 Task: Search one way flight ticket for 4 adults, 2 children, 2 infants in seat and 1 infant on lap in economy from Agana/tamuning: Antonio B. Won Pat International Airport to Evansville: Evansville Regional Airport on 5-3-2023. Choice of flights is Singapure airlines. Number of bags: 1 carry on bag. Price is upto 109000. Outbound departure time preference is 21:45.
Action: Mouse moved to (415, 349)
Screenshot: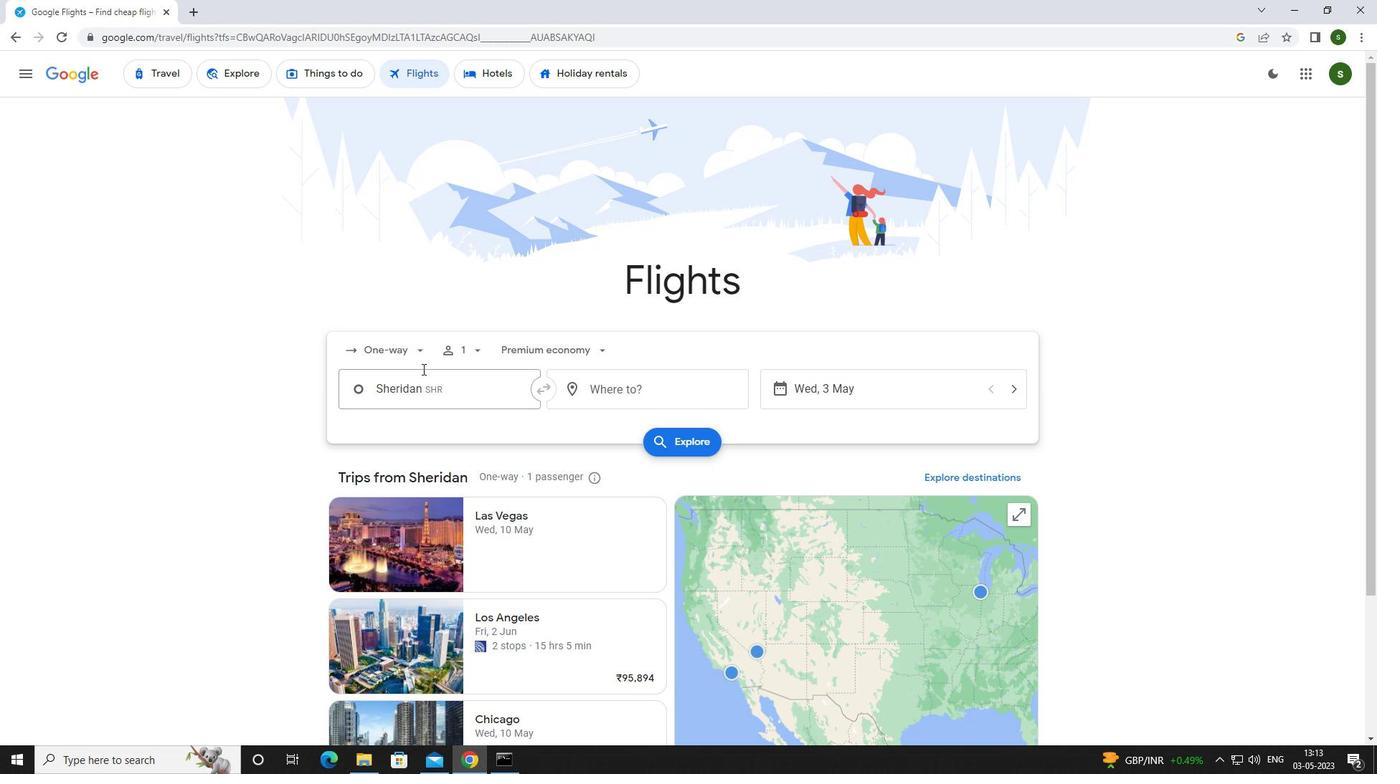 
Action: Mouse pressed left at (415, 349)
Screenshot: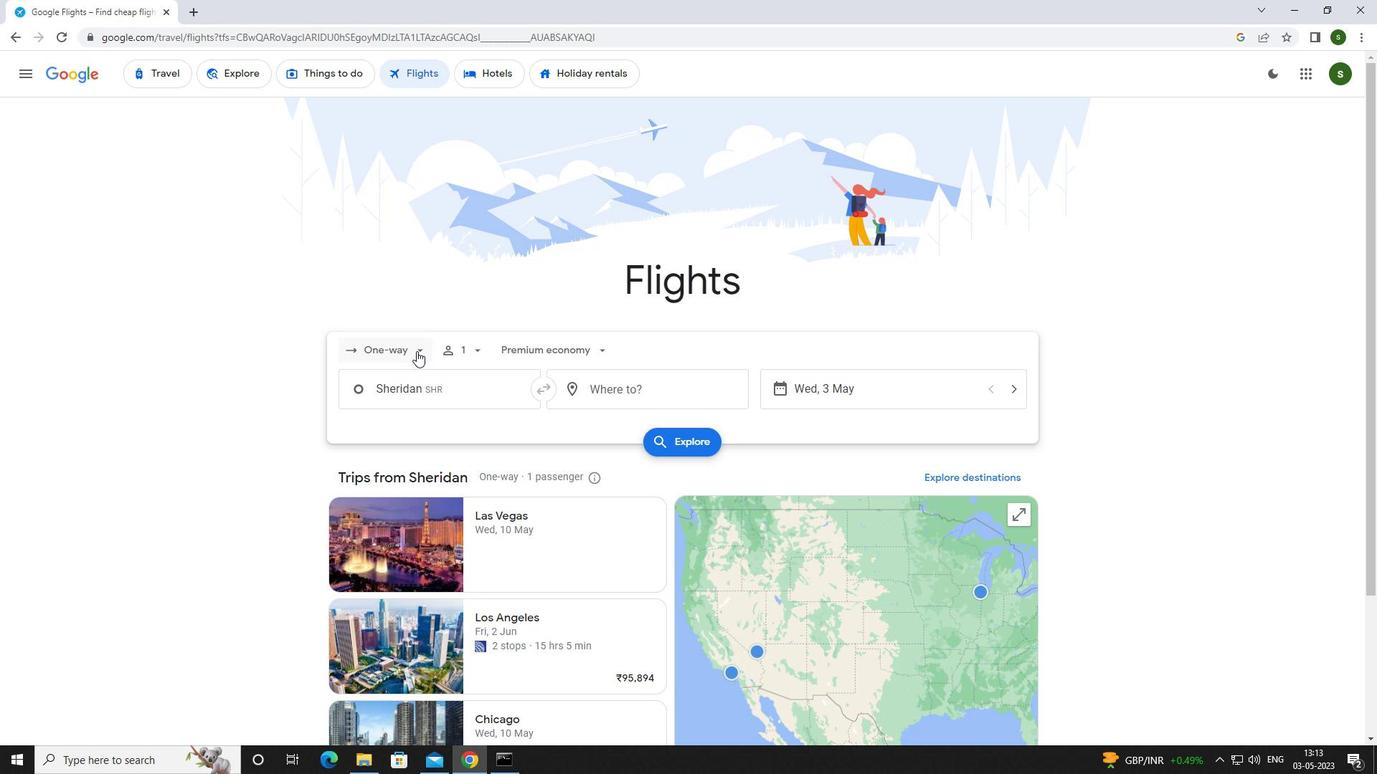 
Action: Mouse moved to (412, 416)
Screenshot: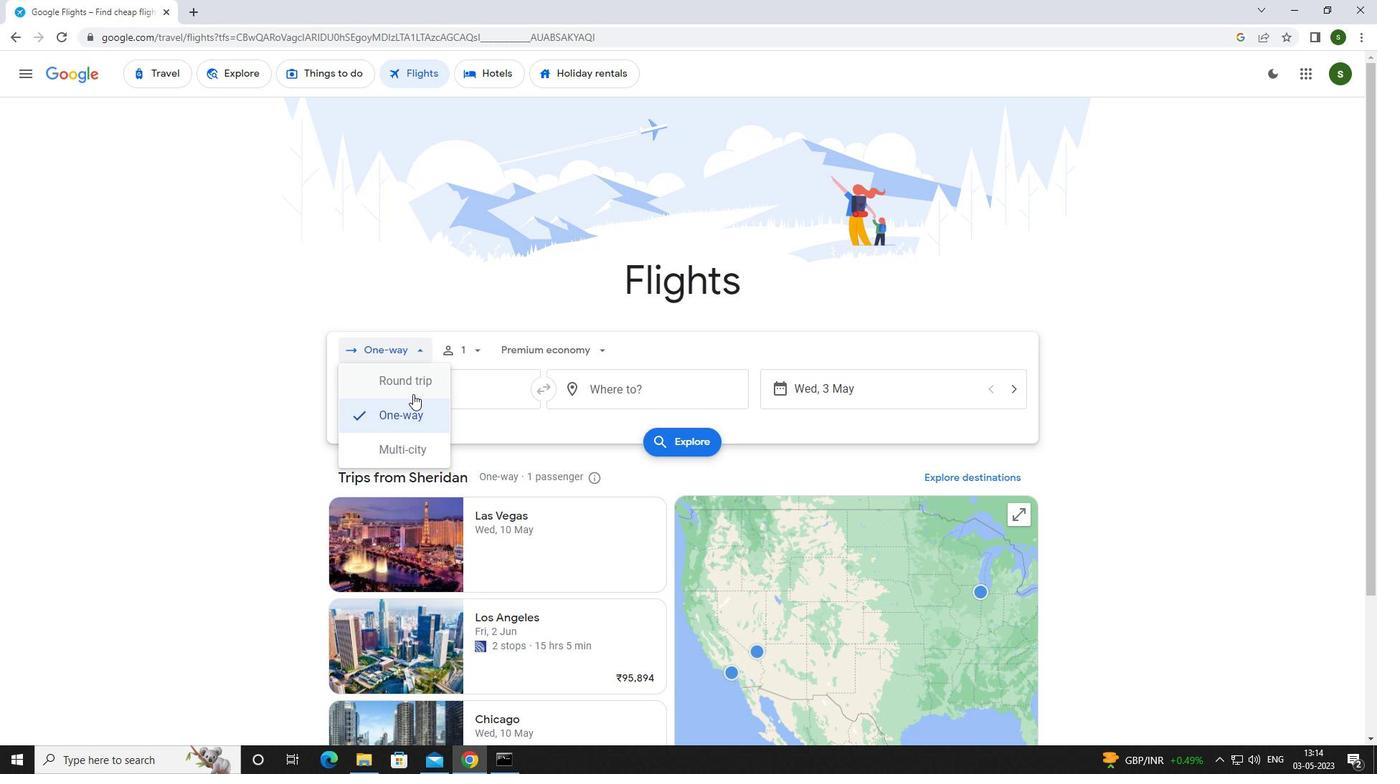 
Action: Mouse pressed left at (412, 416)
Screenshot: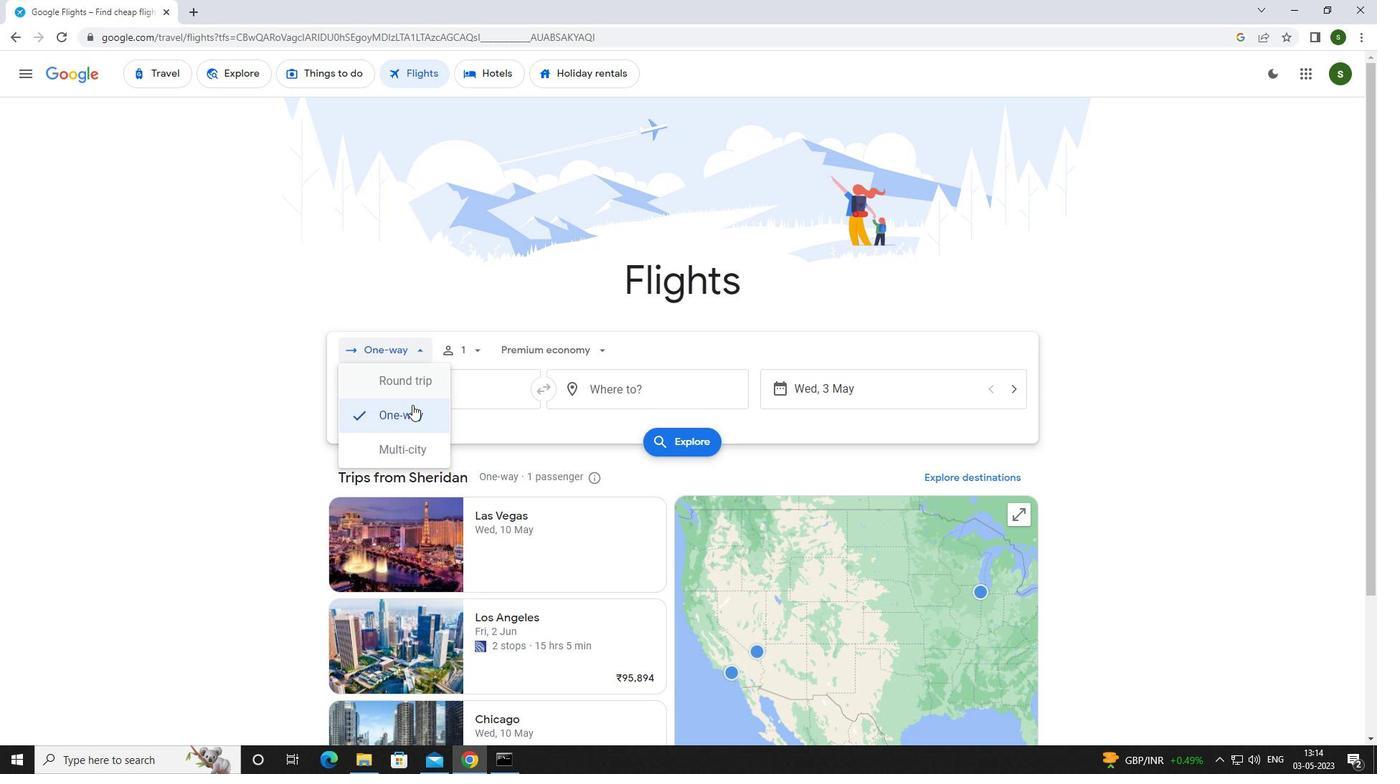 
Action: Mouse moved to (478, 349)
Screenshot: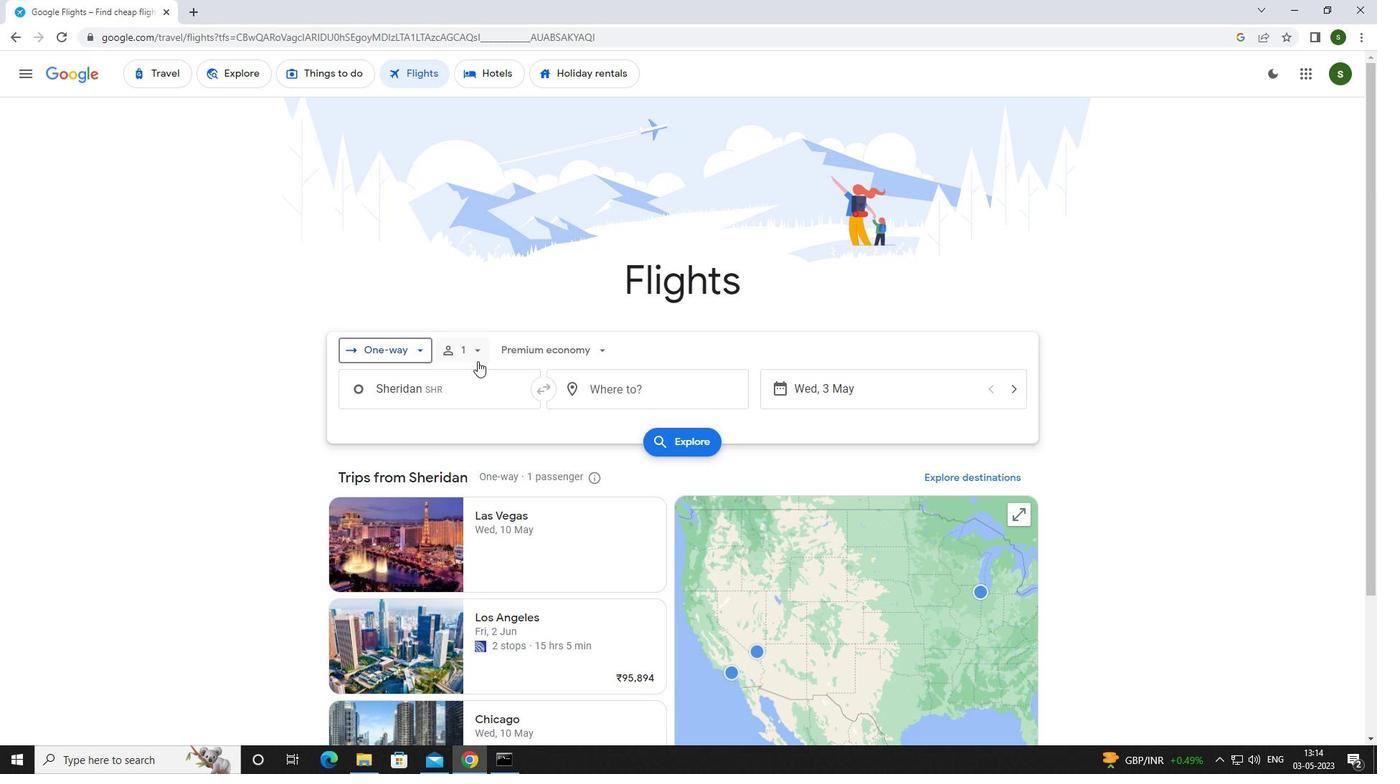 
Action: Mouse pressed left at (478, 349)
Screenshot: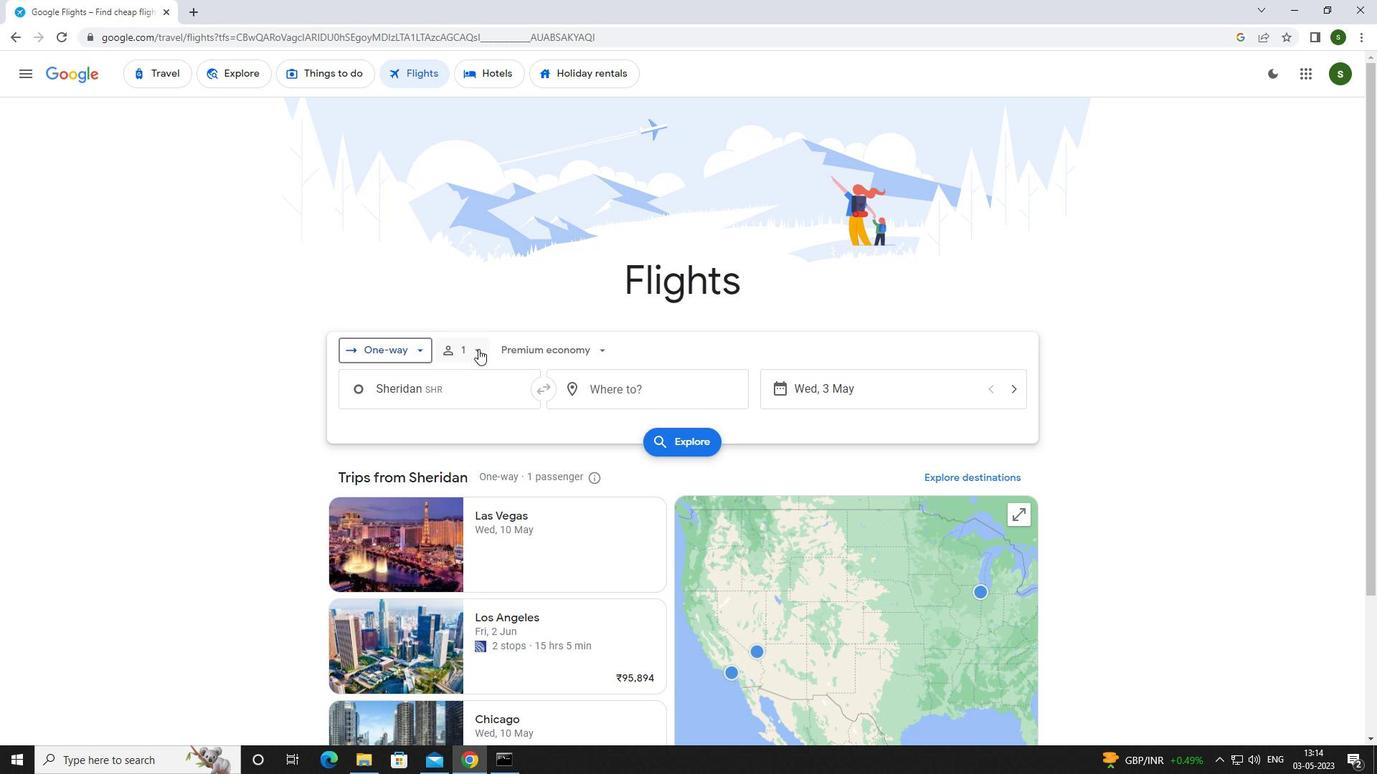 
Action: Mouse moved to (588, 380)
Screenshot: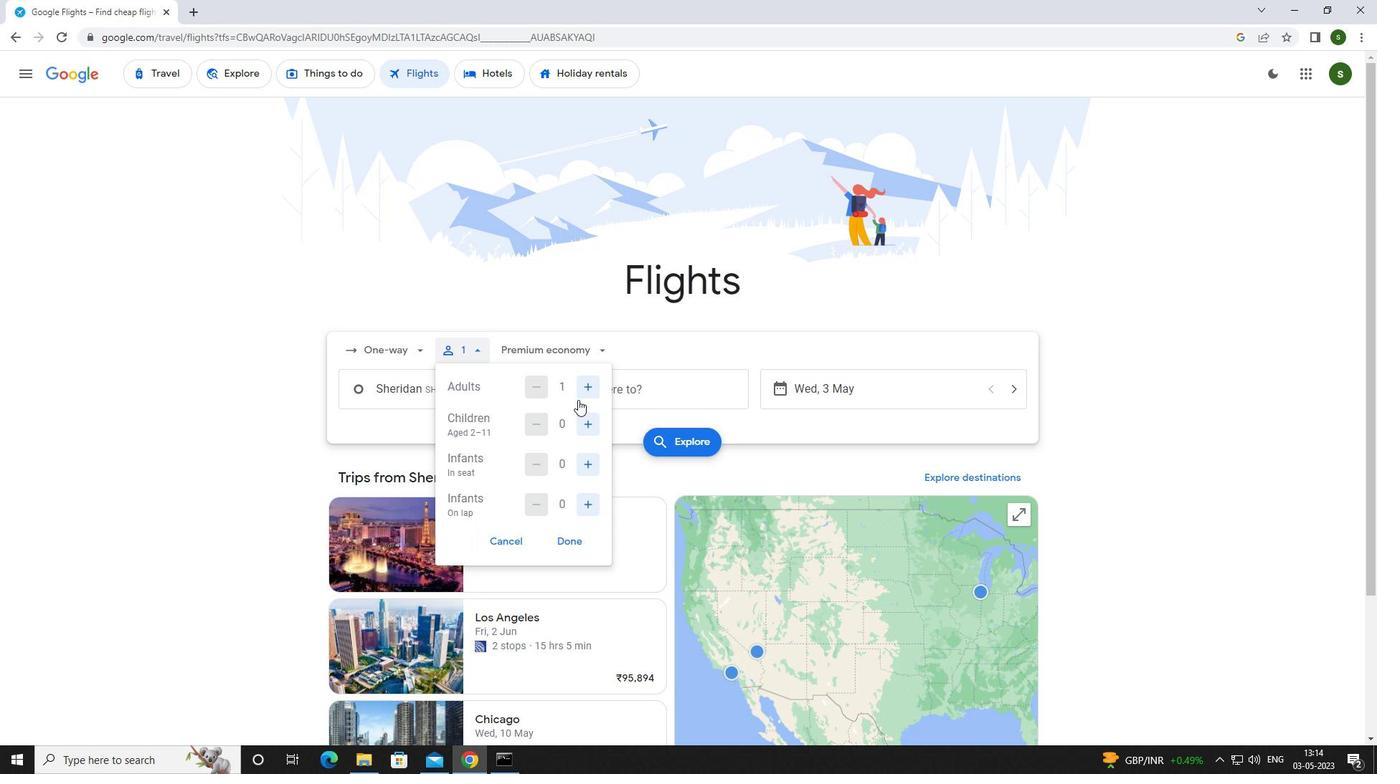 
Action: Mouse pressed left at (588, 380)
Screenshot: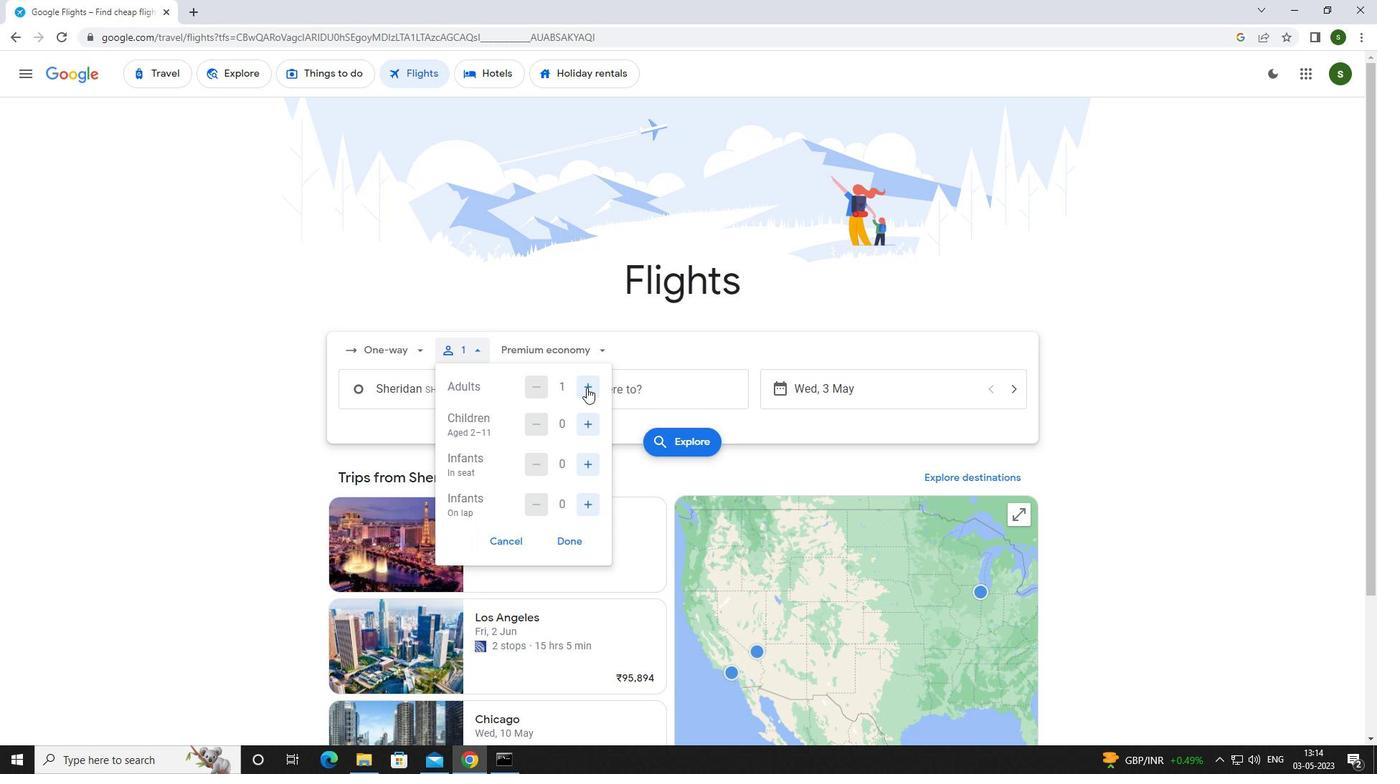 
Action: Mouse pressed left at (588, 380)
Screenshot: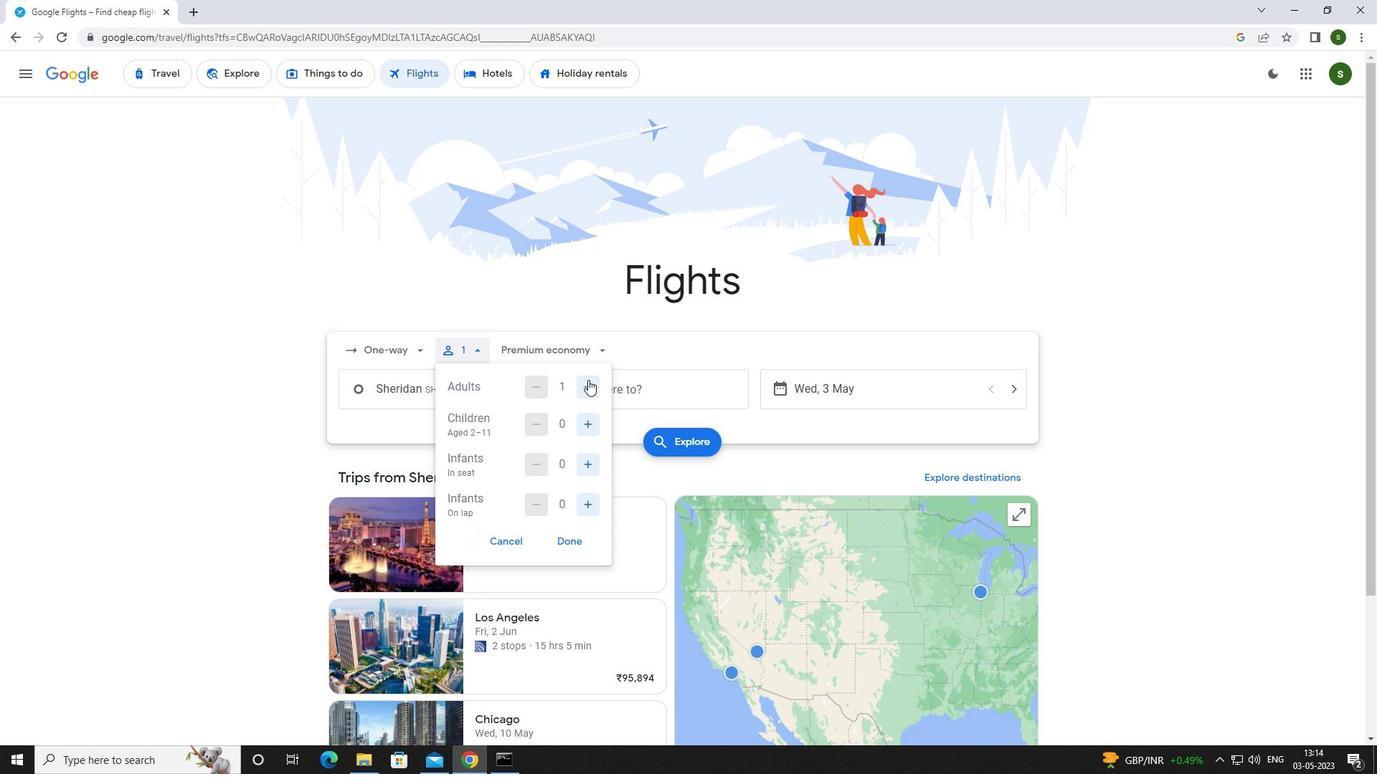 
Action: Mouse moved to (588, 383)
Screenshot: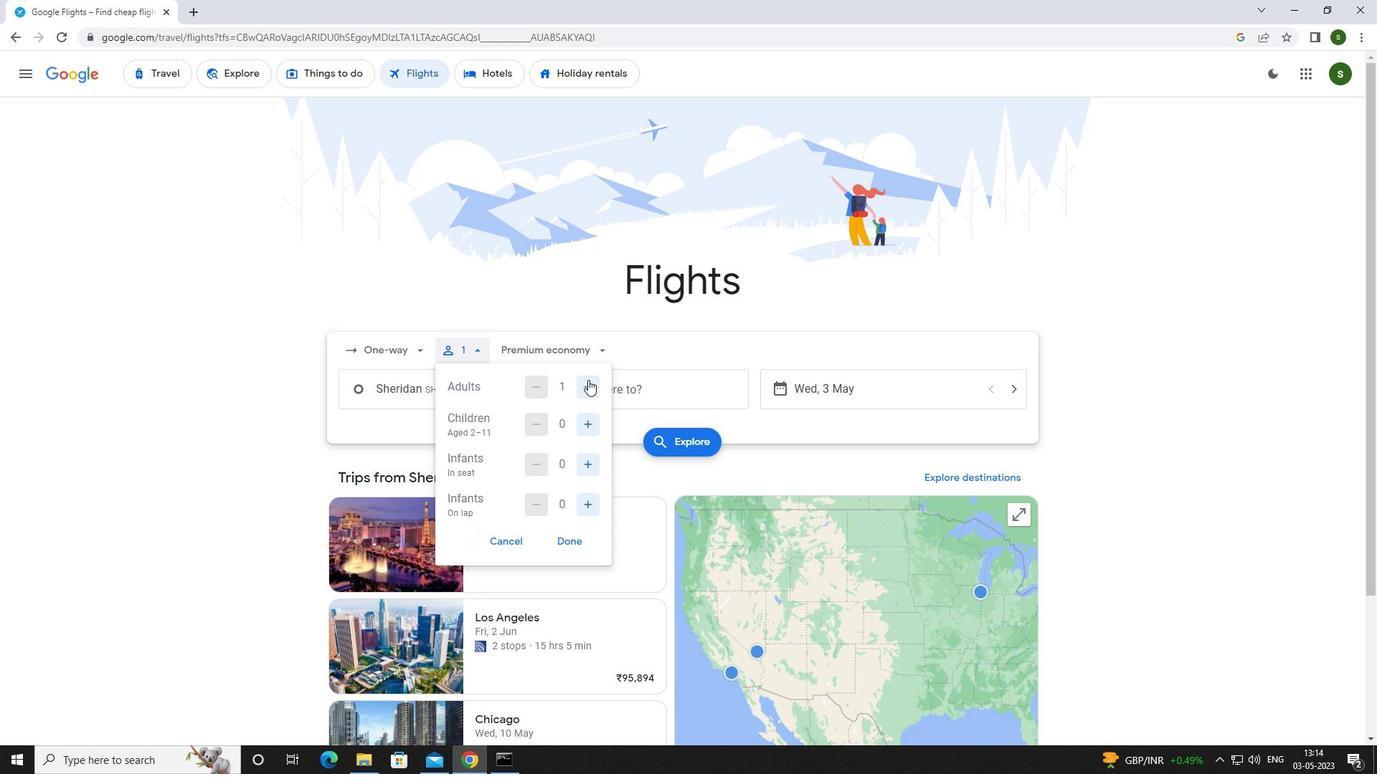 
Action: Mouse pressed left at (588, 383)
Screenshot: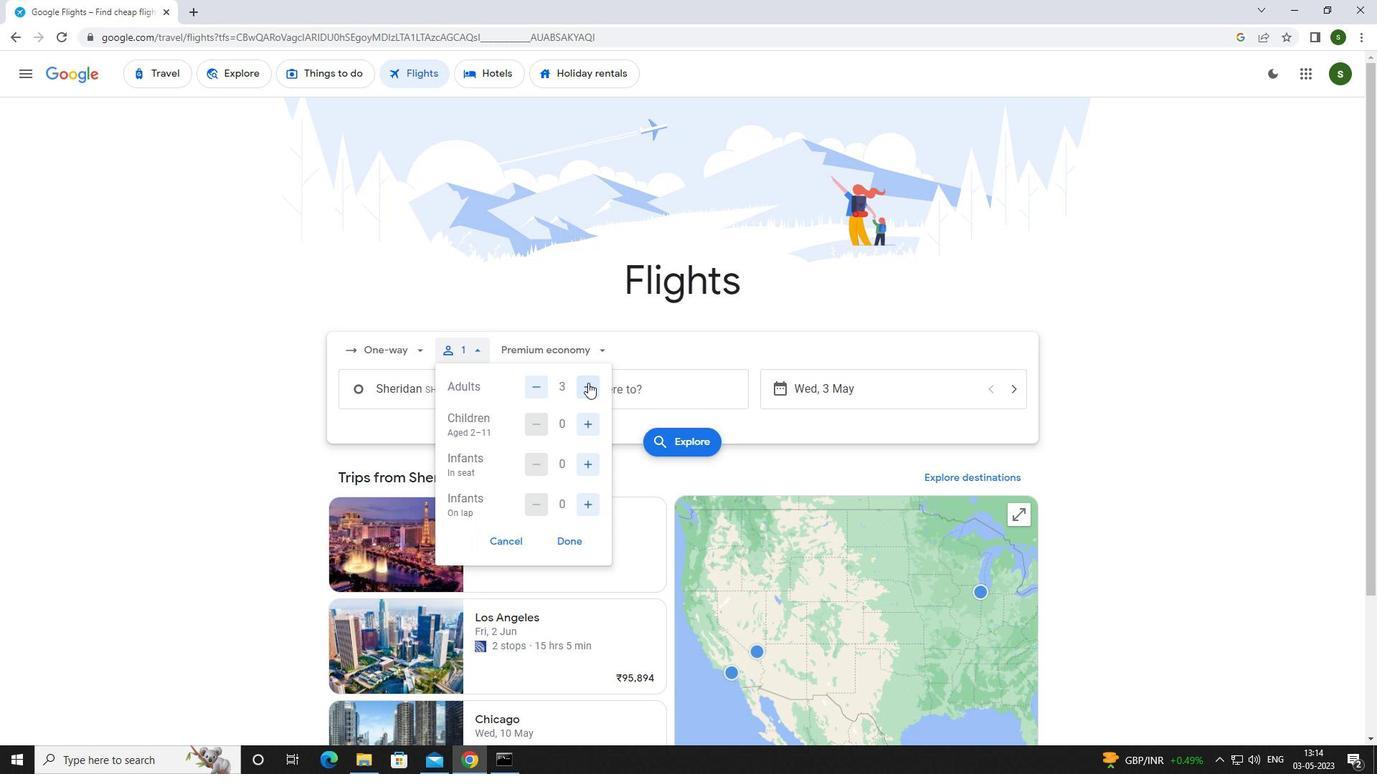 
Action: Mouse moved to (581, 416)
Screenshot: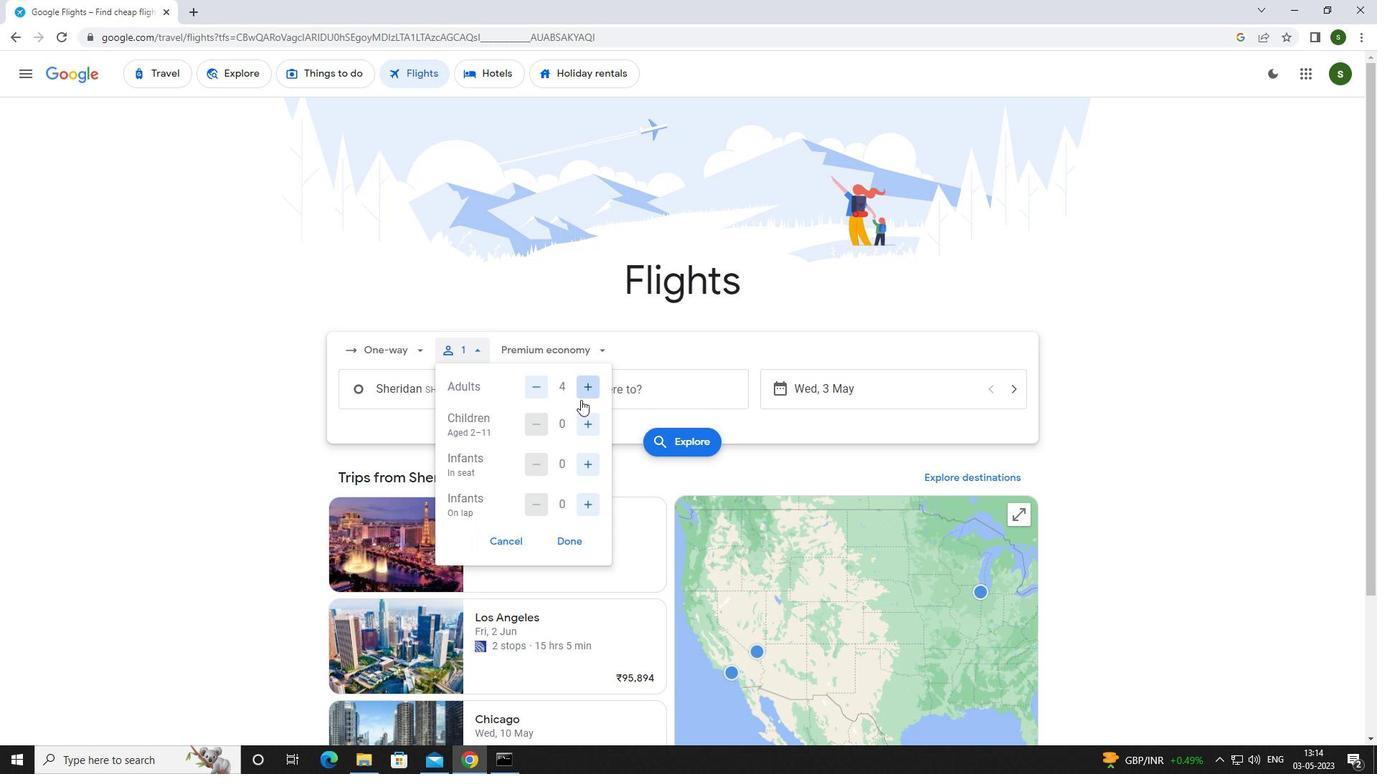 
Action: Mouse pressed left at (581, 416)
Screenshot: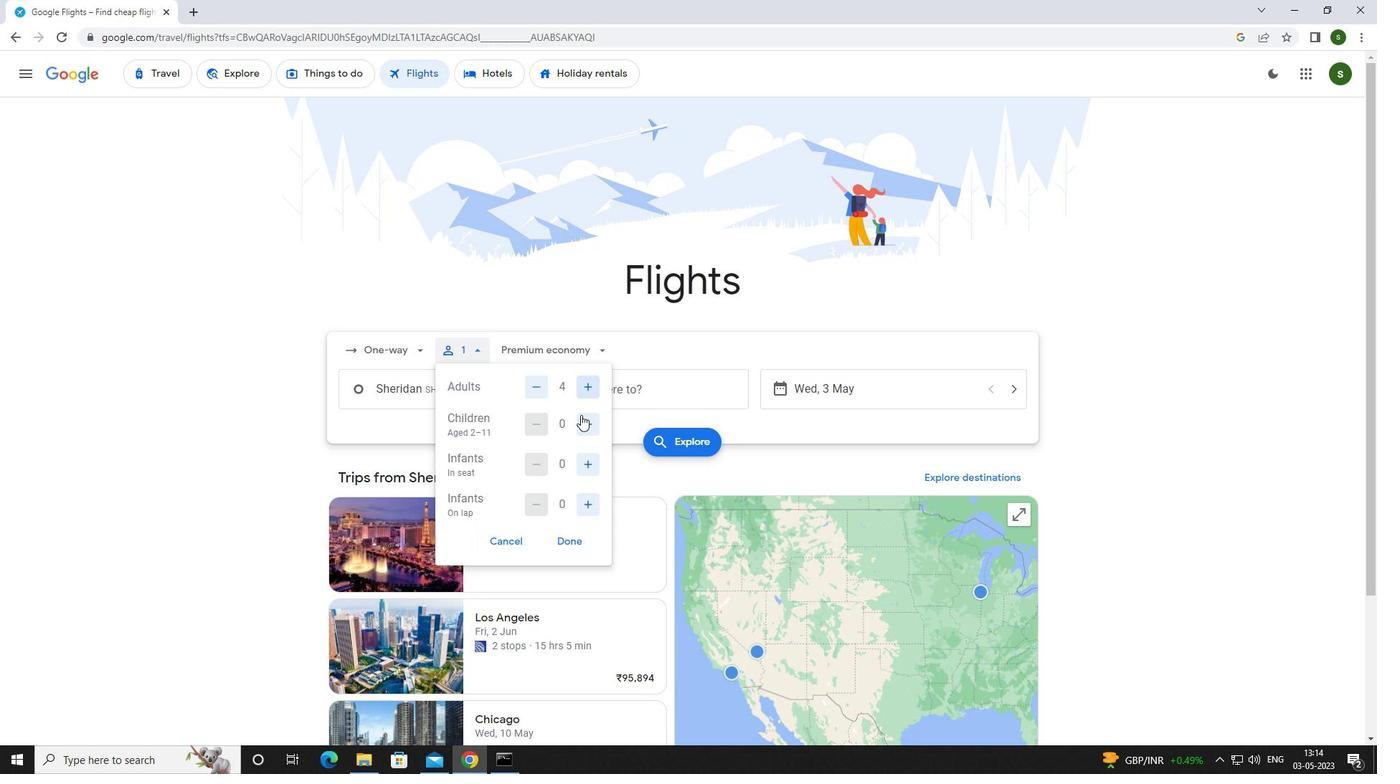 
Action: Mouse pressed left at (581, 416)
Screenshot: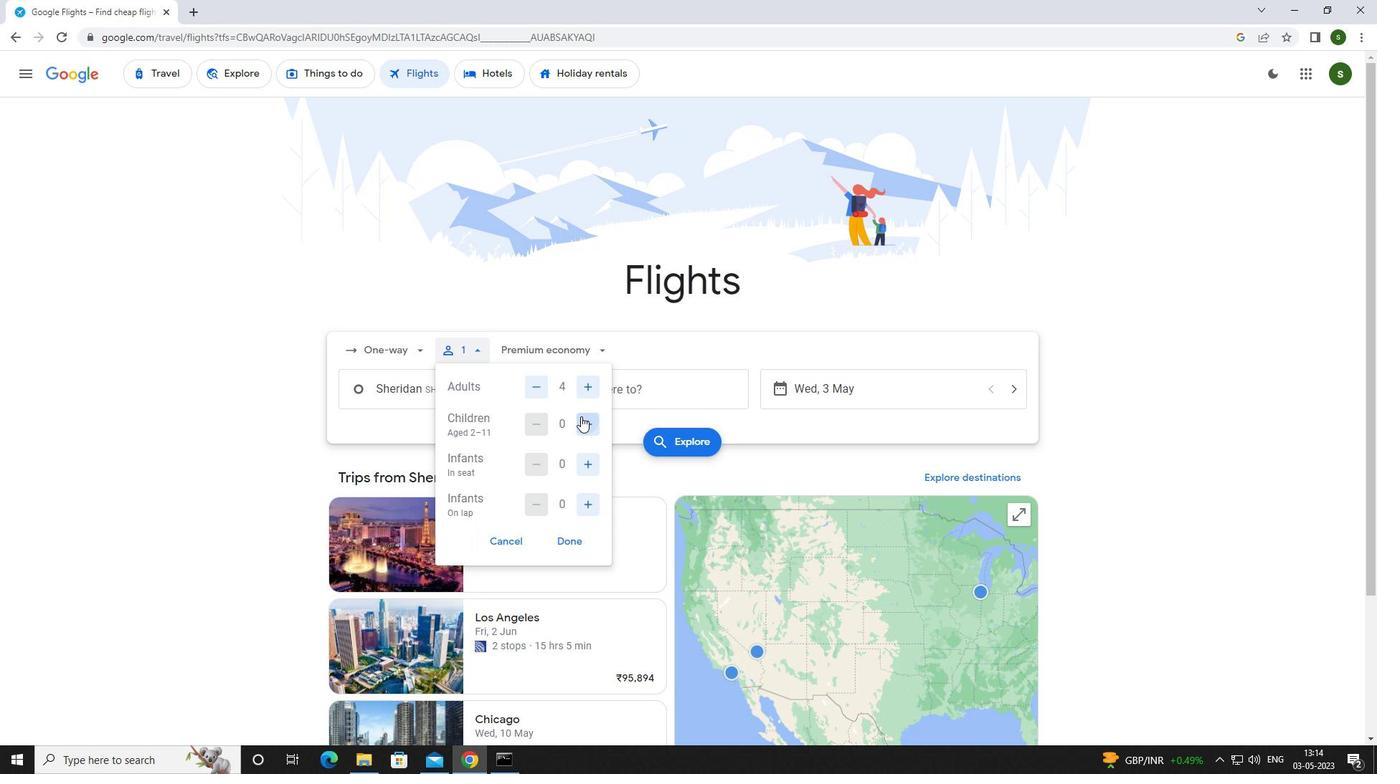 
Action: Mouse moved to (587, 460)
Screenshot: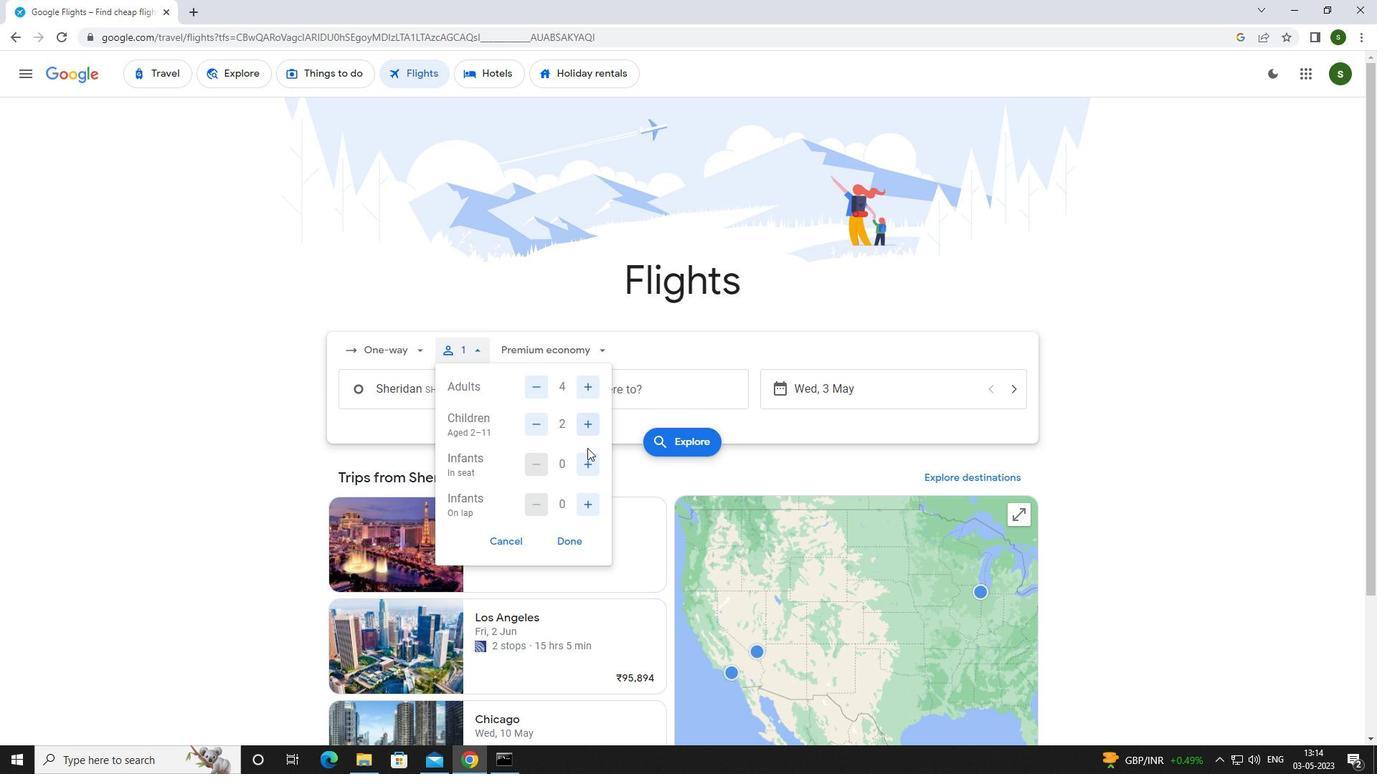
Action: Mouse pressed left at (587, 460)
Screenshot: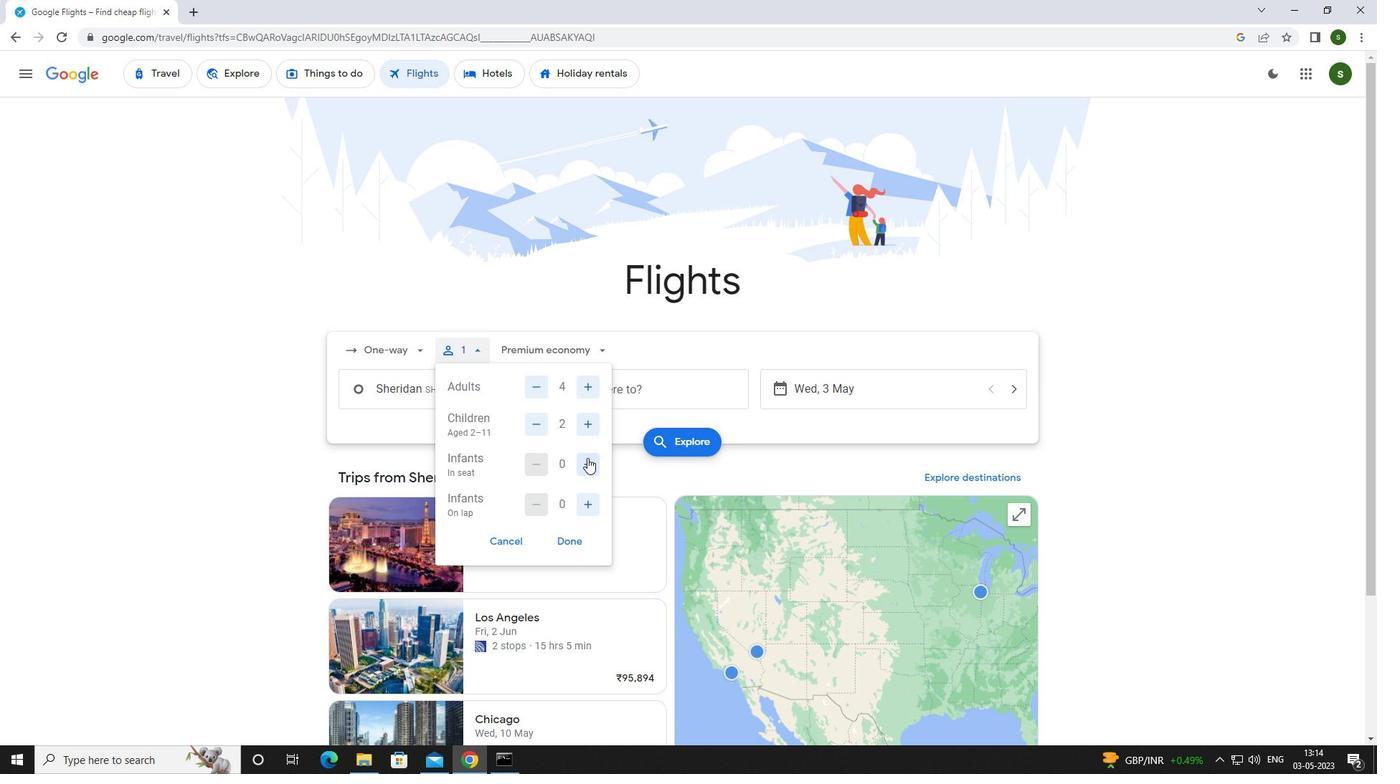 
Action: Mouse pressed left at (587, 460)
Screenshot: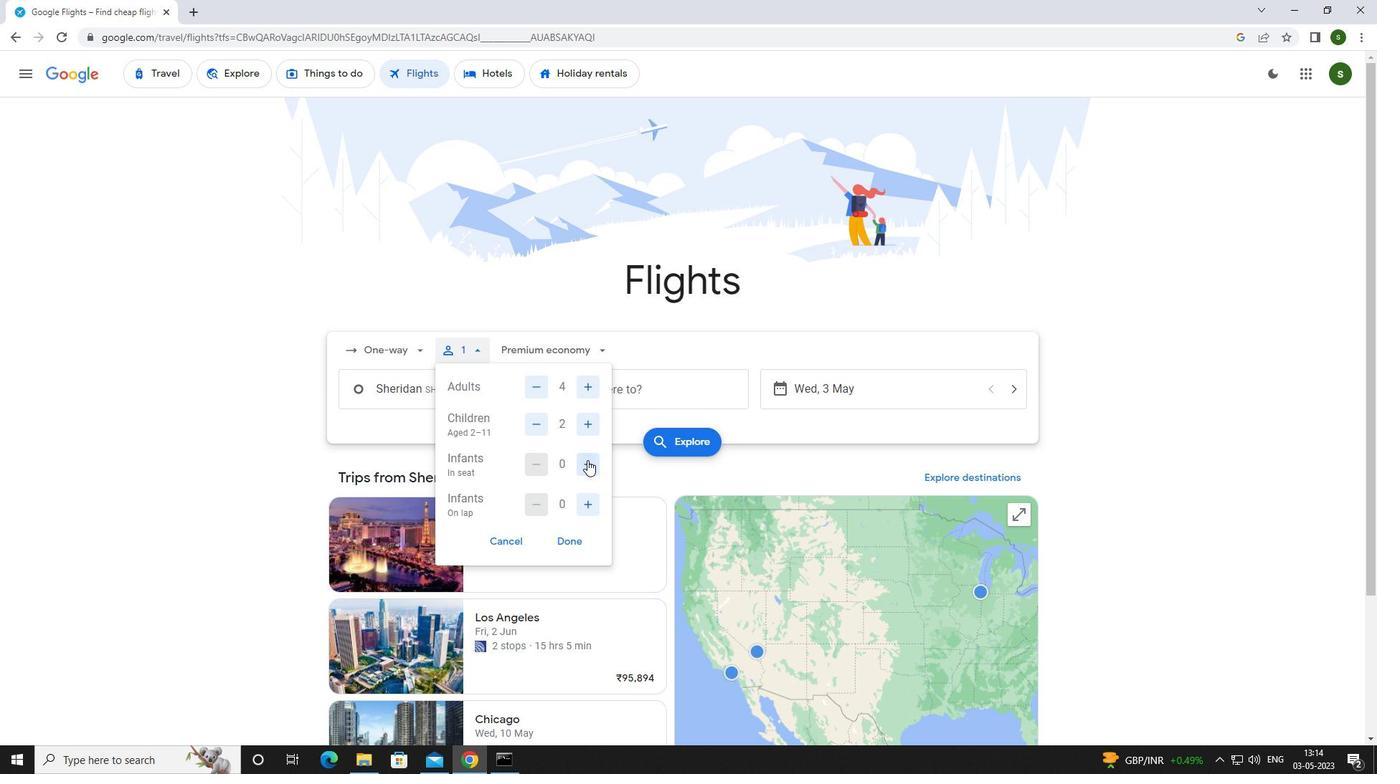 
Action: Mouse moved to (582, 502)
Screenshot: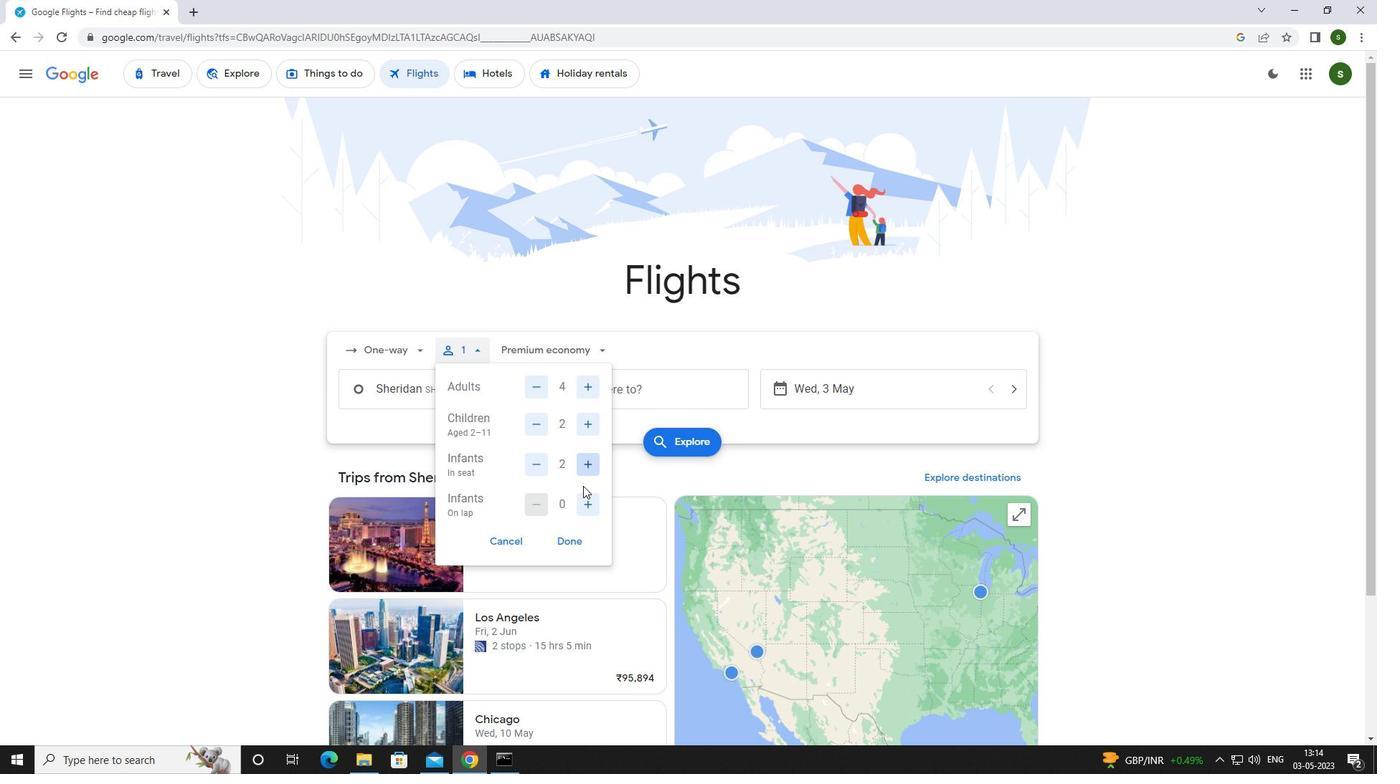 
Action: Mouse pressed left at (582, 502)
Screenshot: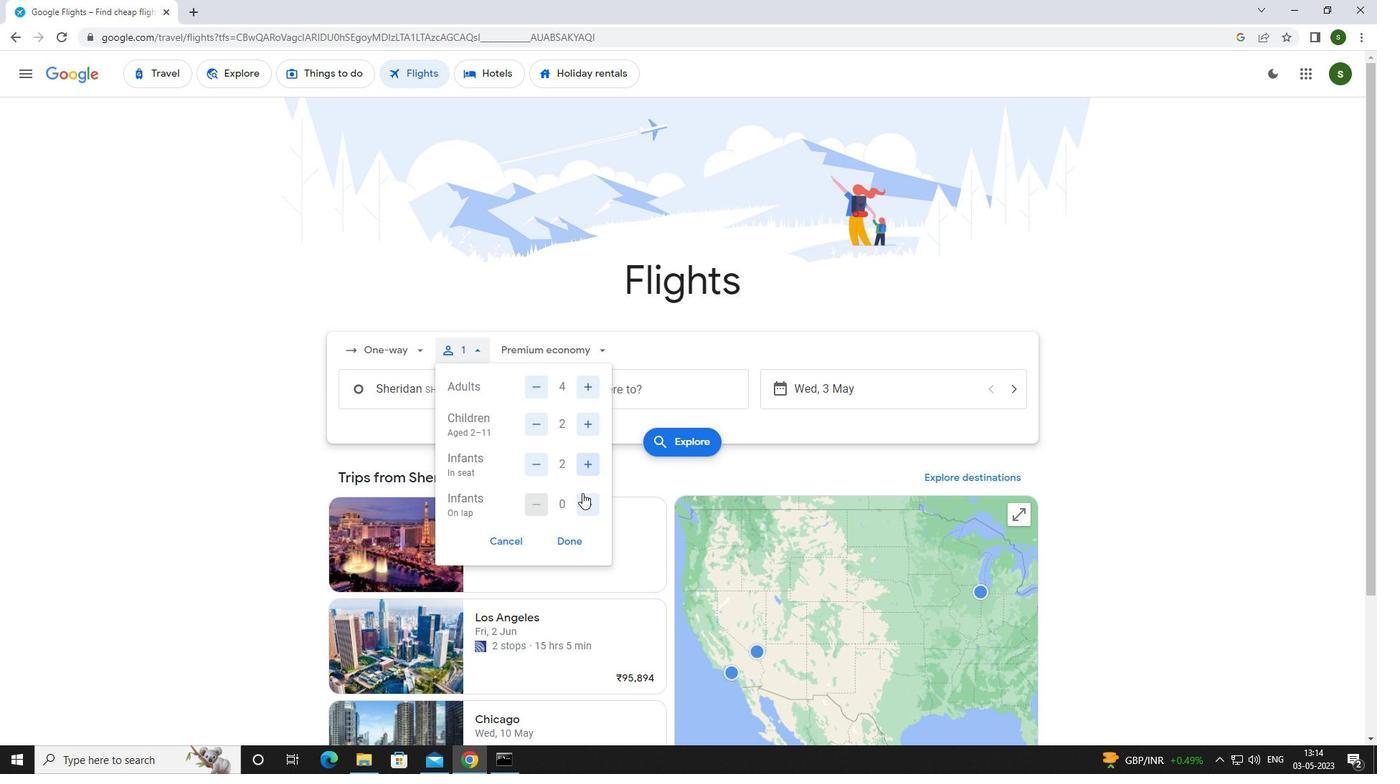 
Action: Mouse moved to (577, 344)
Screenshot: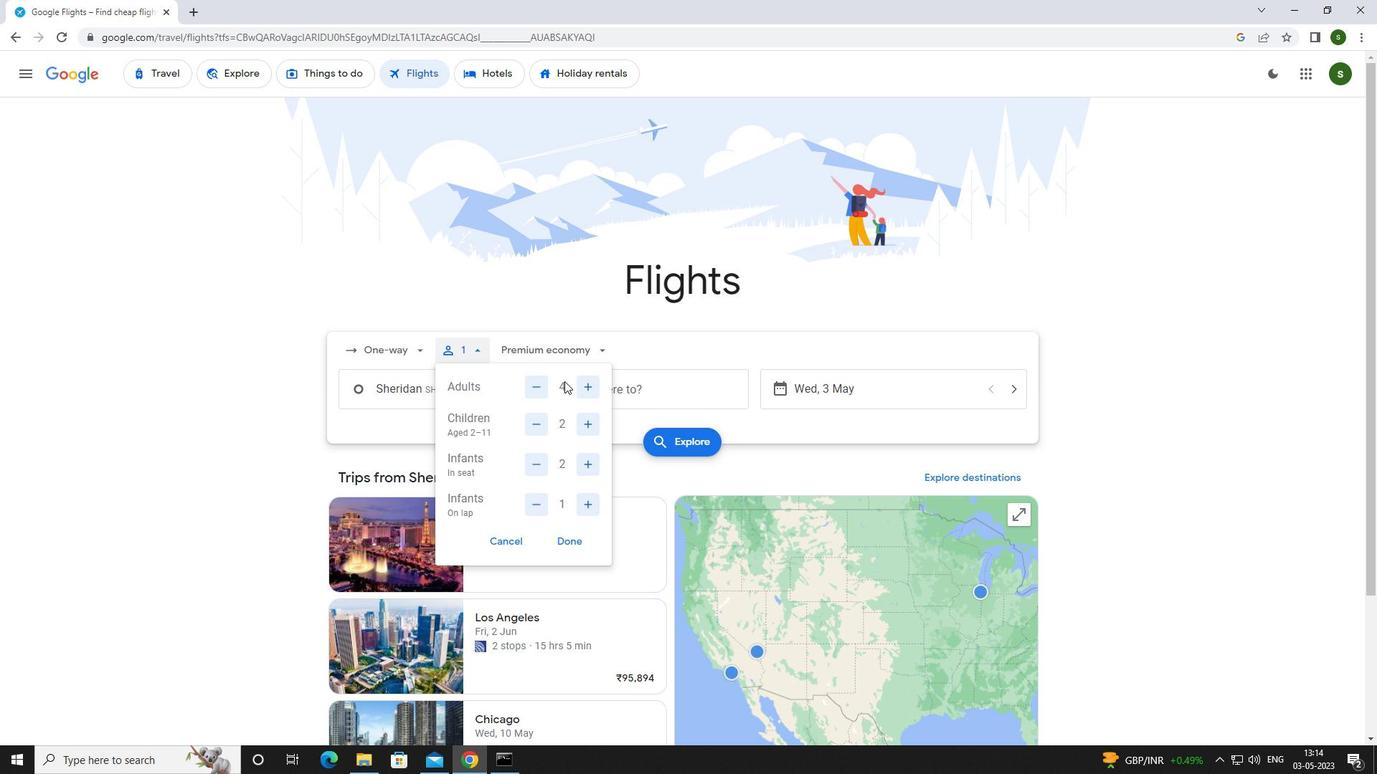 
Action: Mouse pressed left at (577, 344)
Screenshot: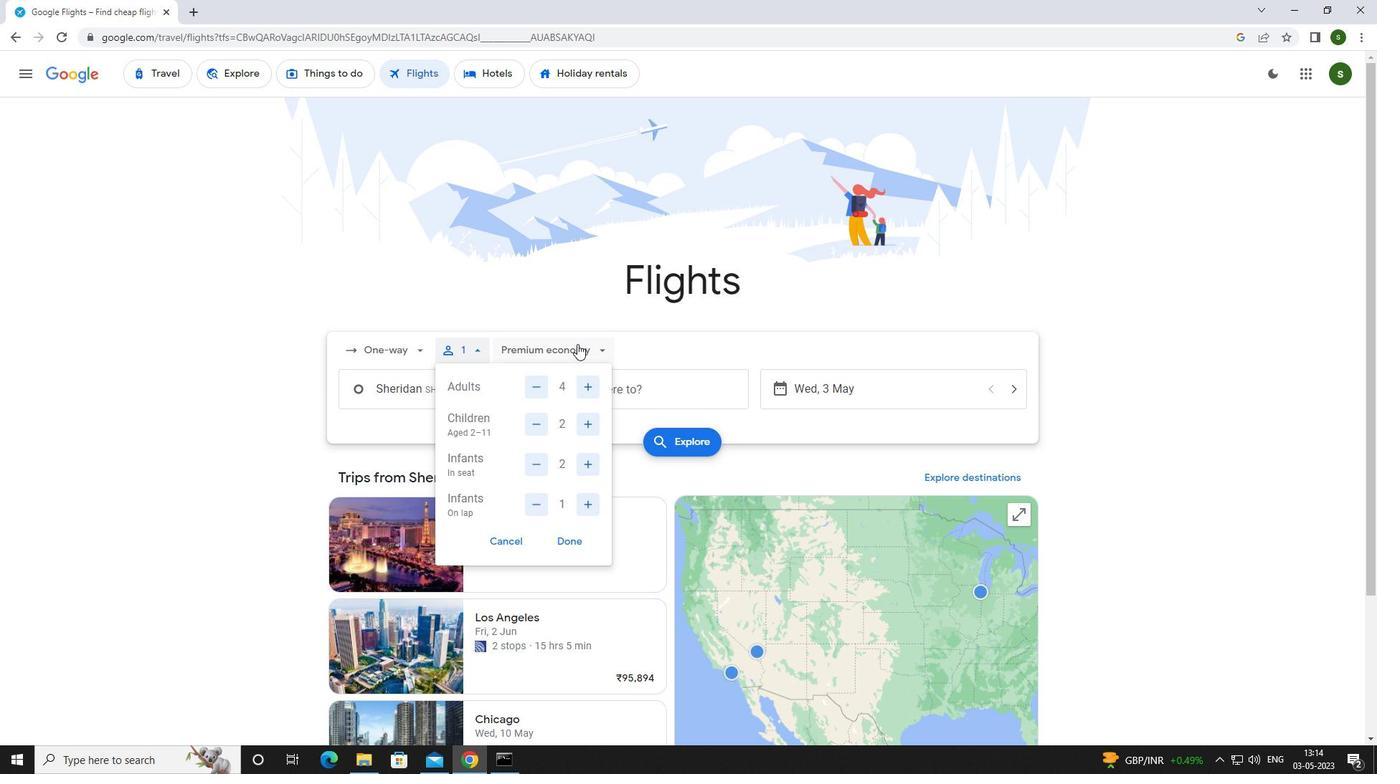 
Action: Mouse moved to (576, 375)
Screenshot: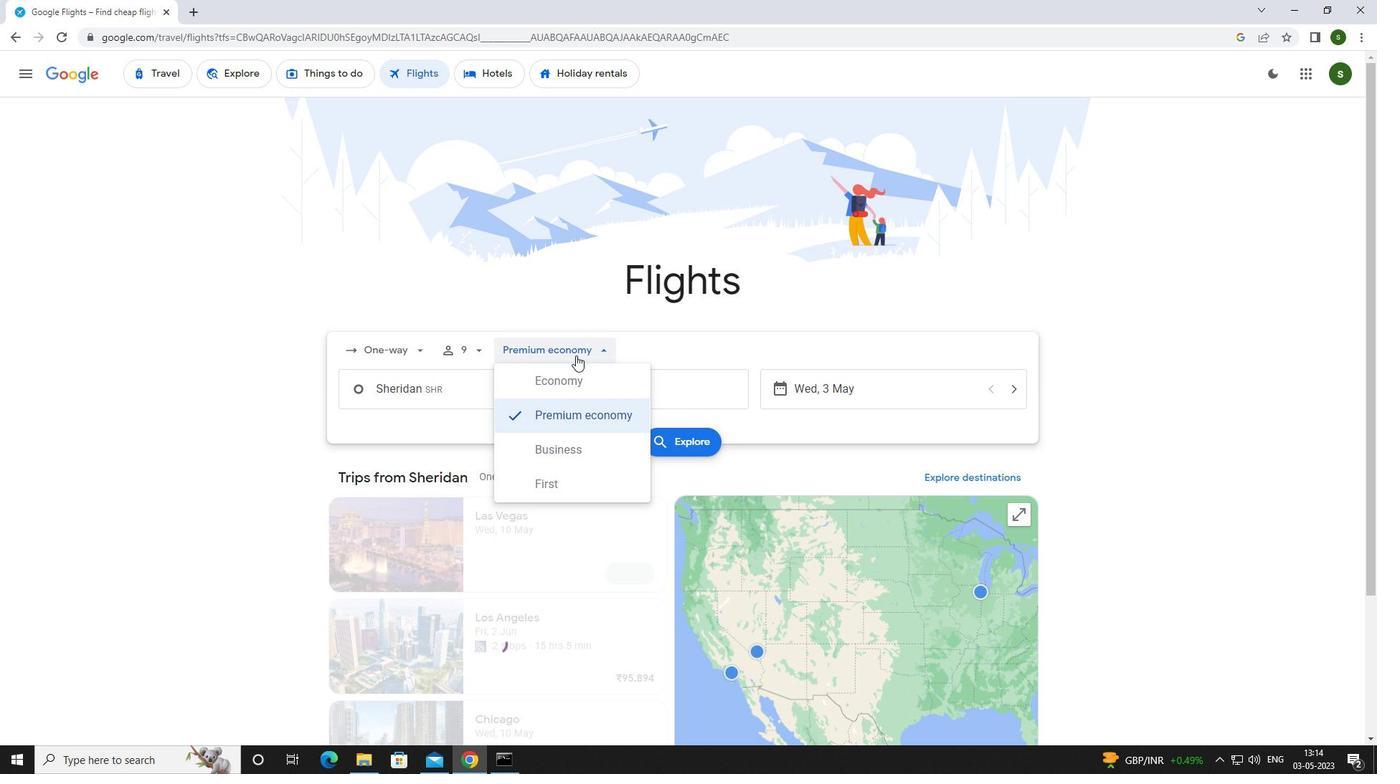 
Action: Mouse pressed left at (576, 375)
Screenshot: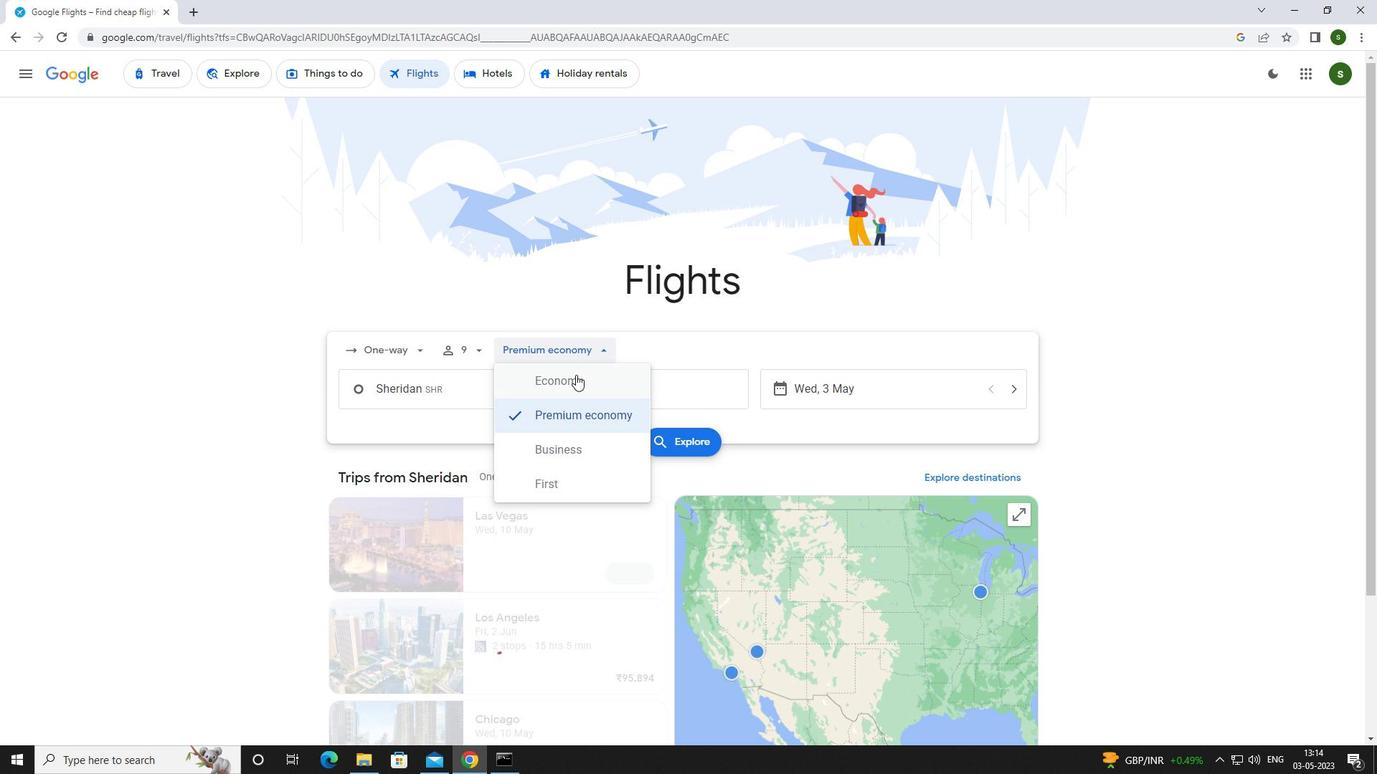 
Action: Mouse moved to (489, 401)
Screenshot: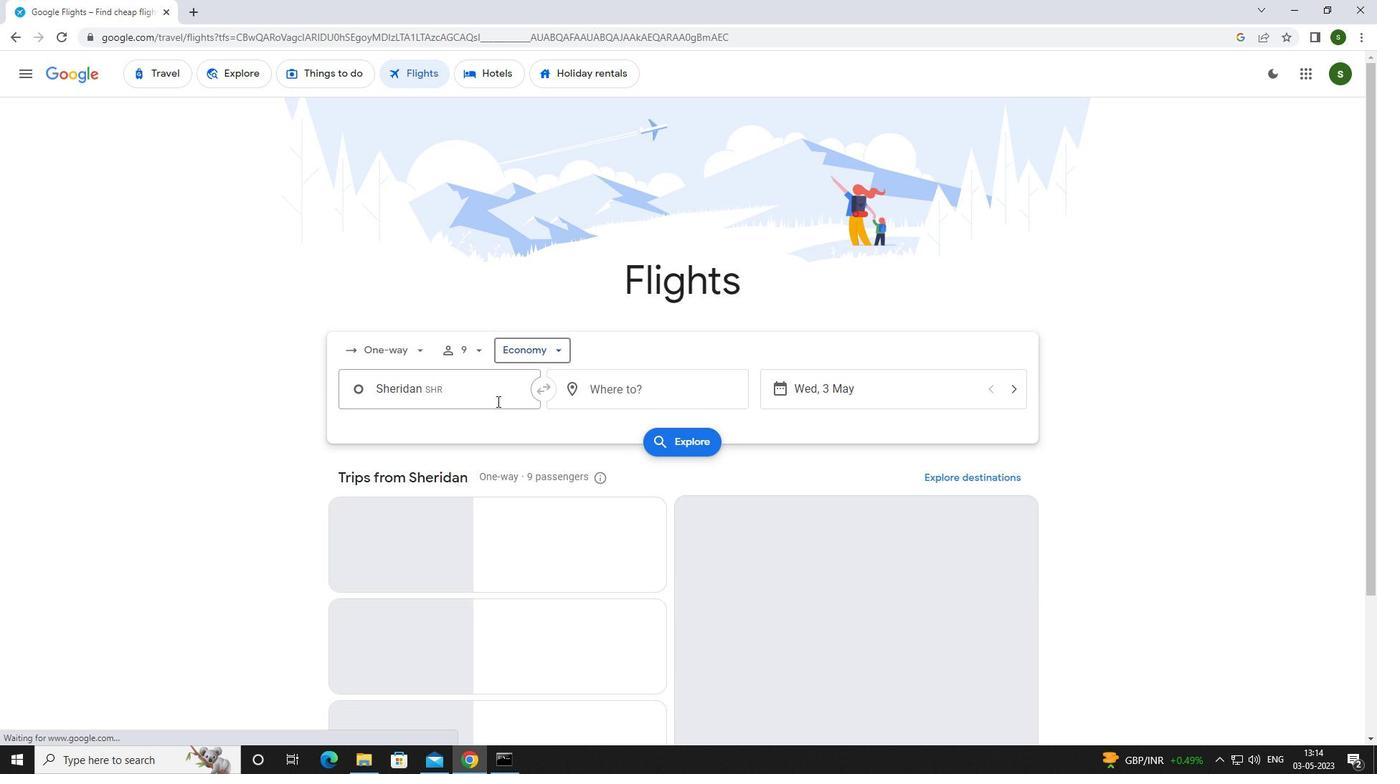 
Action: Mouse pressed left at (489, 401)
Screenshot: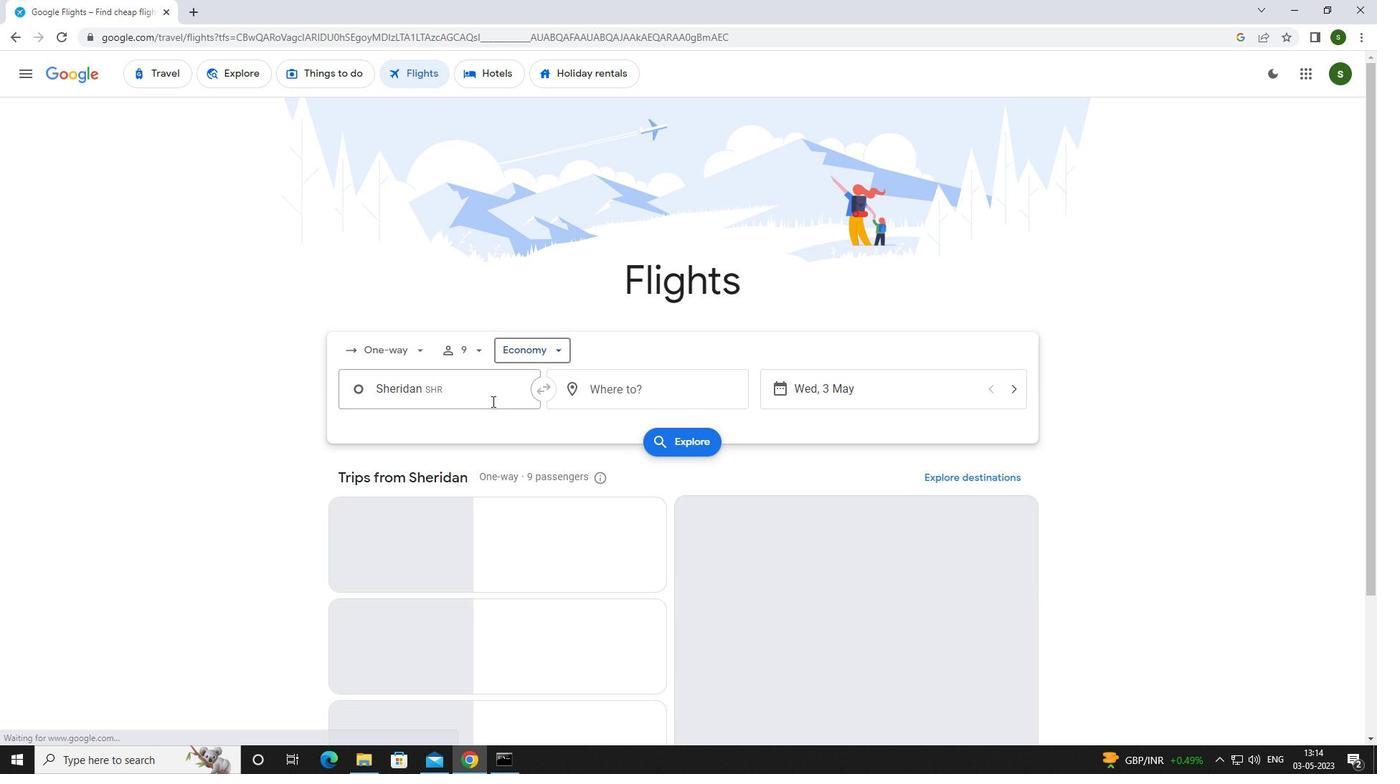 
Action: Mouse moved to (487, 401)
Screenshot: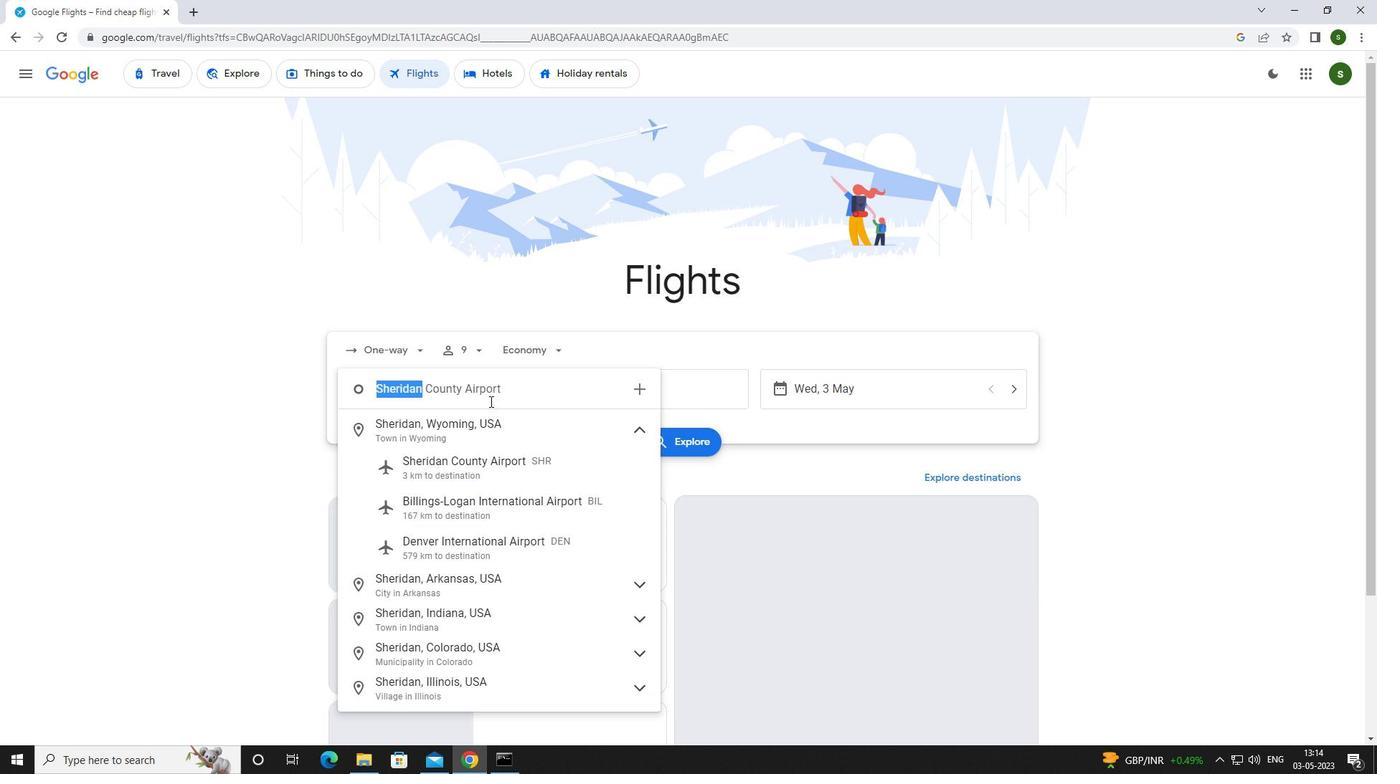 
Action: Key pressed <Key.caps_lock>a<Key.caps_lock>gana
Screenshot: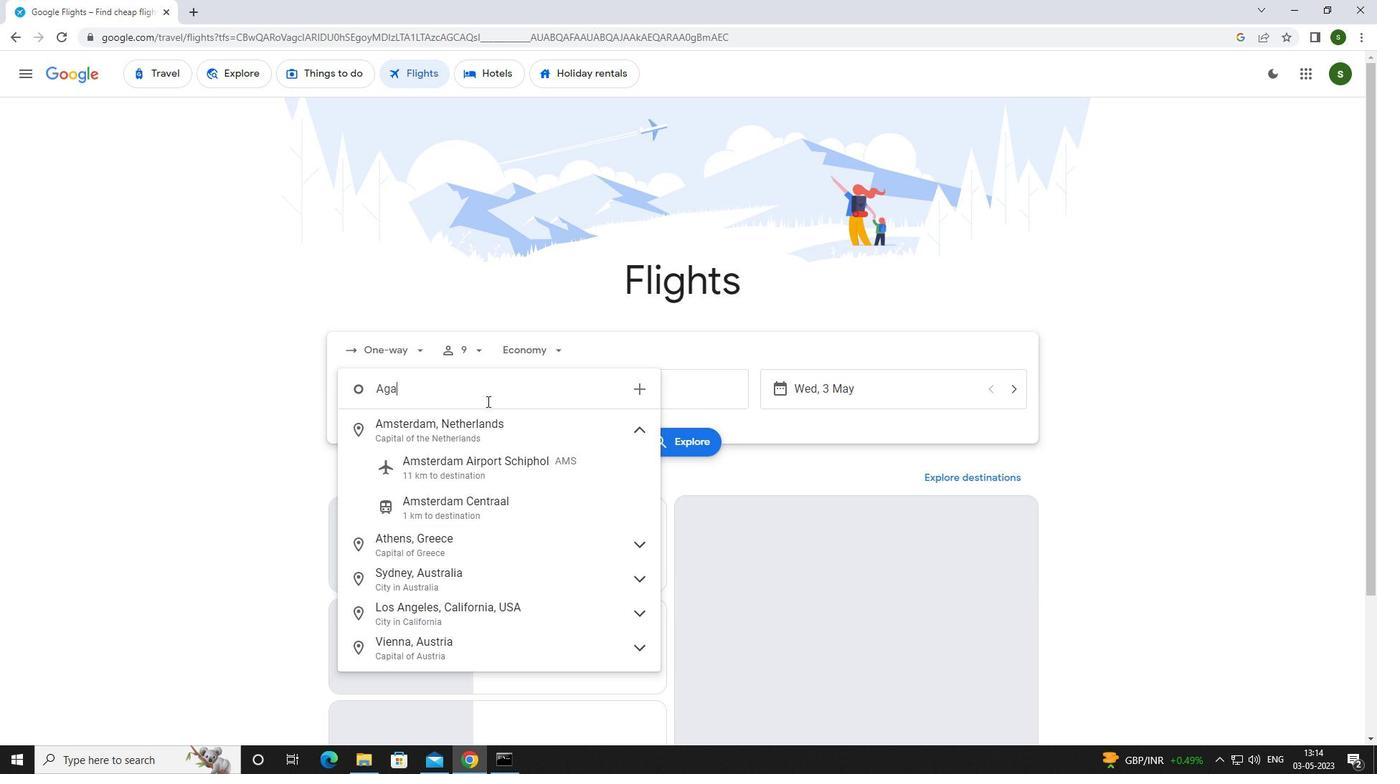 
Action: Mouse moved to (469, 461)
Screenshot: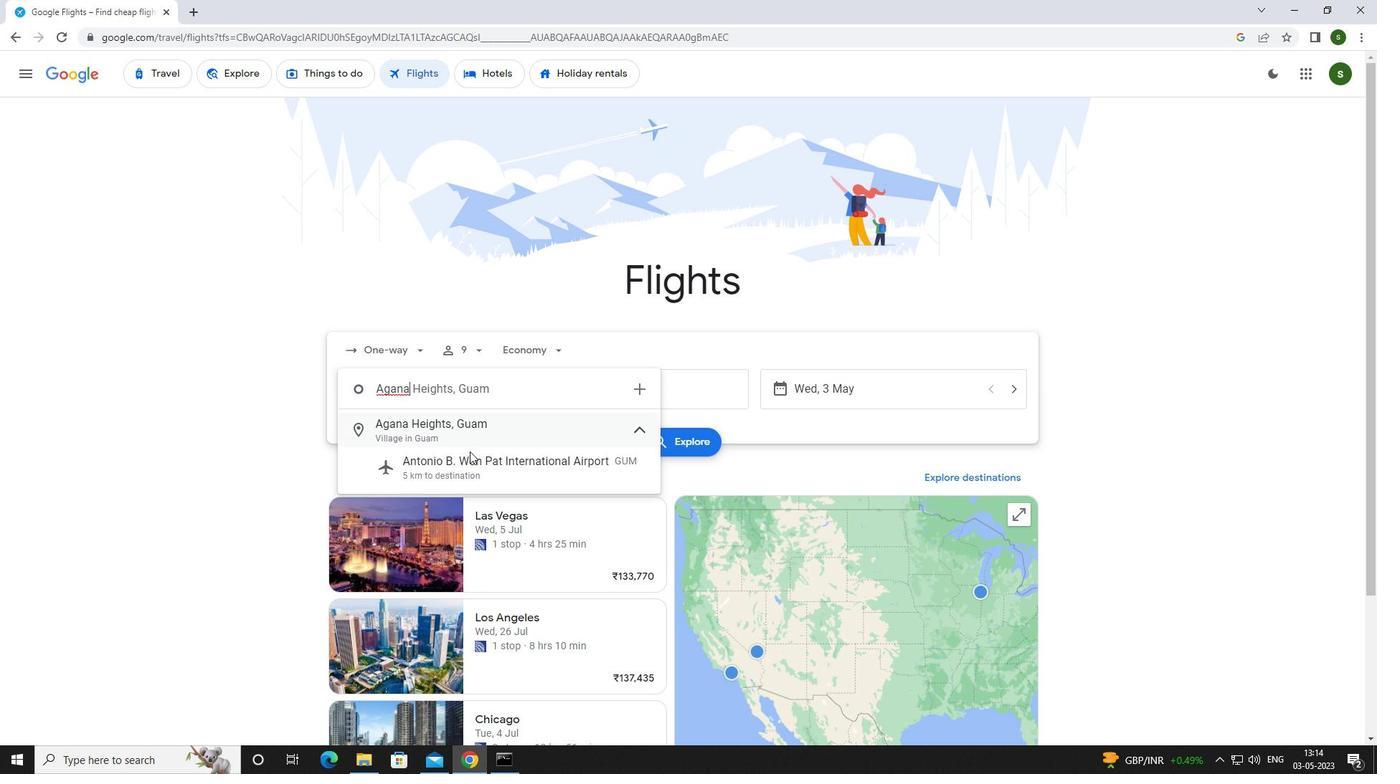 
Action: Mouse pressed left at (469, 461)
Screenshot: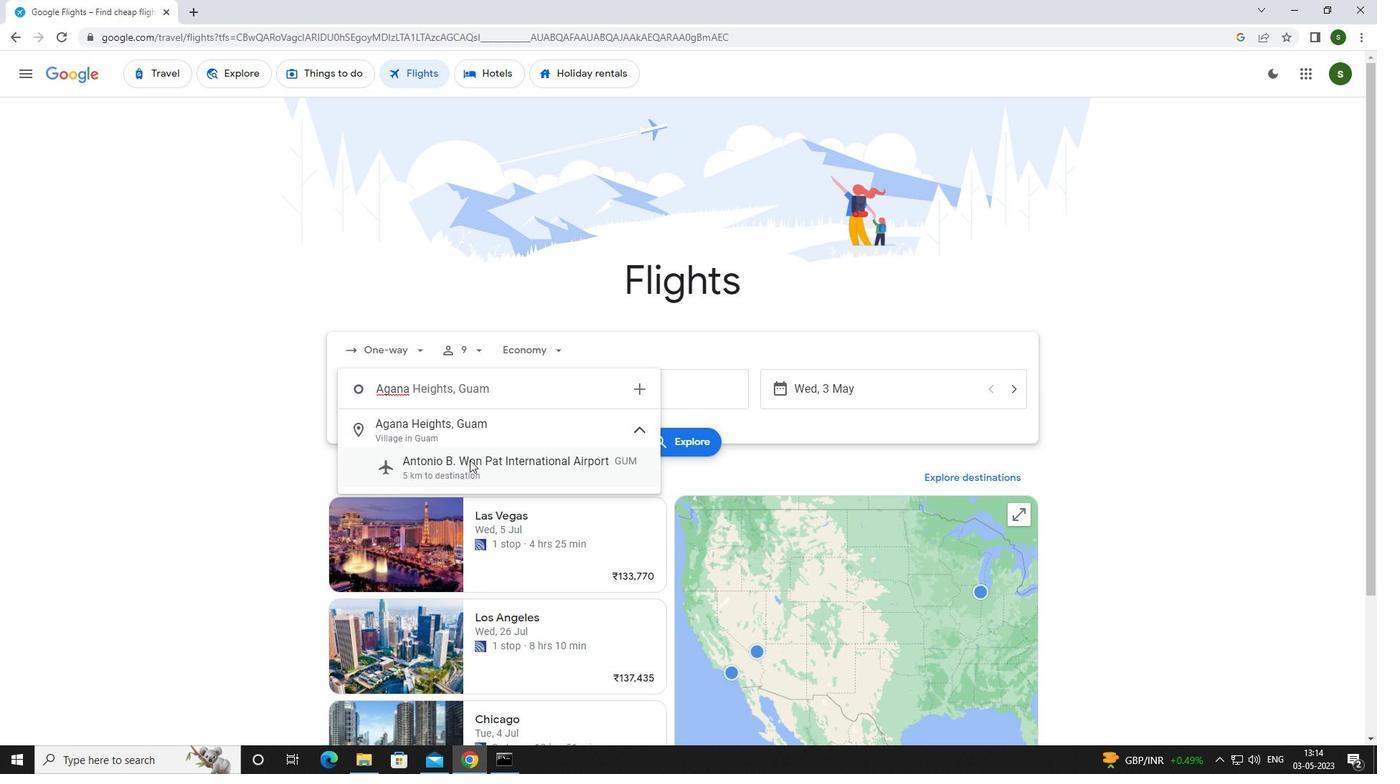 
Action: Mouse moved to (625, 382)
Screenshot: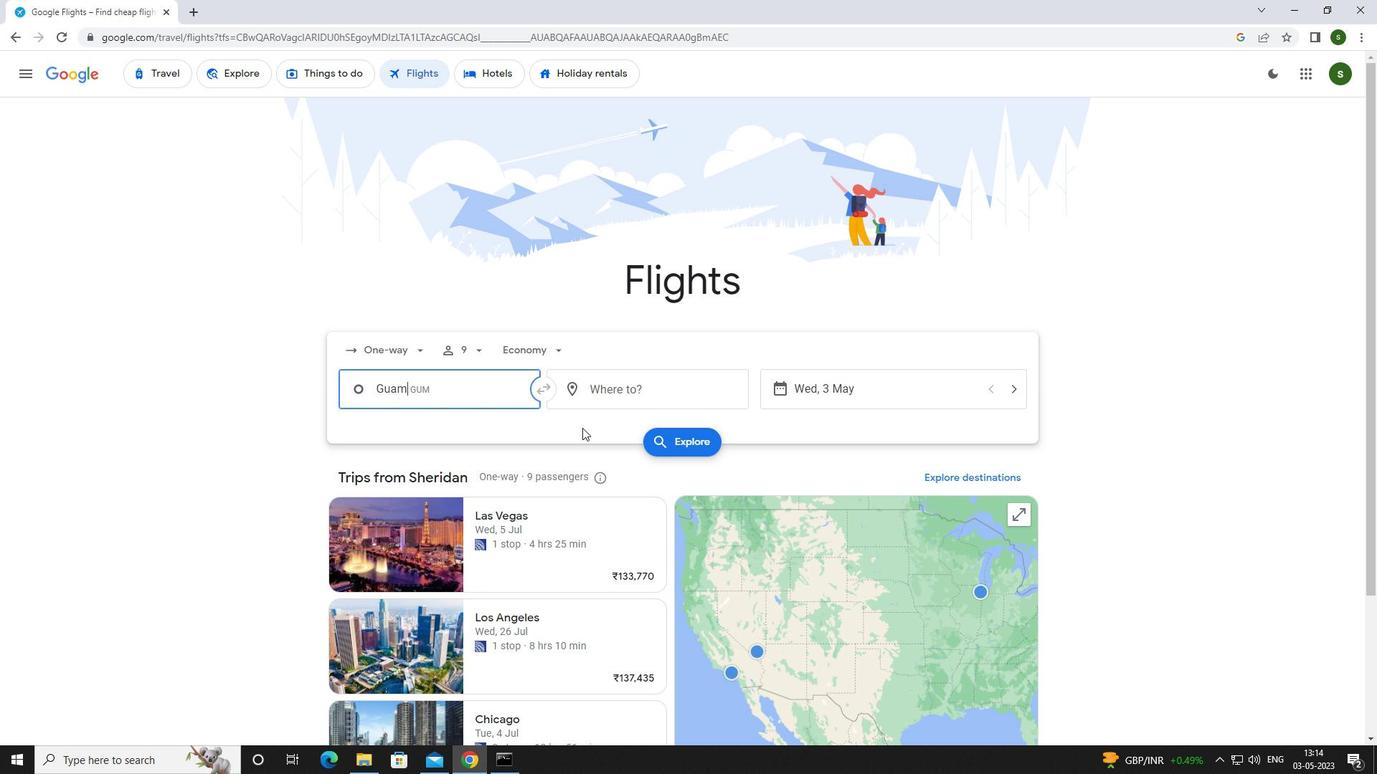 
Action: Mouse pressed left at (625, 382)
Screenshot: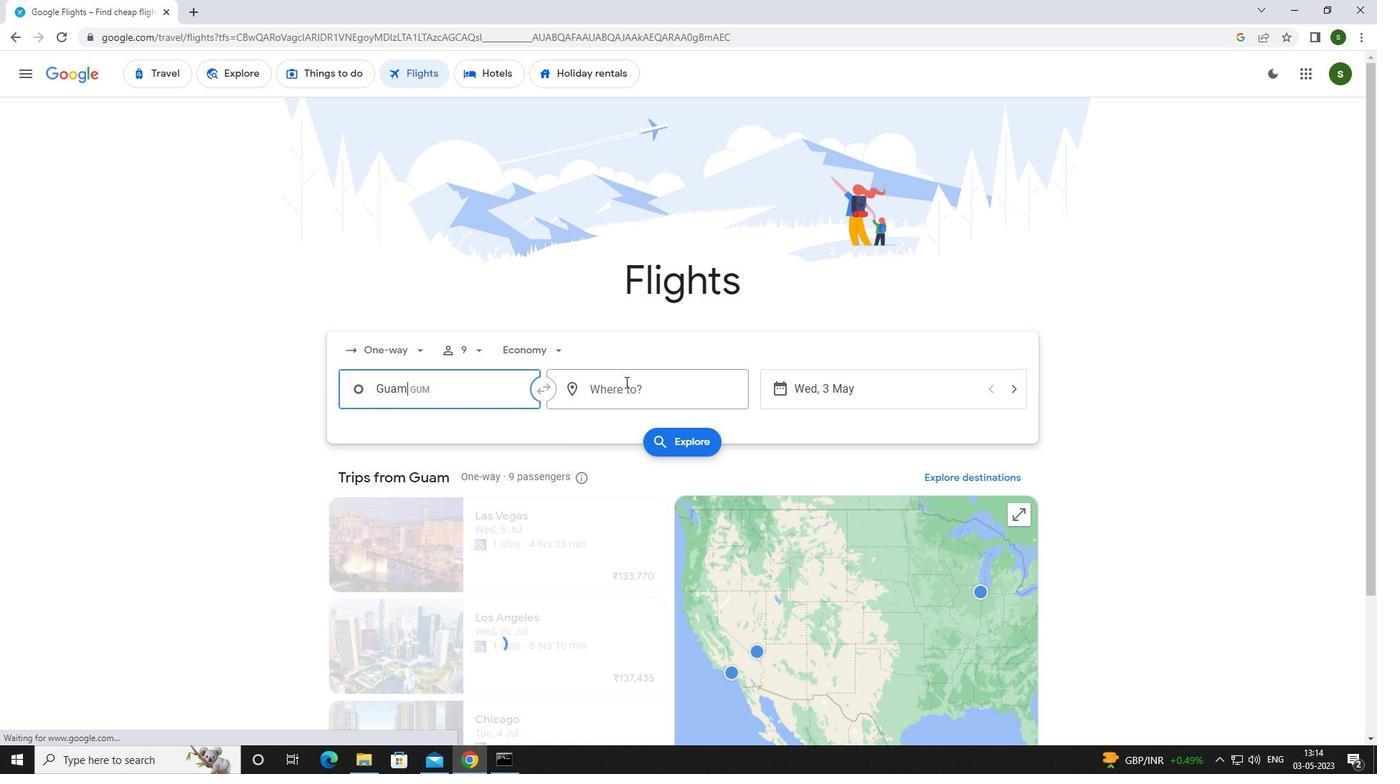
Action: Mouse moved to (579, 381)
Screenshot: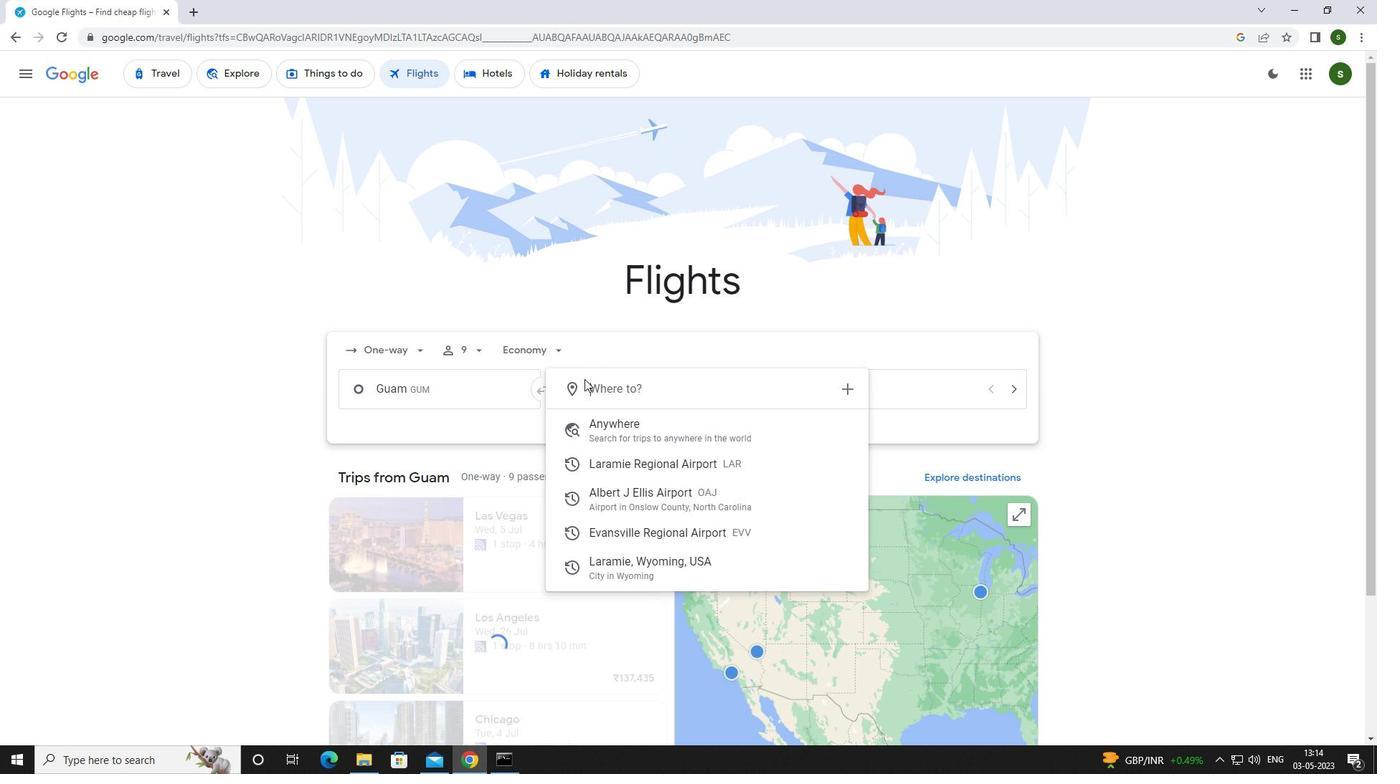 
Action: Key pressed <Key.caps_lock>e<Key.caps_lock>vansv
Screenshot: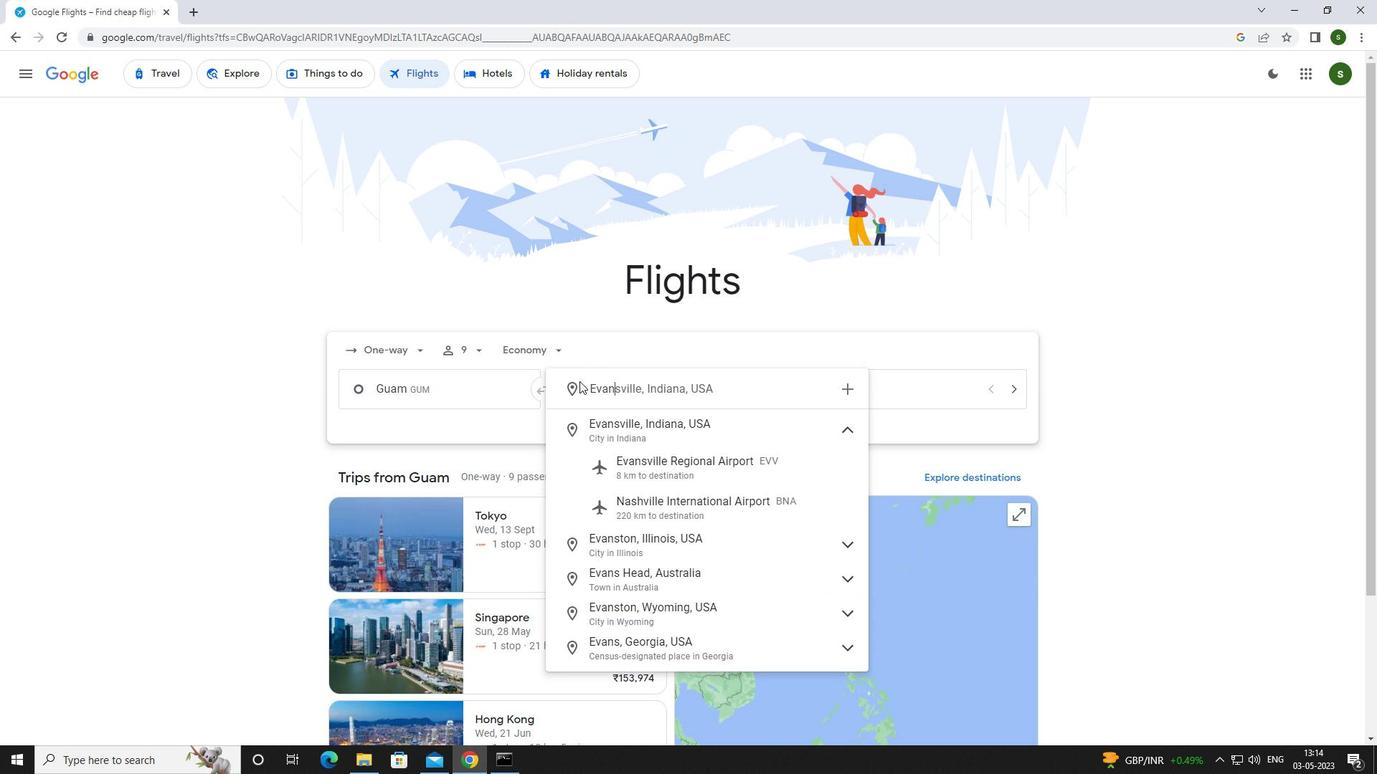 
Action: Mouse moved to (661, 470)
Screenshot: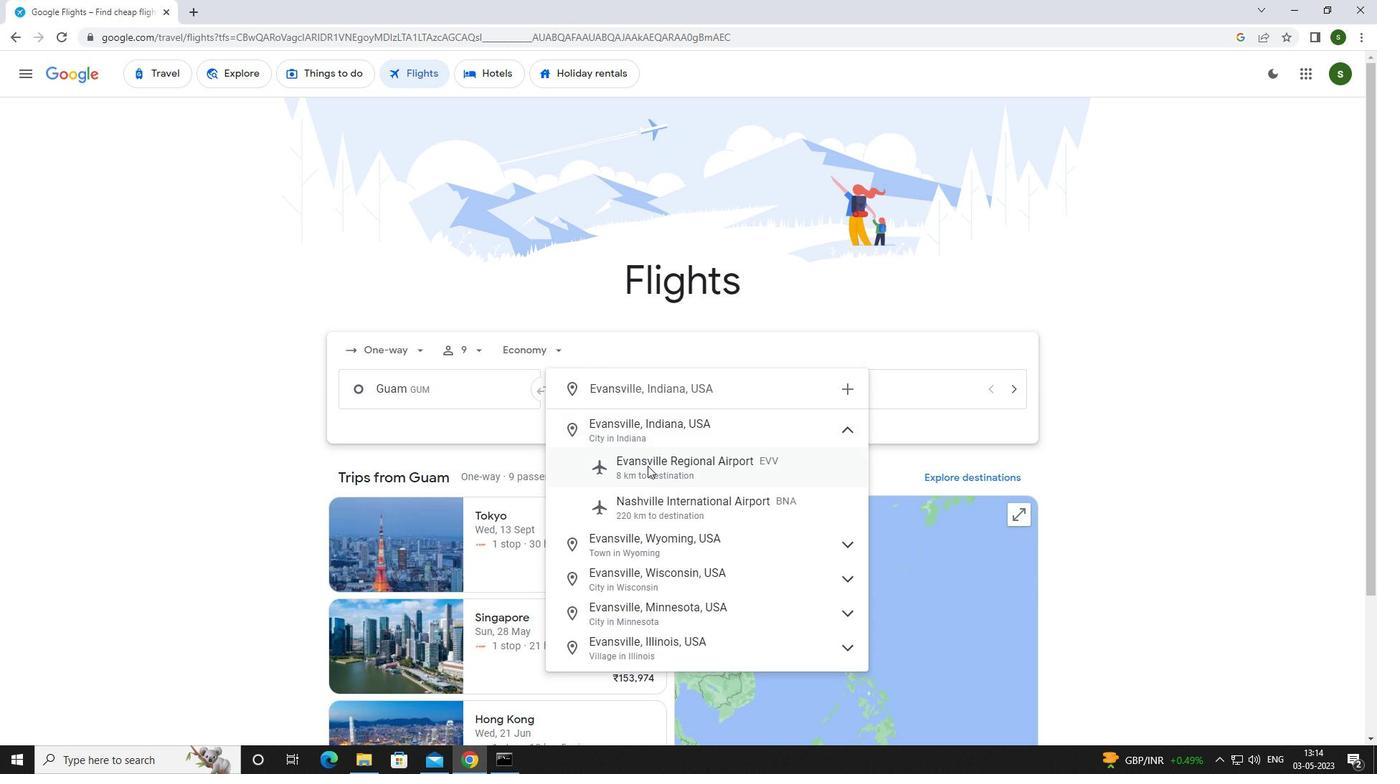 
Action: Mouse pressed left at (661, 470)
Screenshot: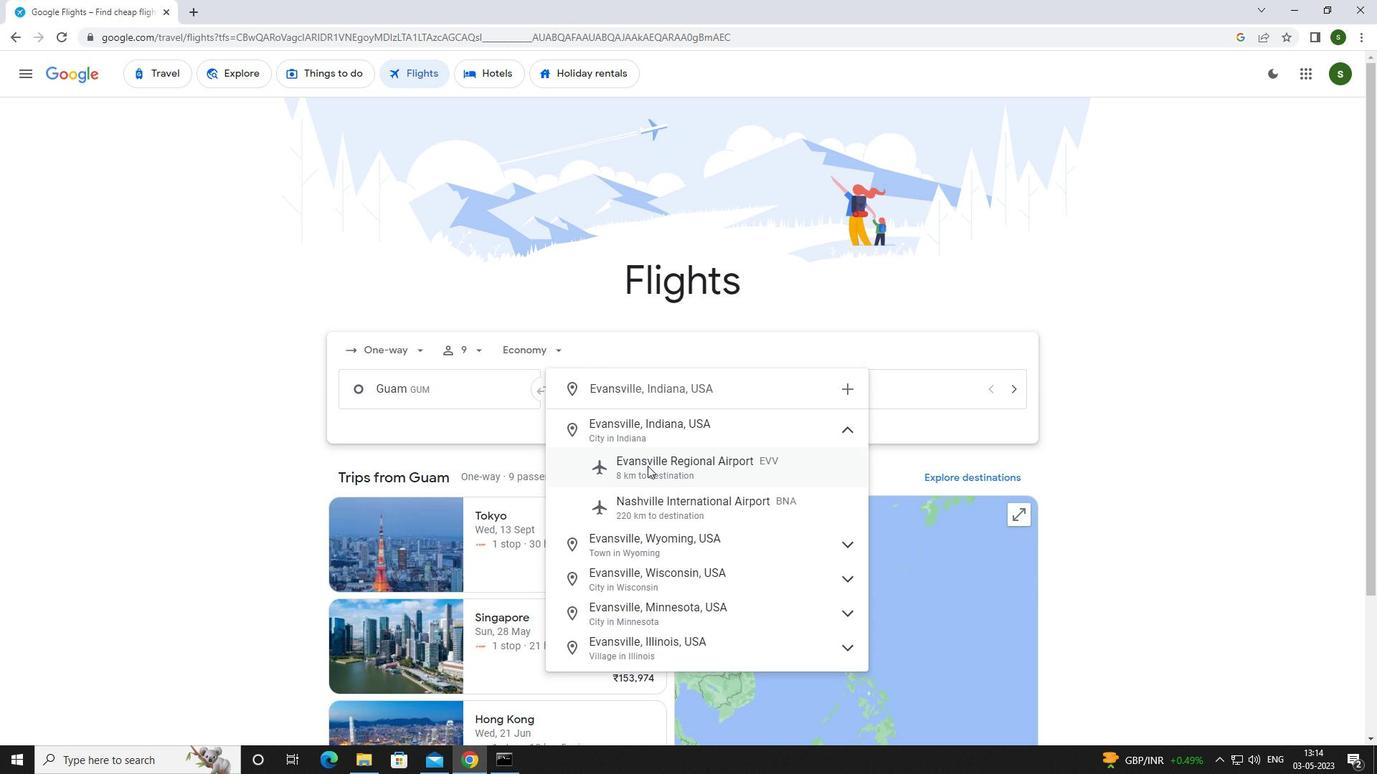 
Action: Mouse moved to (873, 383)
Screenshot: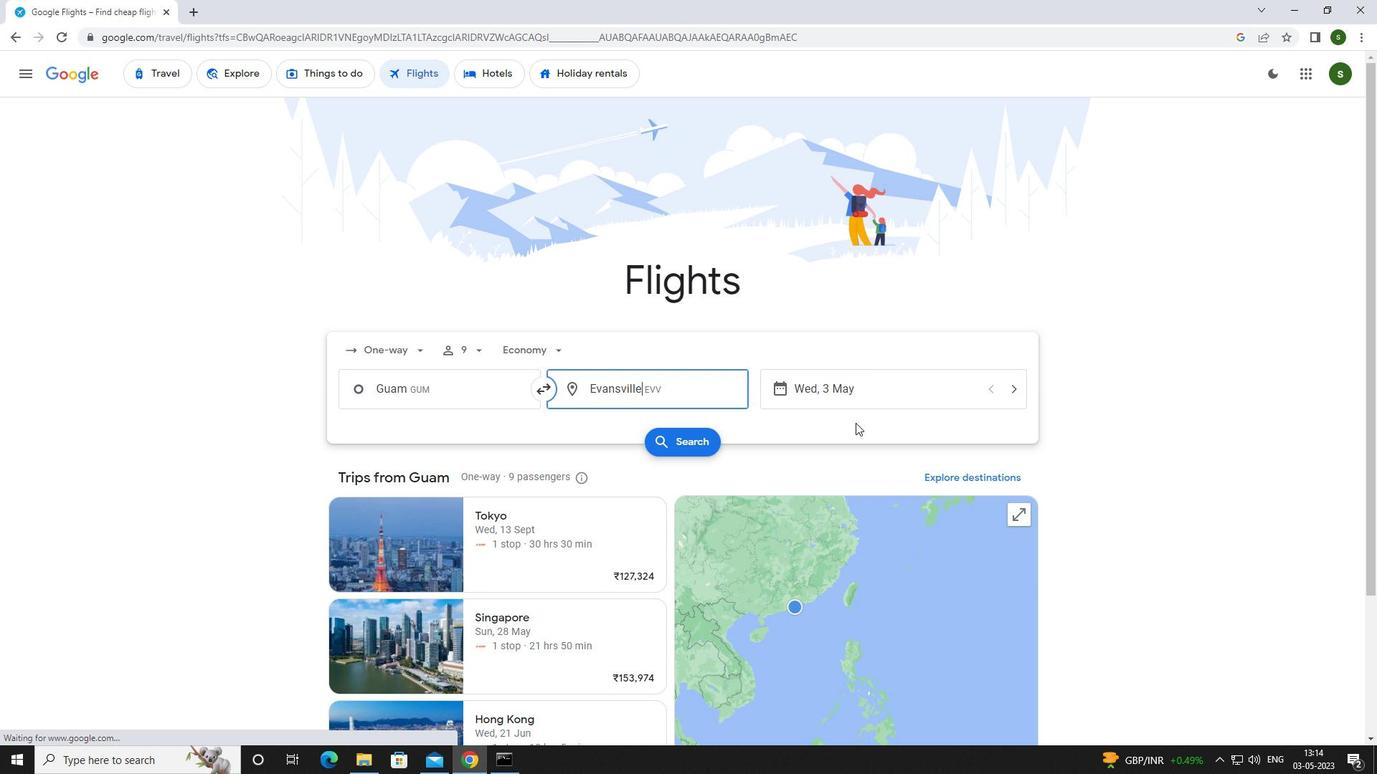 
Action: Mouse pressed left at (873, 383)
Screenshot: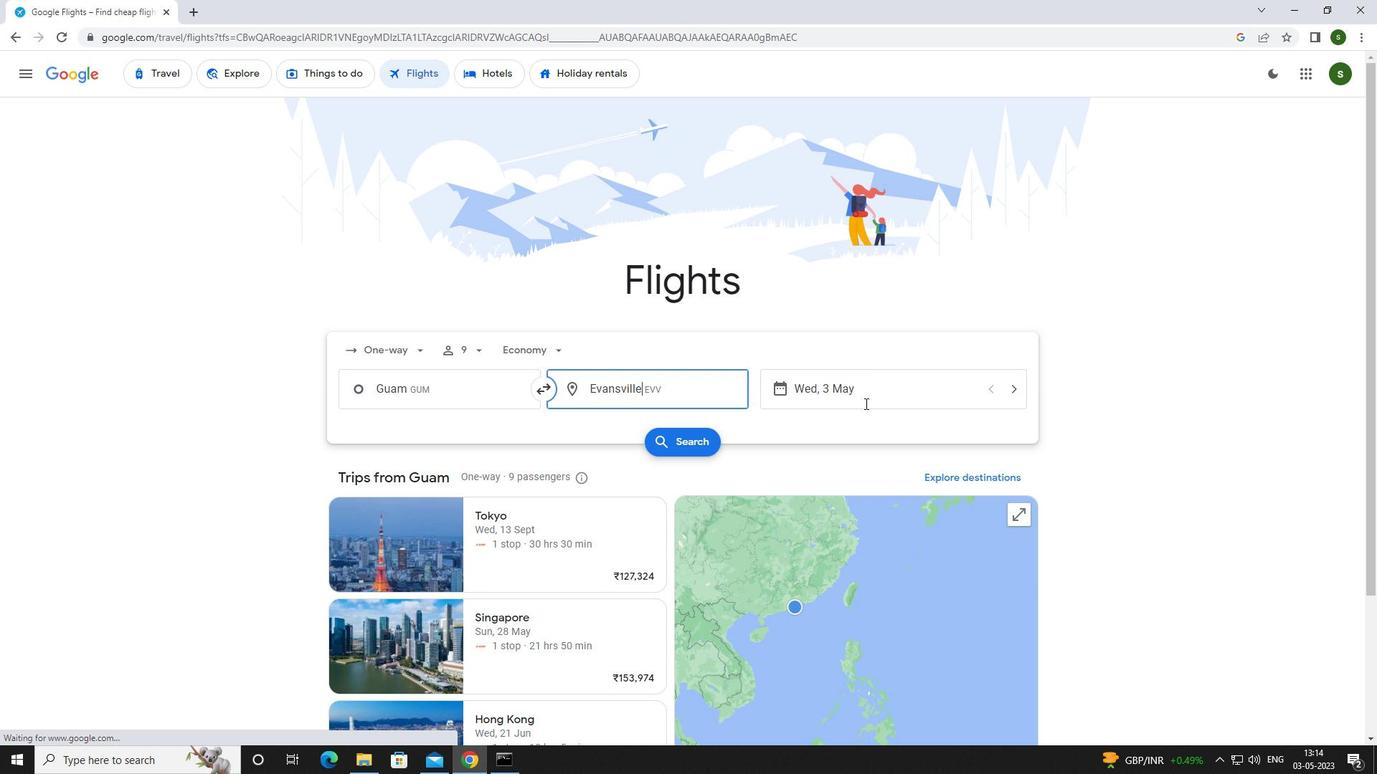 
Action: Mouse moved to (621, 486)
Screenshot: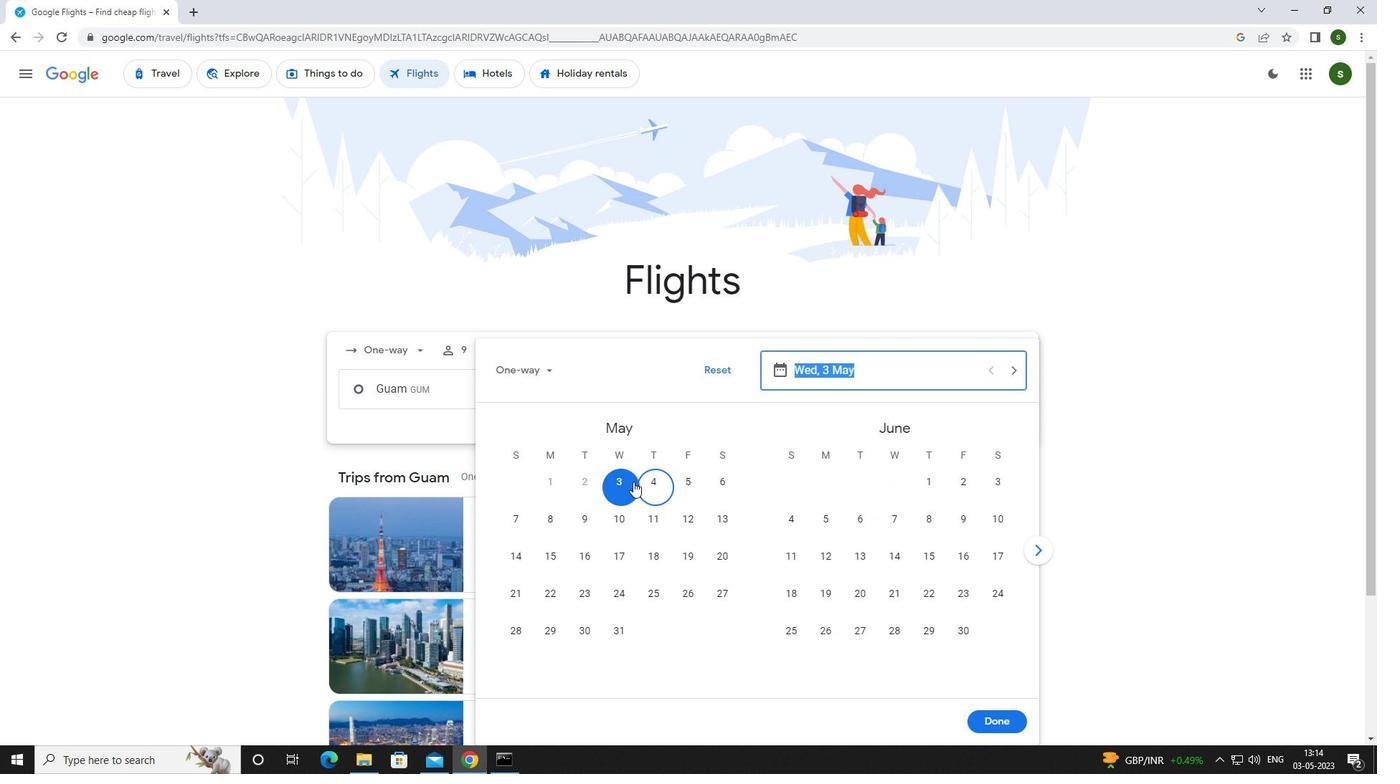 
Action: Mouse pressed left at (621, 486)
Screenshot: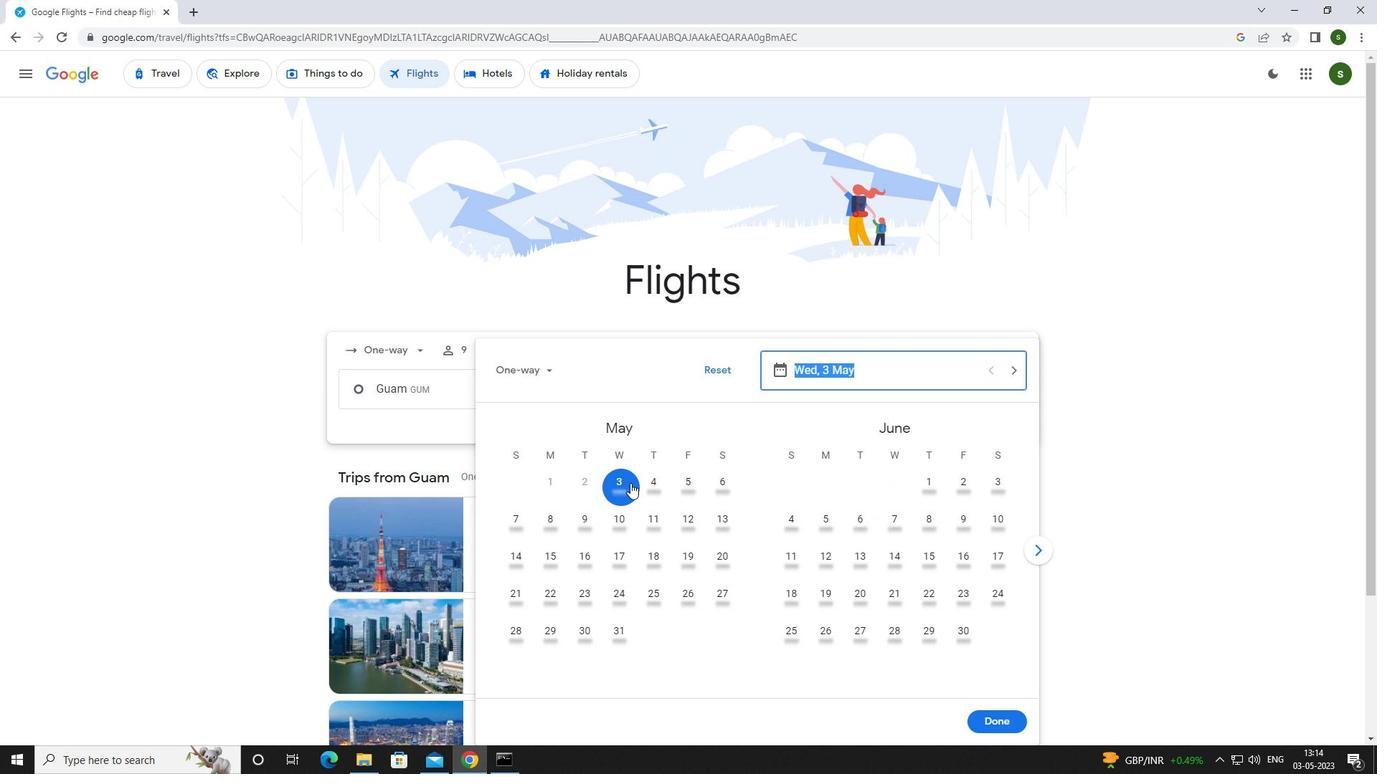 
Action: Mouse moved to (978, 714)
Screenshot: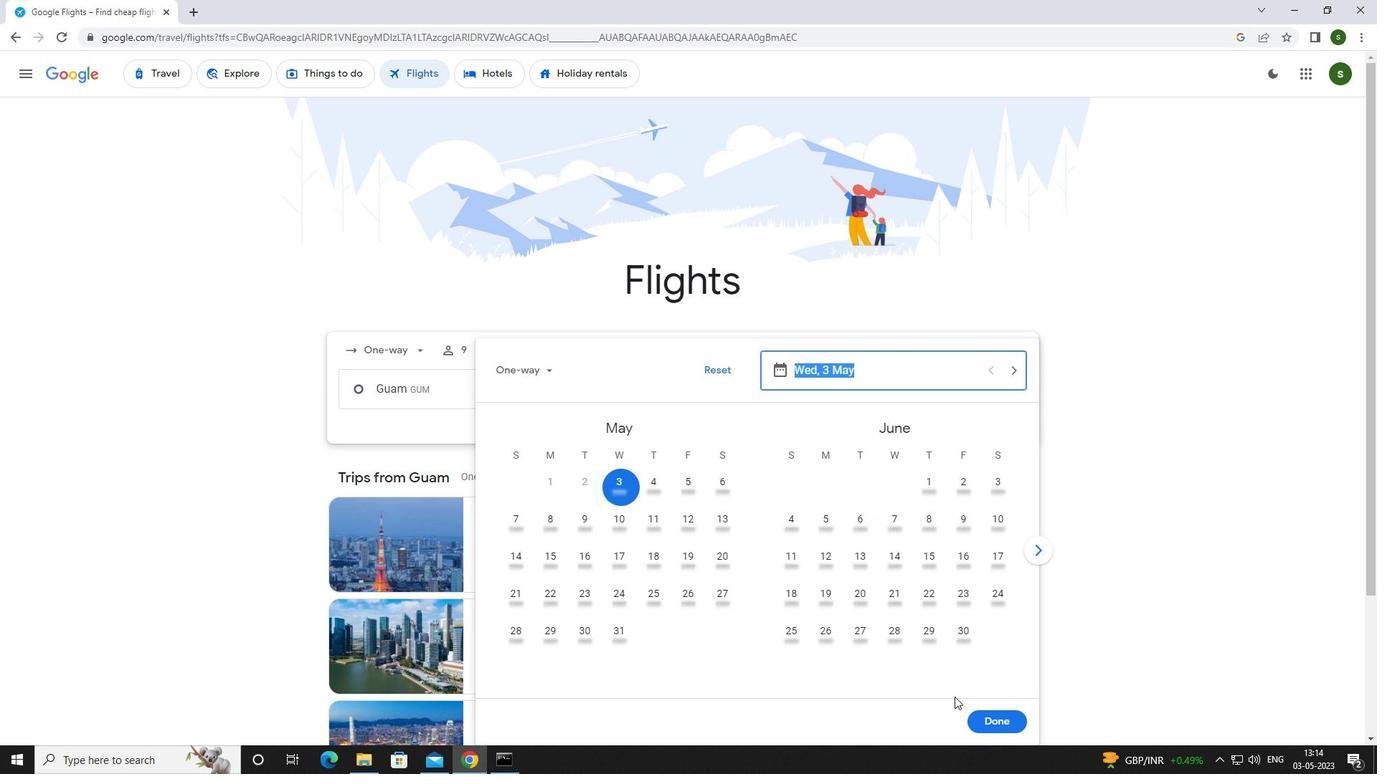 
Action: Mouse pressed left at (978, 714)
Screenshot: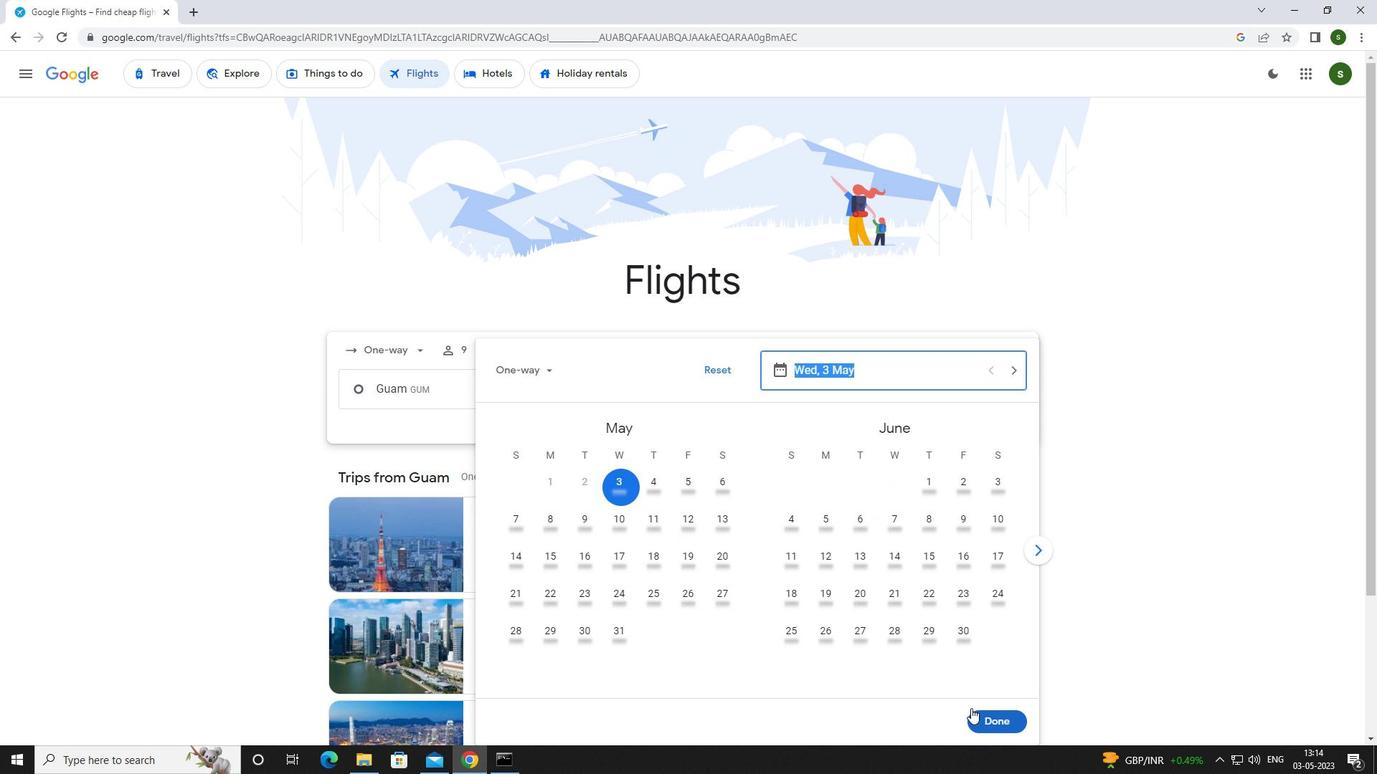 
Action: Mouse moved to (690, 448)
Screenshot: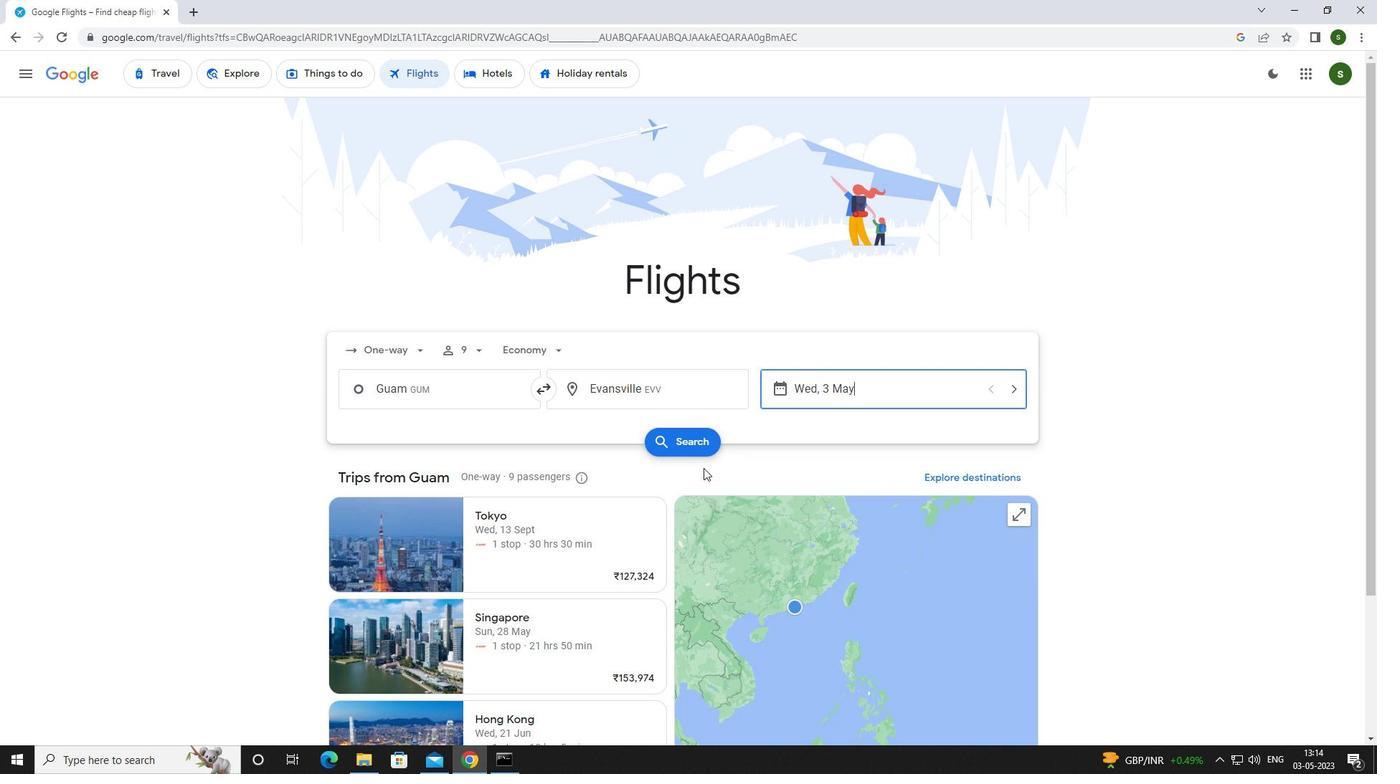 
Action: Mouse pressed left at (690, 448)
Screenshot: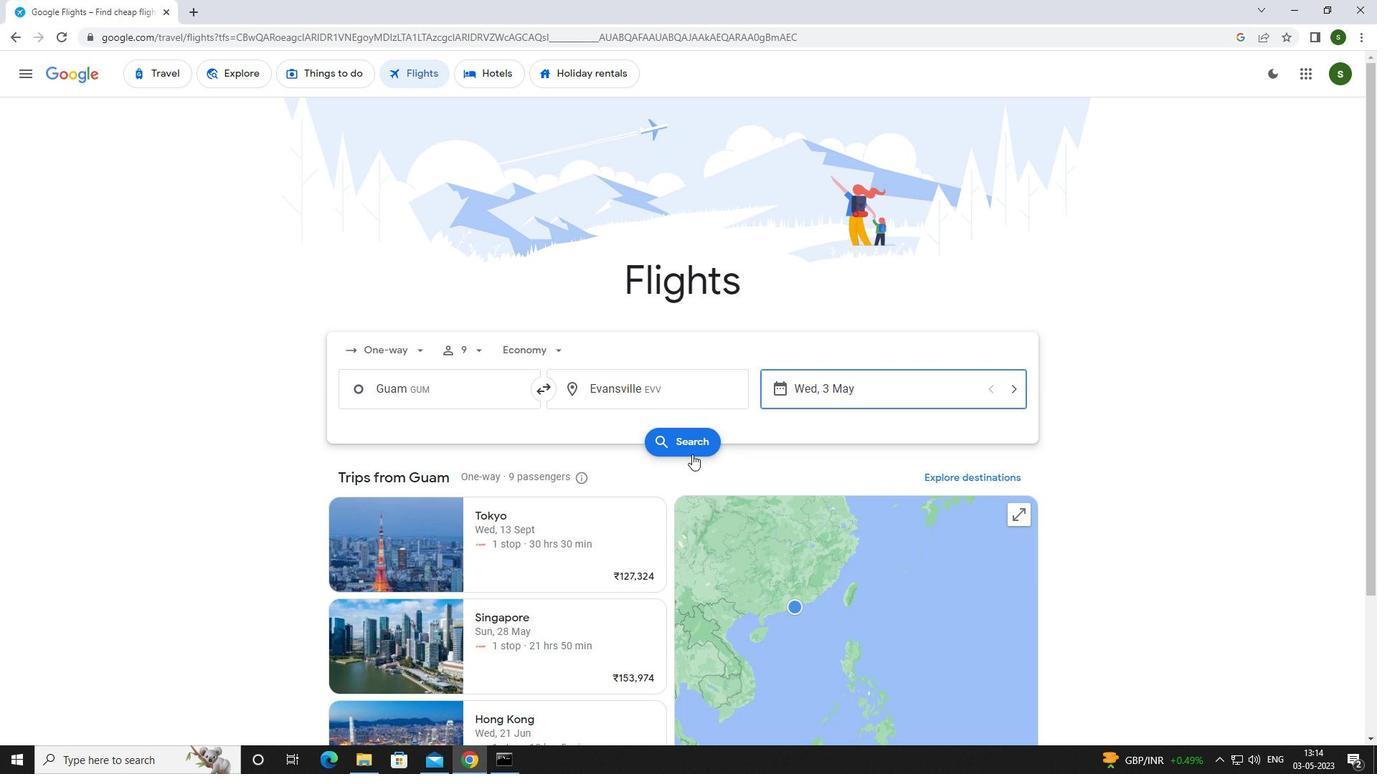 
Action: Mouse moved to (345, 208)
Screenshot: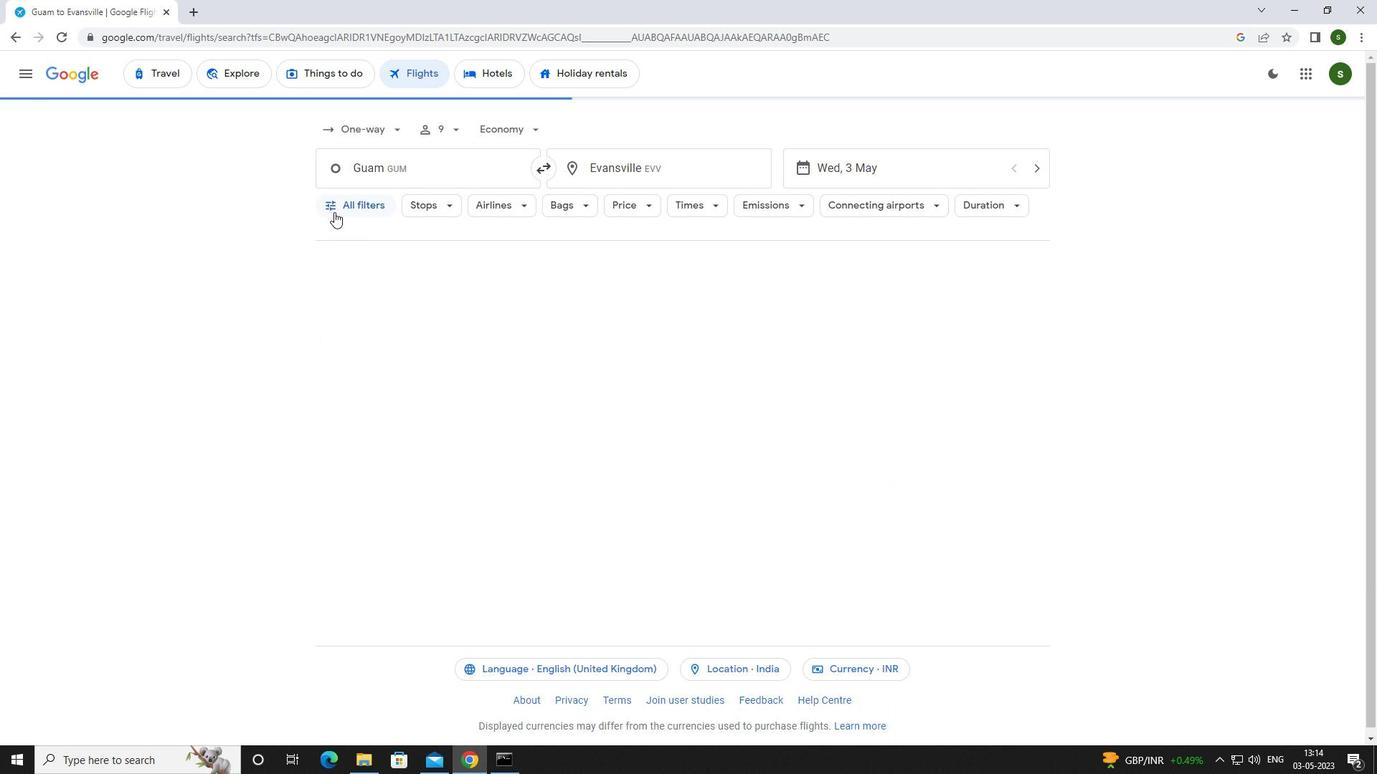
Action: Mouse pressed left at (345, 208)
Screenshot: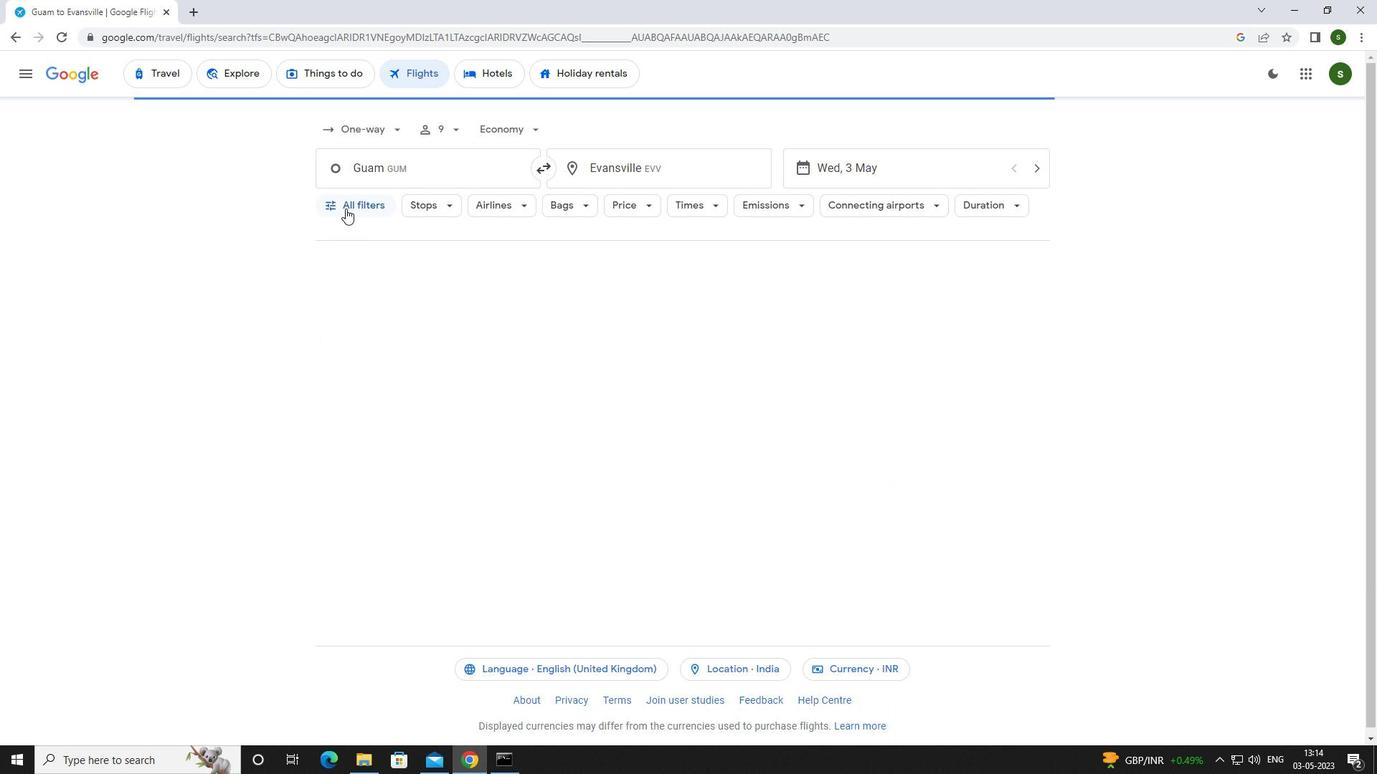 
Action: Mouse moved to (538, 512)
Screenshot: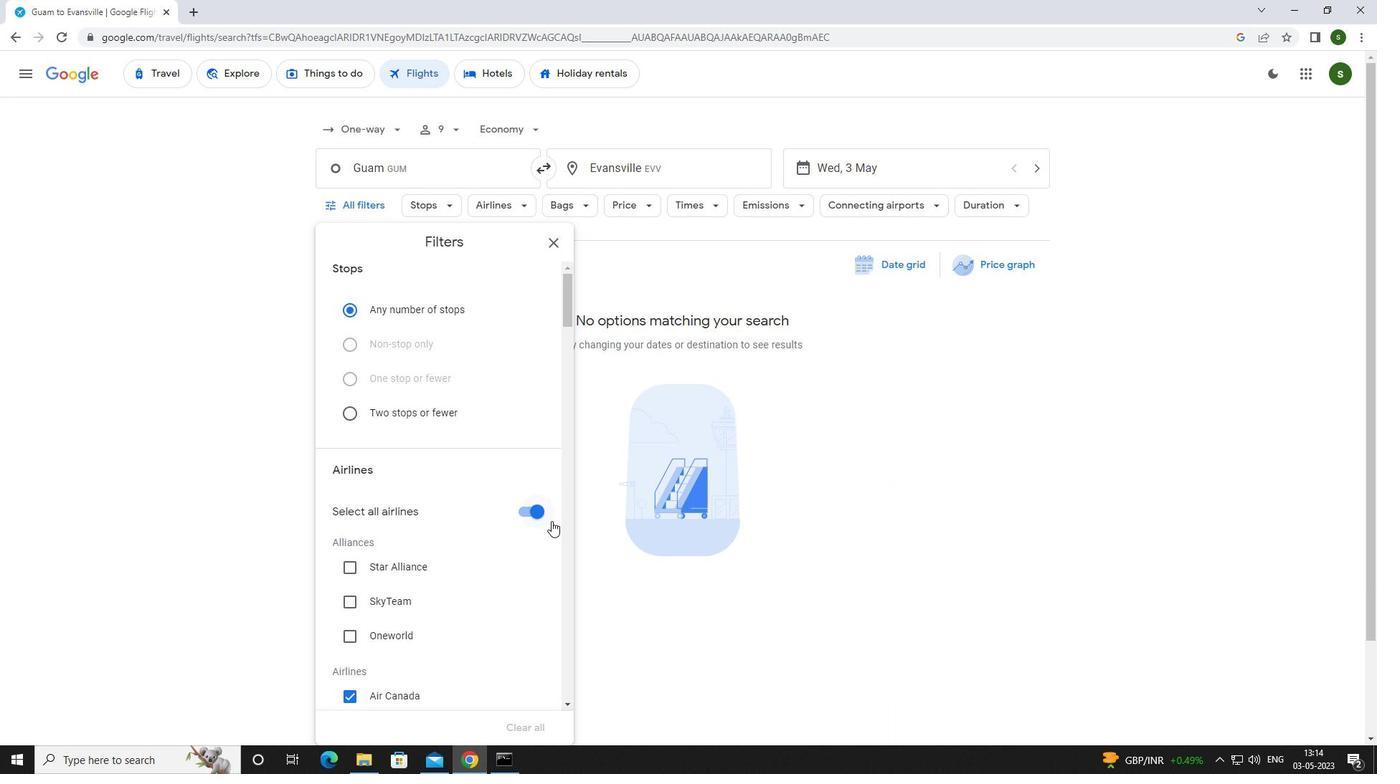 
Action: Mouse pressed left at (538, 512)
Screenshot: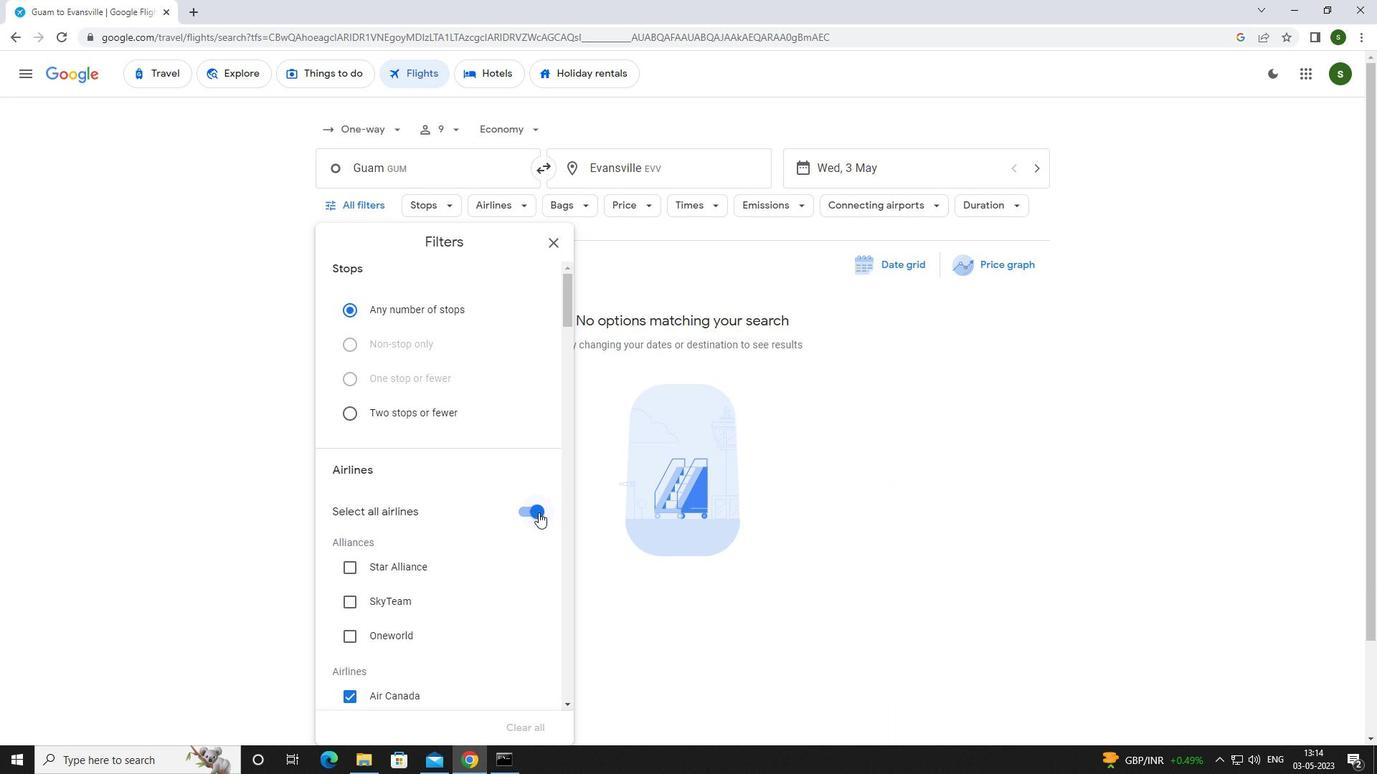 
Action: Mouse moved to (437, 407)
Screenshot: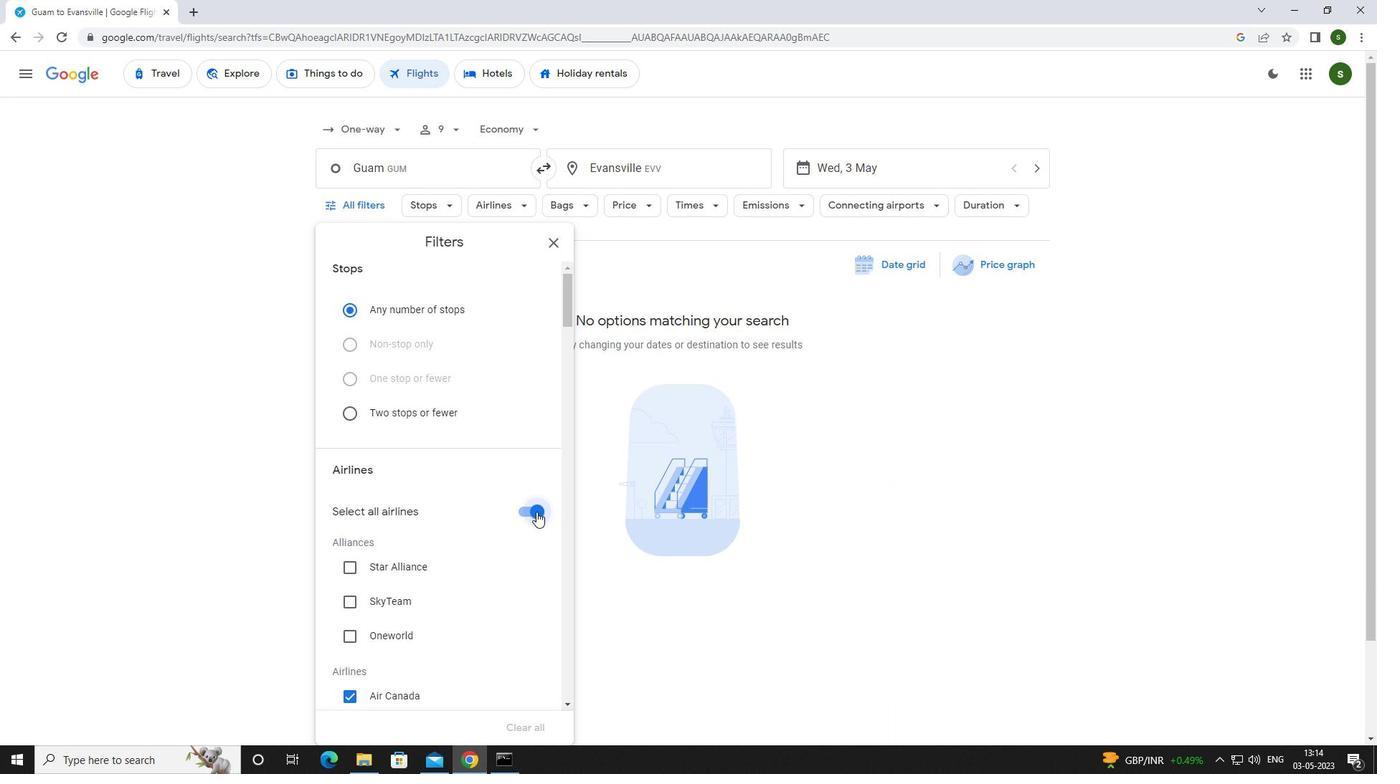 
Action: Mouse scrolled (437, 406) with delta (0, 0)
Screenshot: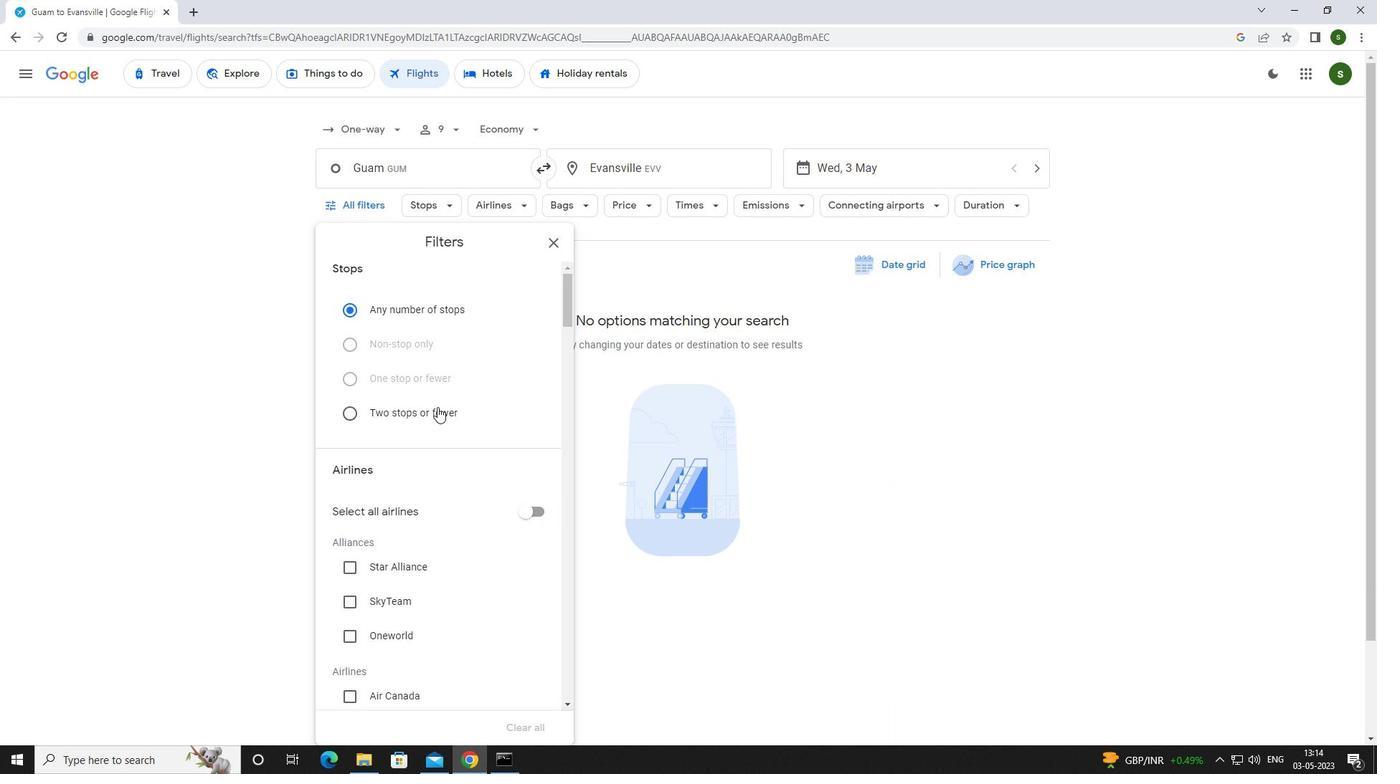
Action: Mouse scrolled (437, 406) with delta (0, 0)
Screenshot: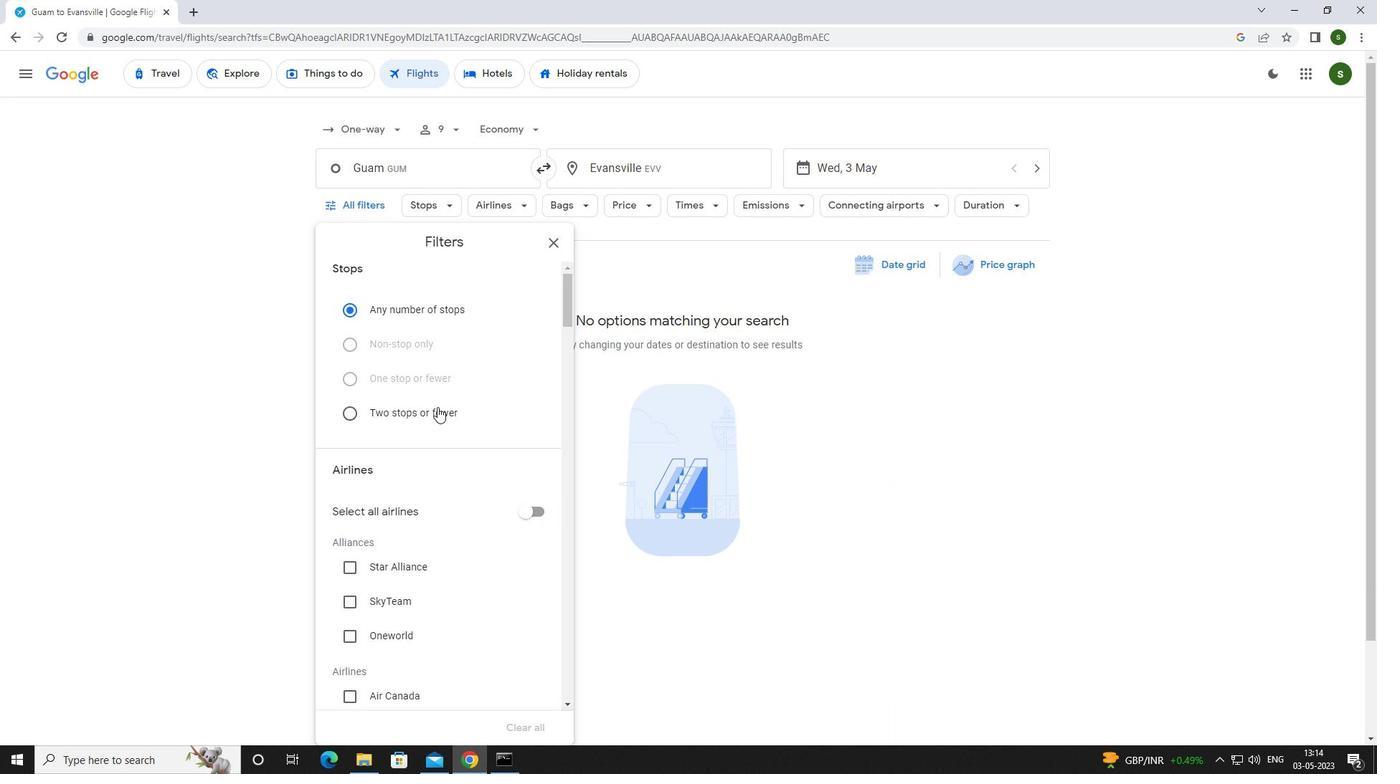 
Action: Mouse scrolled (437, 406) with delta (0, 0)
Screenshot: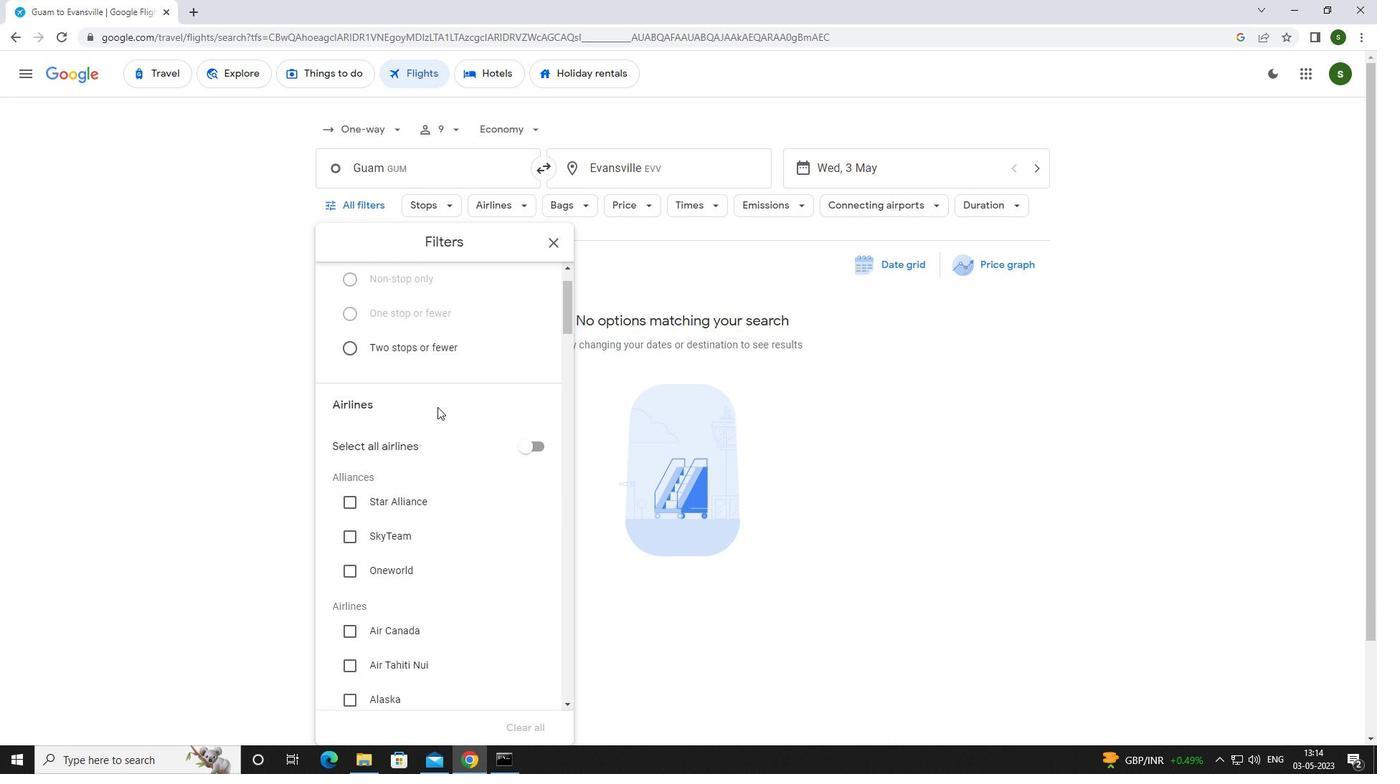 
Action: Mouse scrolled (437, 406) with delta (0, 0)
Screenshot: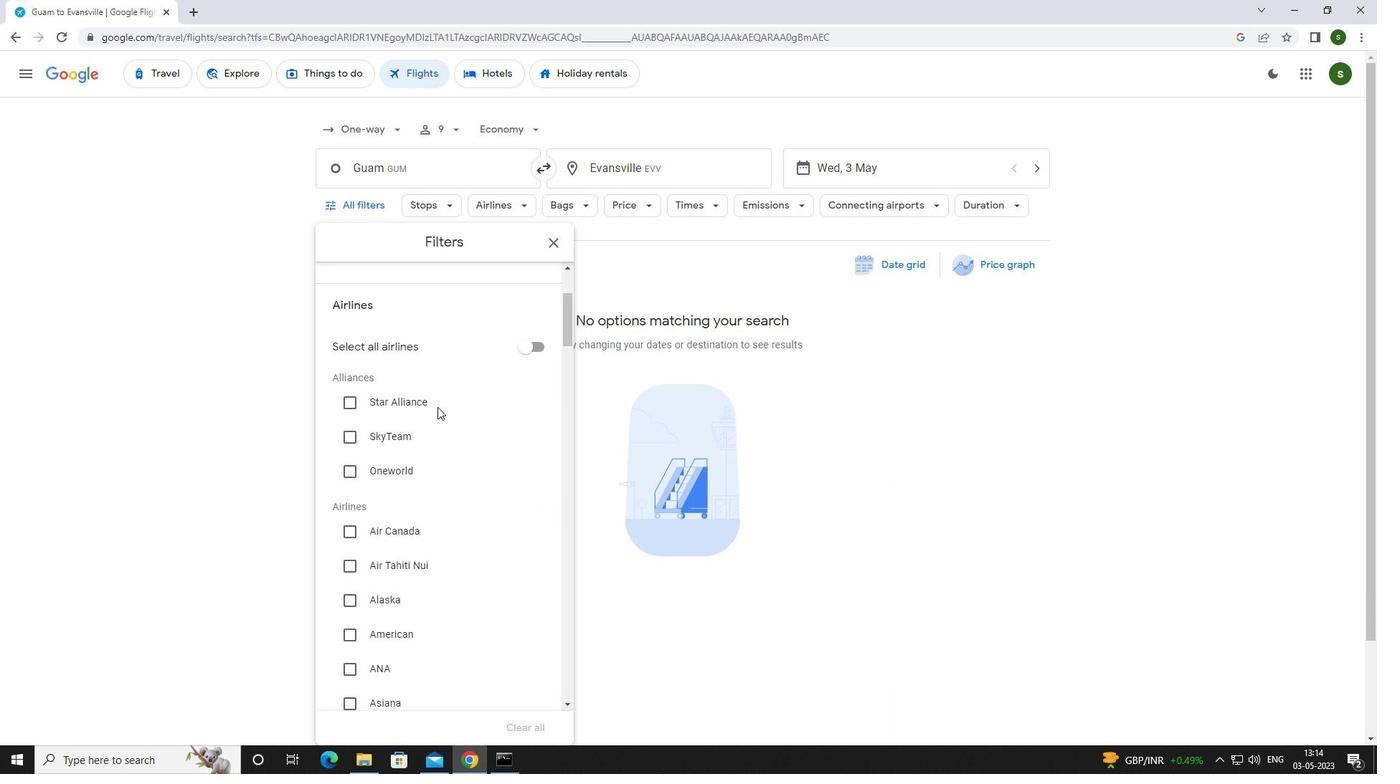 
Action: Mouse scrolled (437, 406) with delta (0, 0)
Screenshot: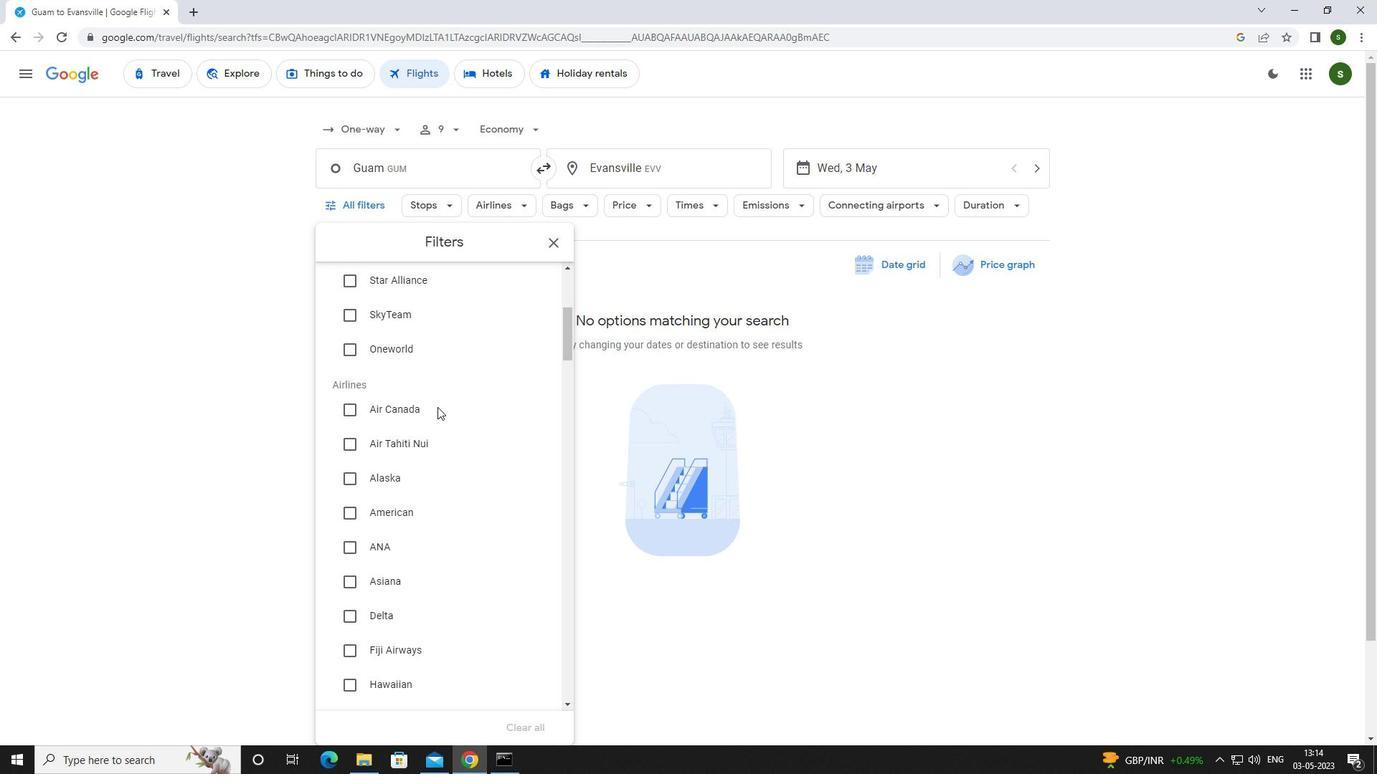 
Action: Mouse scrolled (437, 406) with delta (0, 0)
Screenshot: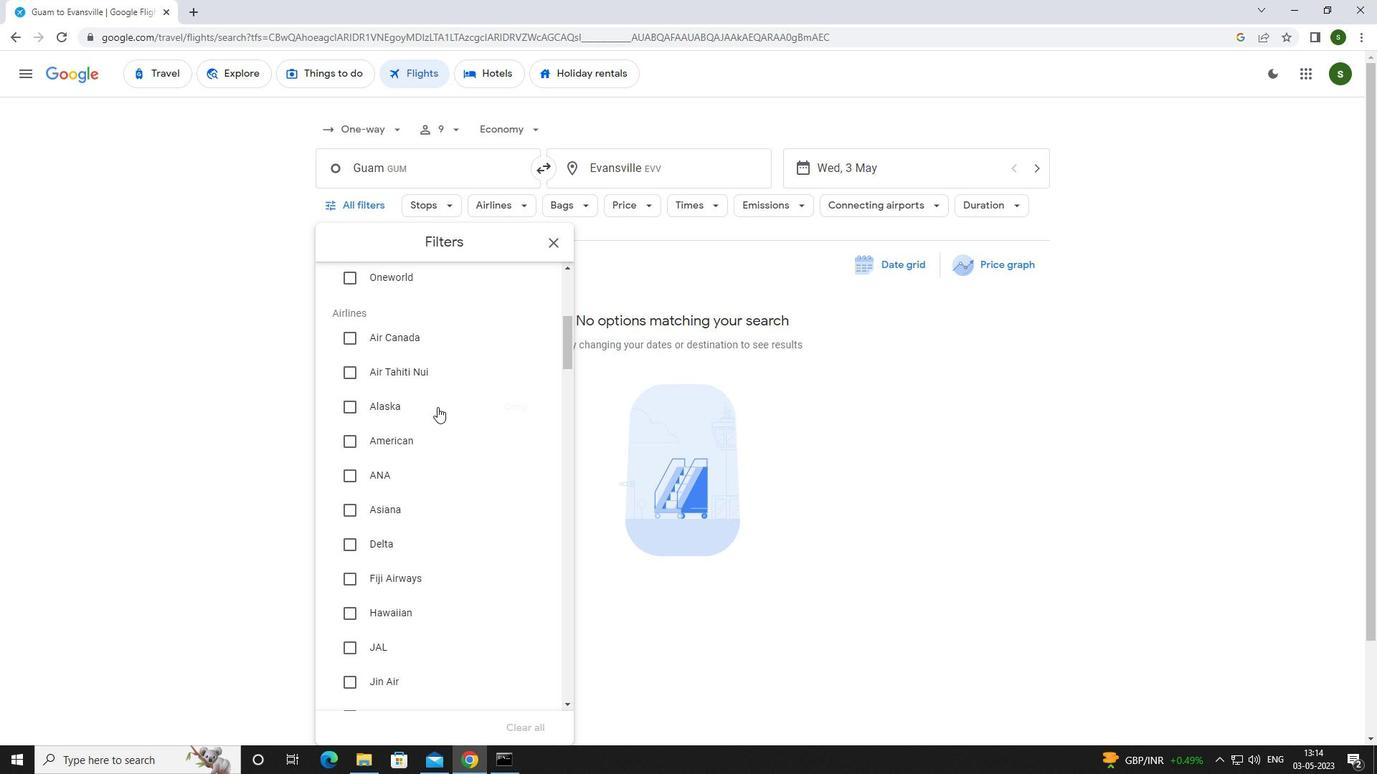 
Action: Mouse scrolled (437, 406) with delta (0, 0)
Screenshot: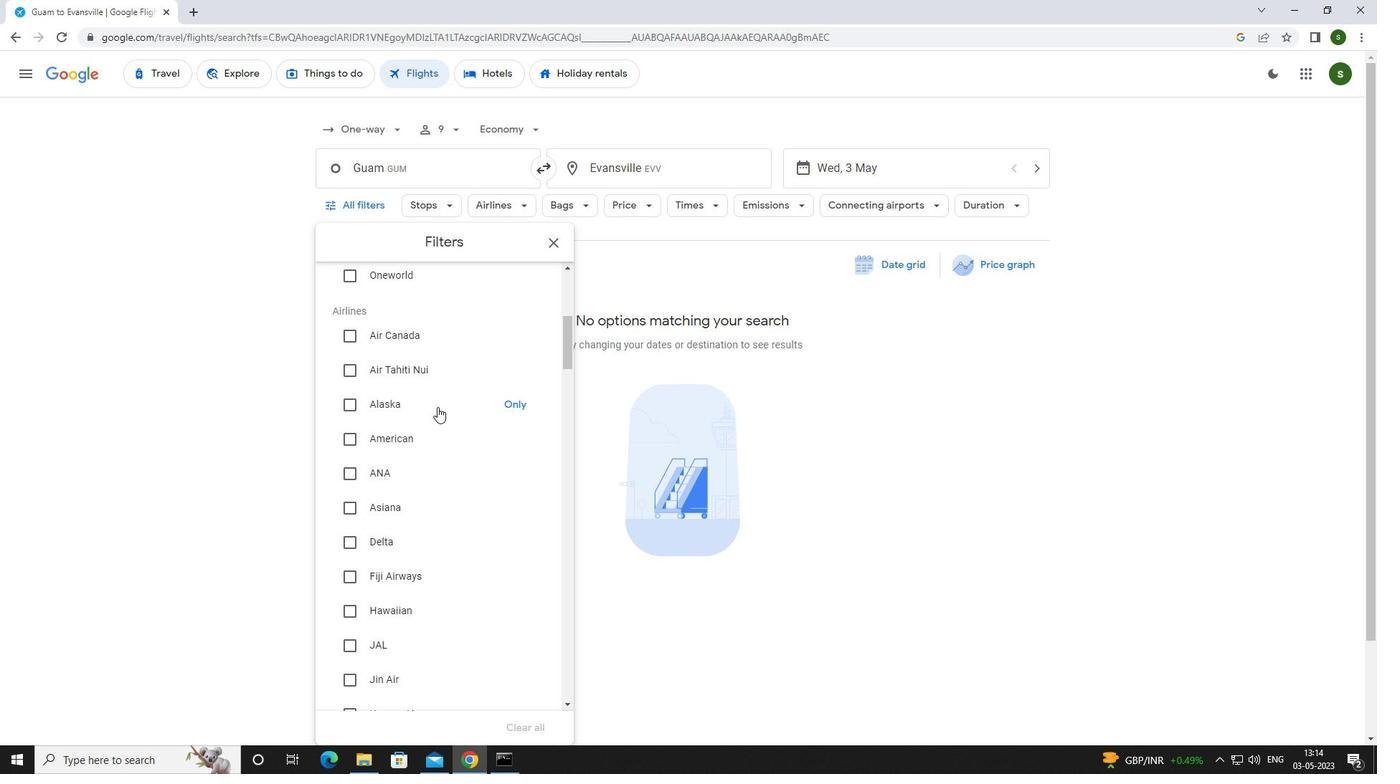 
Action: Mouse scrolled (437, 406) with delta (0, 0)
Screenshot: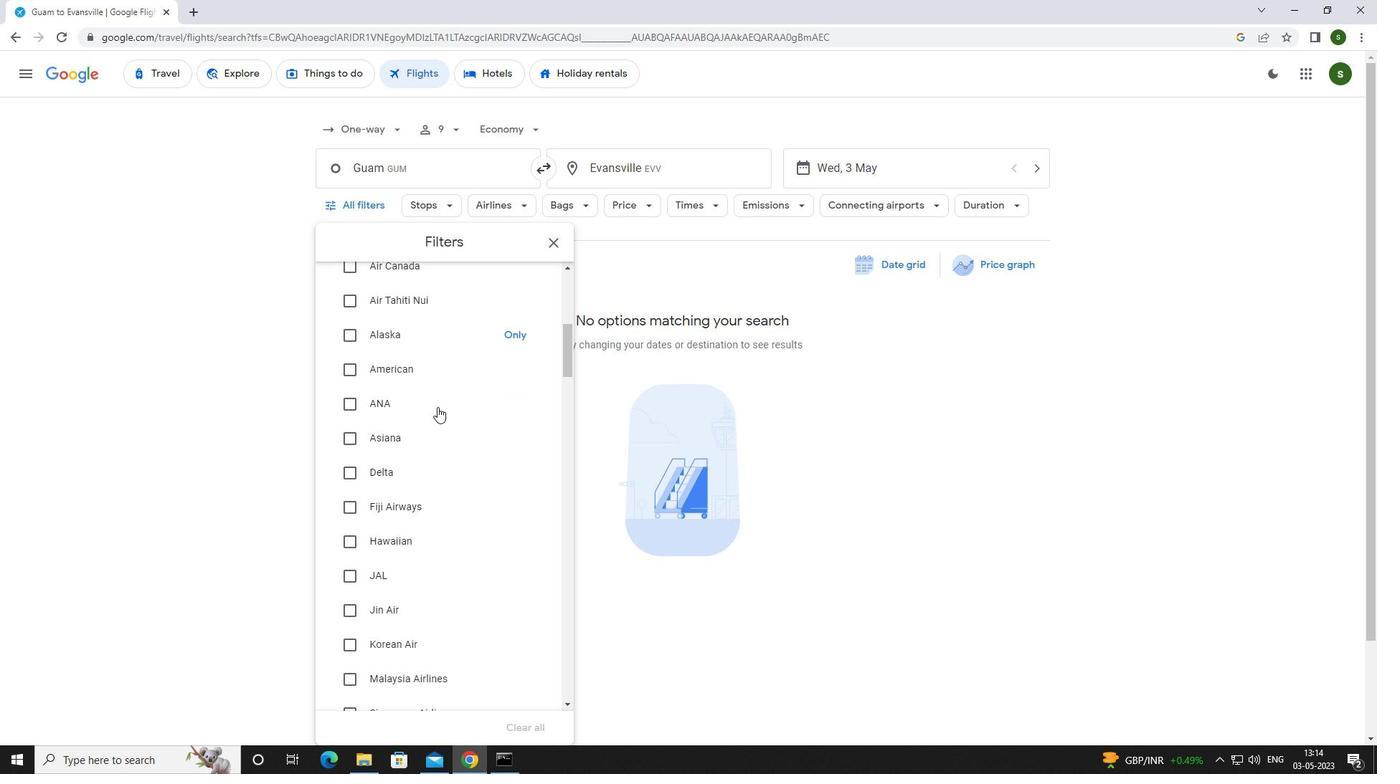 
Action: Mouse scrolled (437, 406) with delta (0, 0)
Screenshot: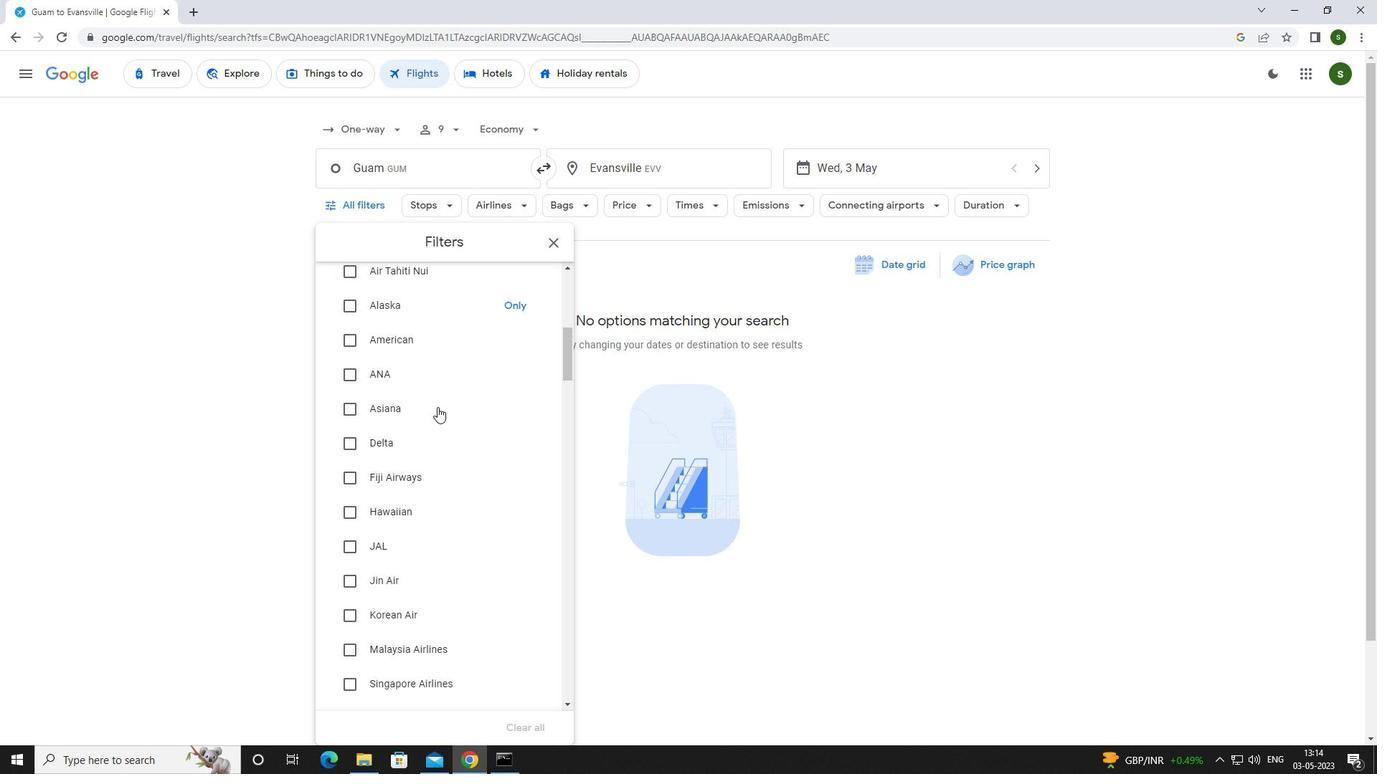
Action: Mouse scrolled (437, 406) with delta (0, 0)
Screenshot: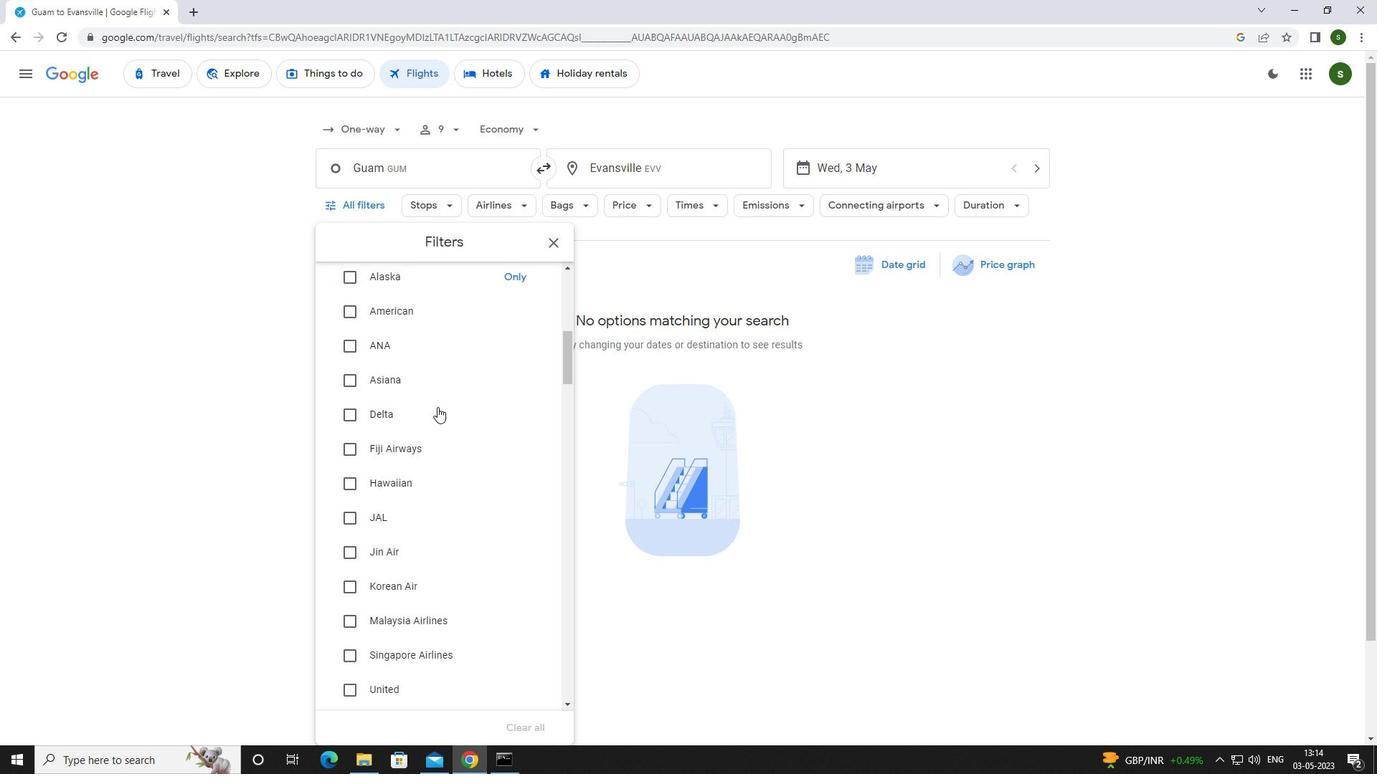 
Action: Mouse moved to (429, 426)
Screenshot: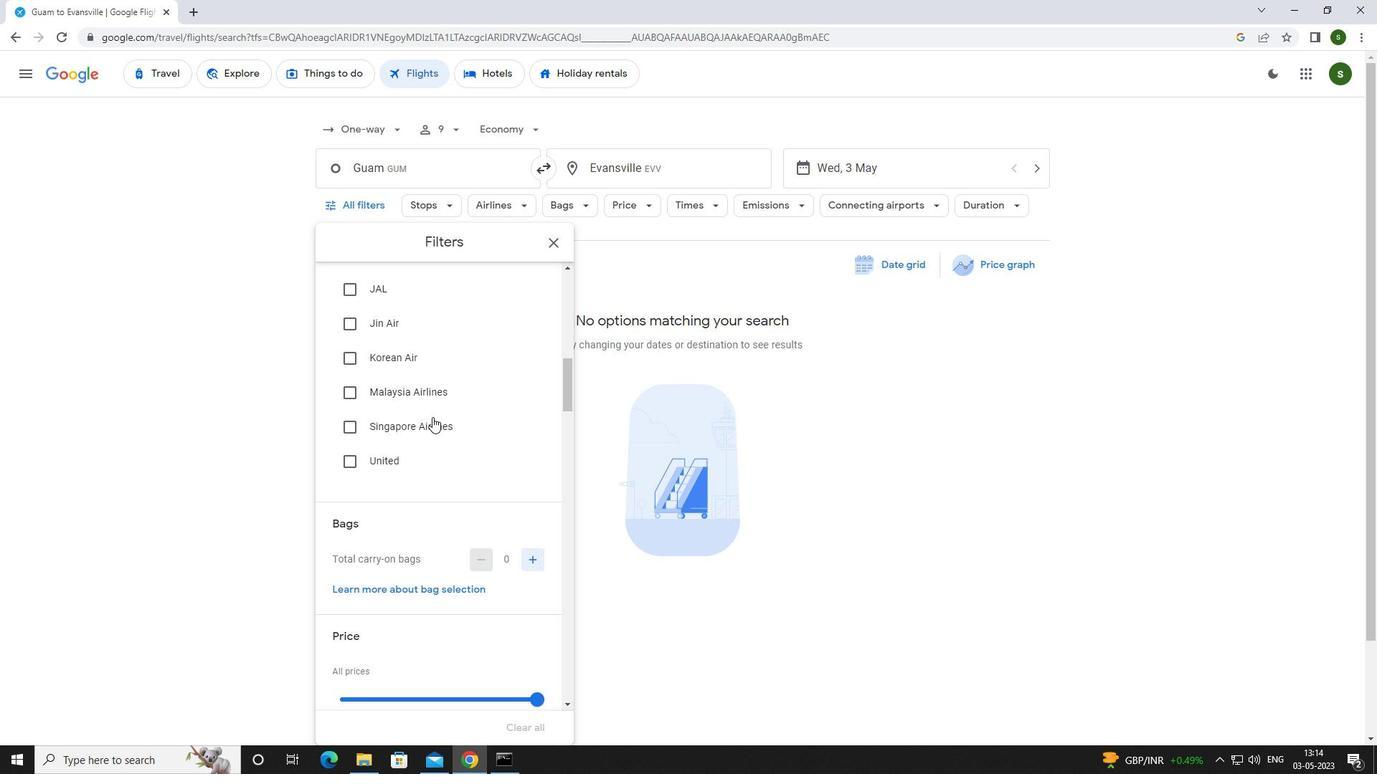 
Action: Mouse pressed left at (429, 426)
Screenshot: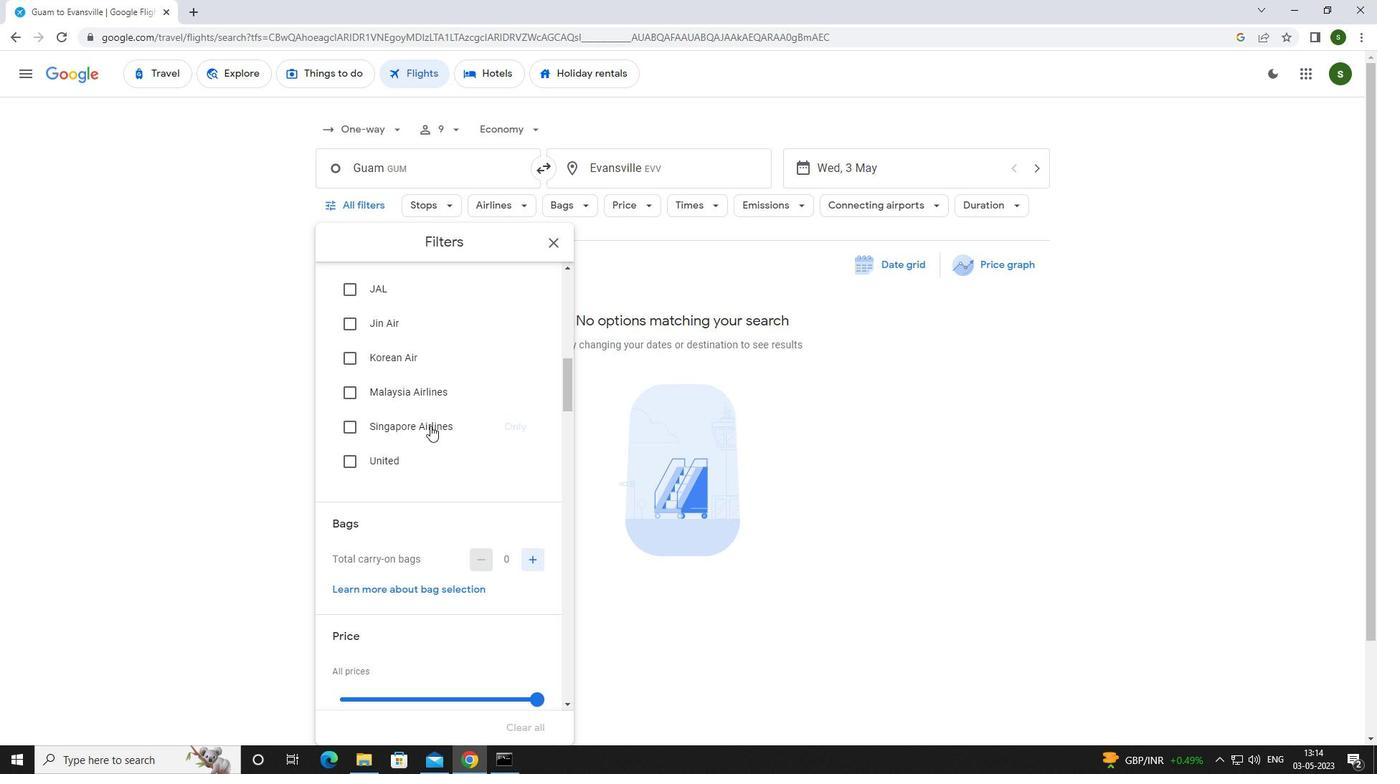 
Action: Mouse moved to (528, 566)
Screenshot: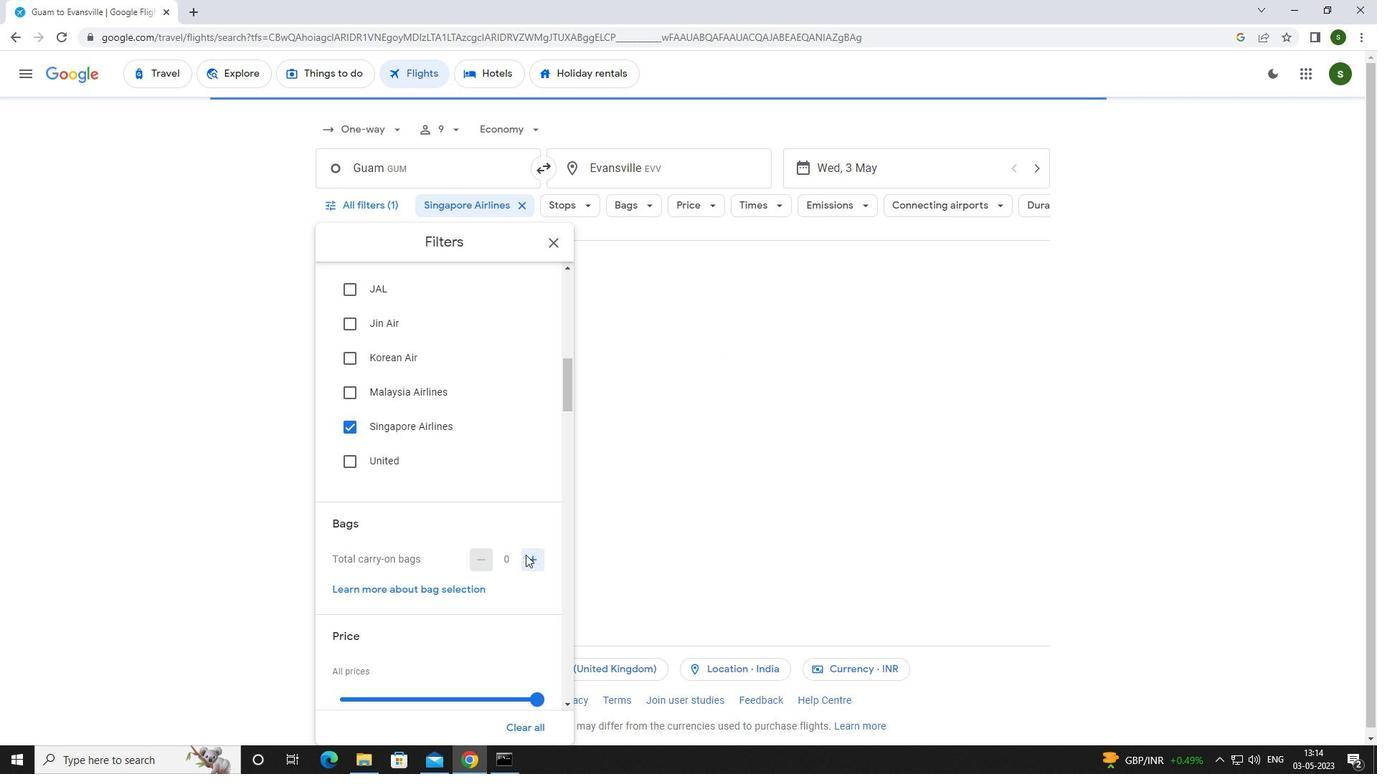 
Action: Mouse pressed left at (528, 566)
Screenshot: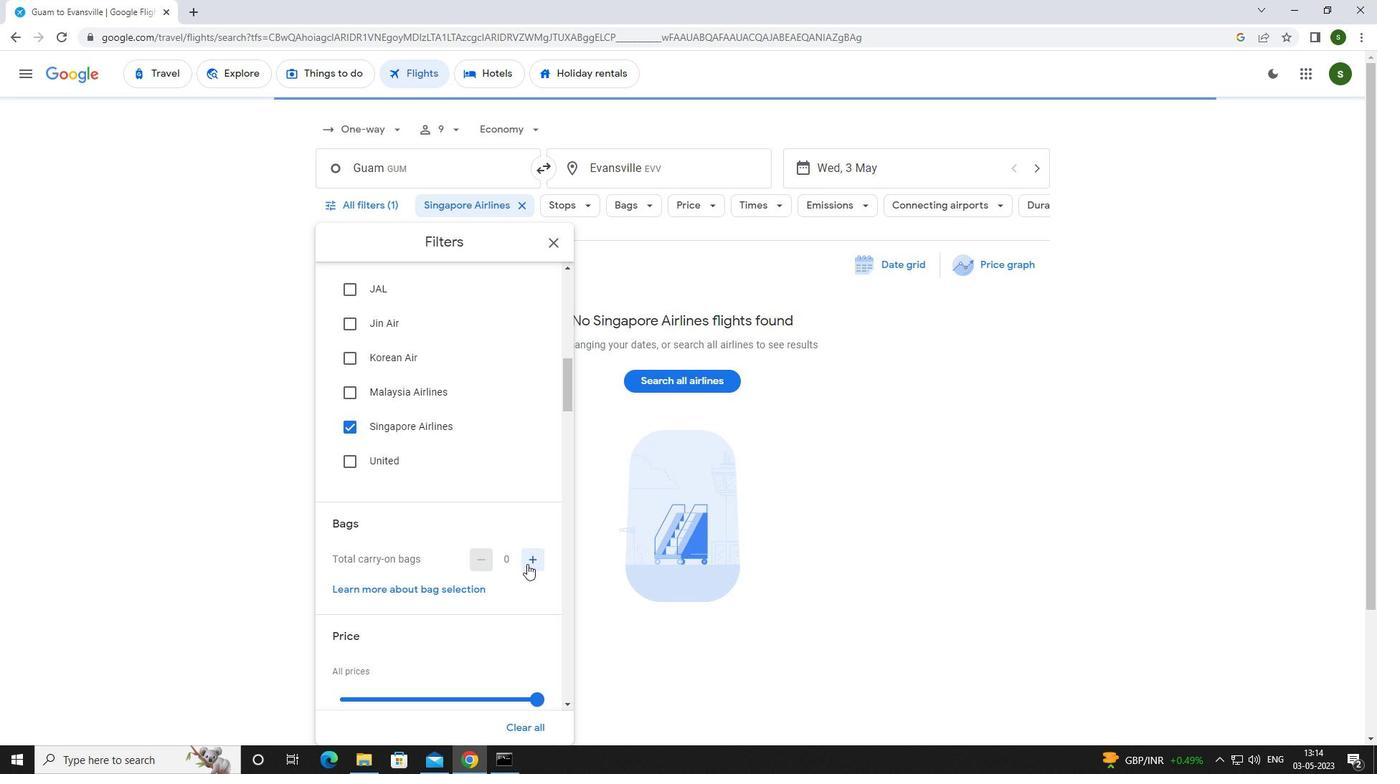 
Action: Mouse moved to (528, 563)
Screenshot: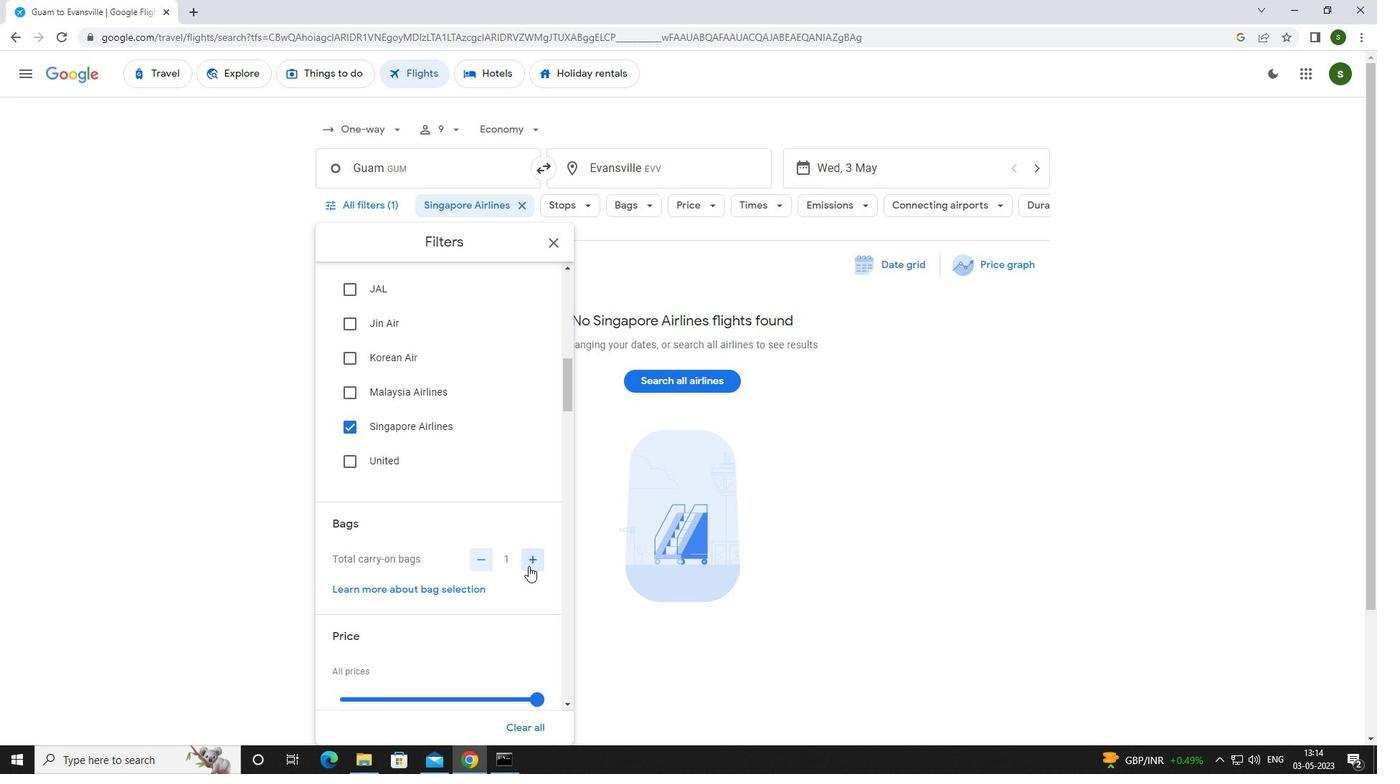 
Action: Mouse scrolled (528, 562) with delta (0, 0)
Screenshot: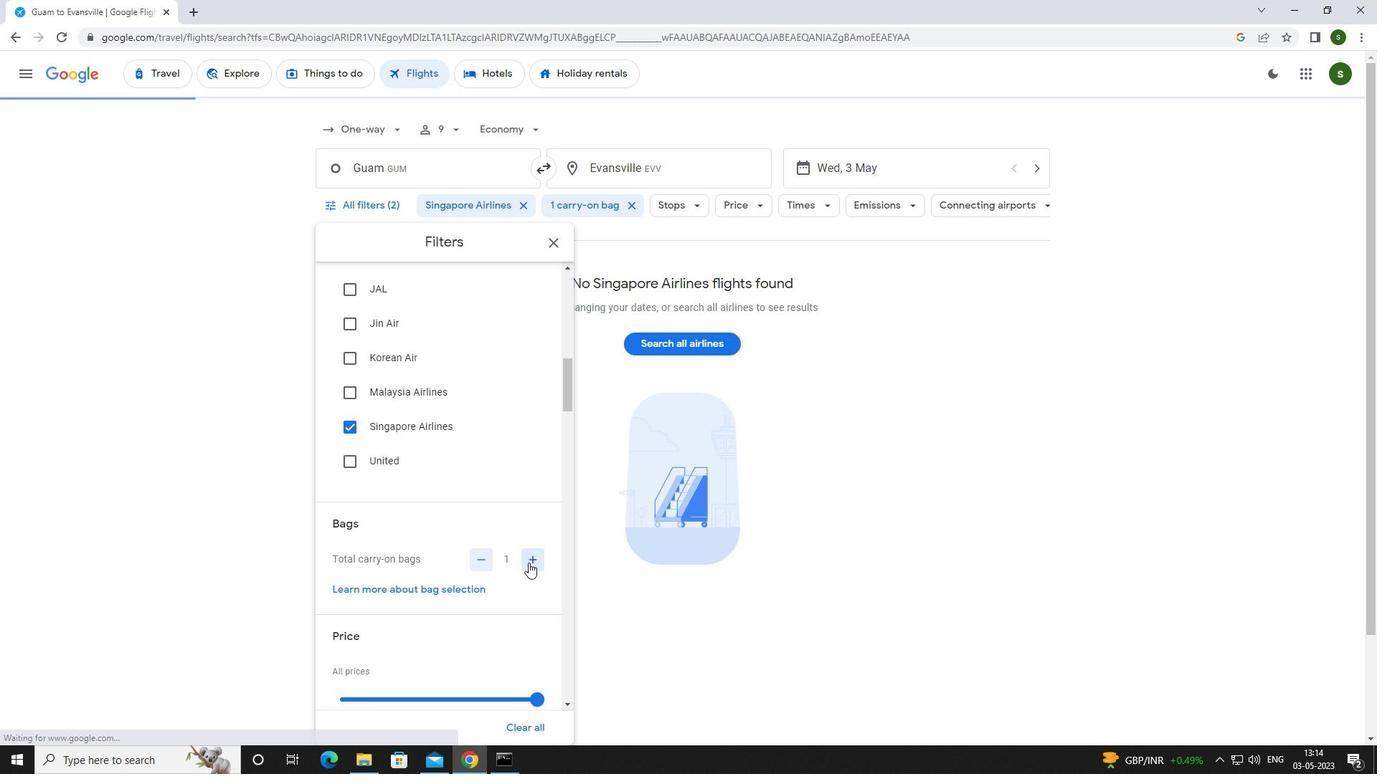 
Action: Mouse scrolled (528, 562) with delta (0, 0)
Screenshot: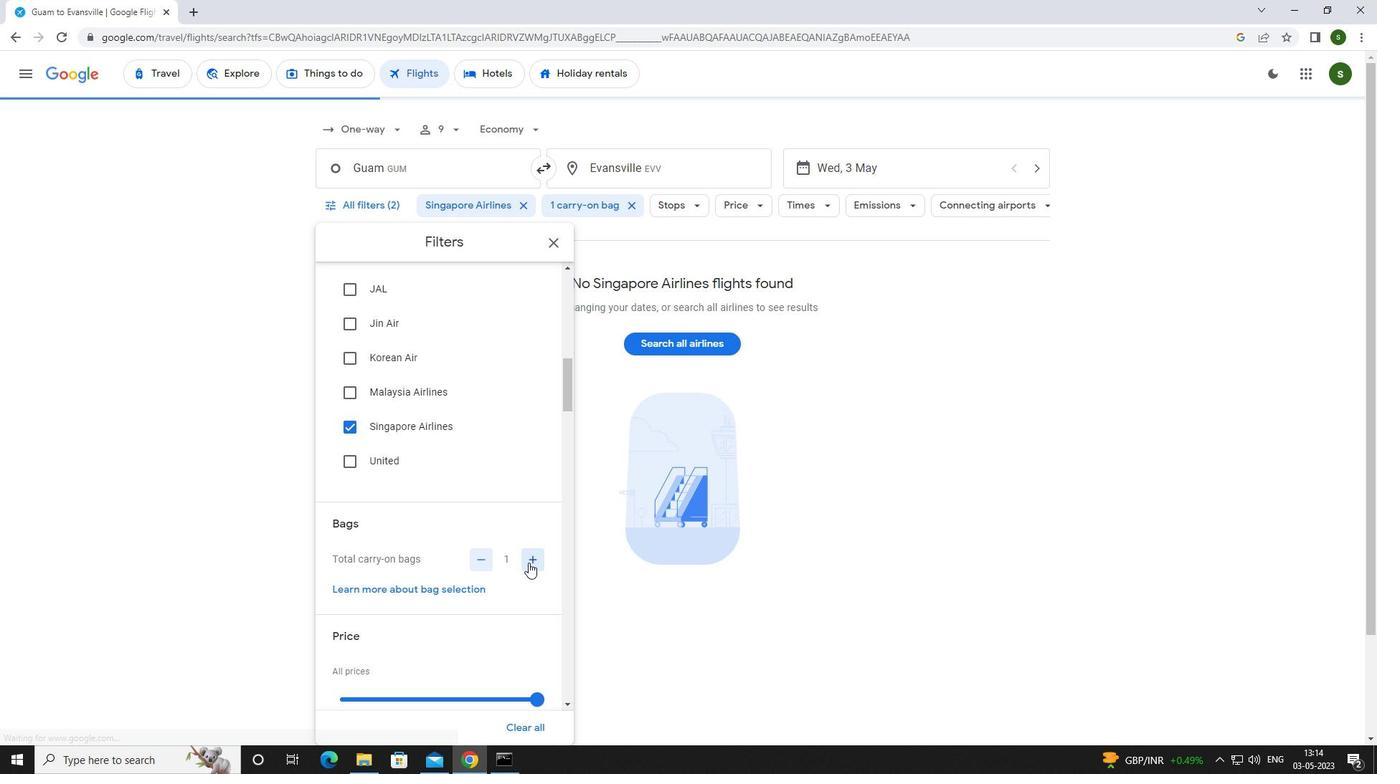 
Action: Mouse scrolled (528, 562) with delta (0, 0)
Screenshot: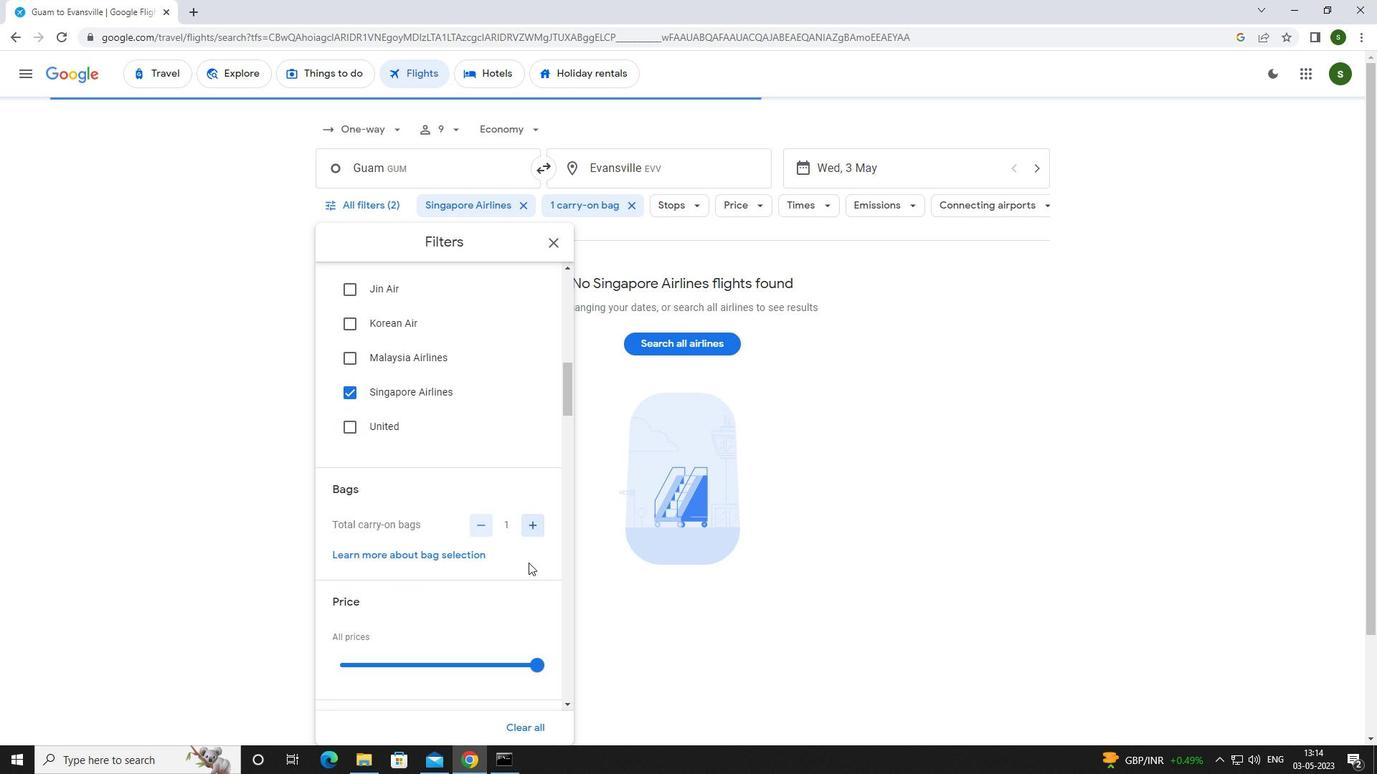
Action: Mouse moved to (539, 482)
Screenshot: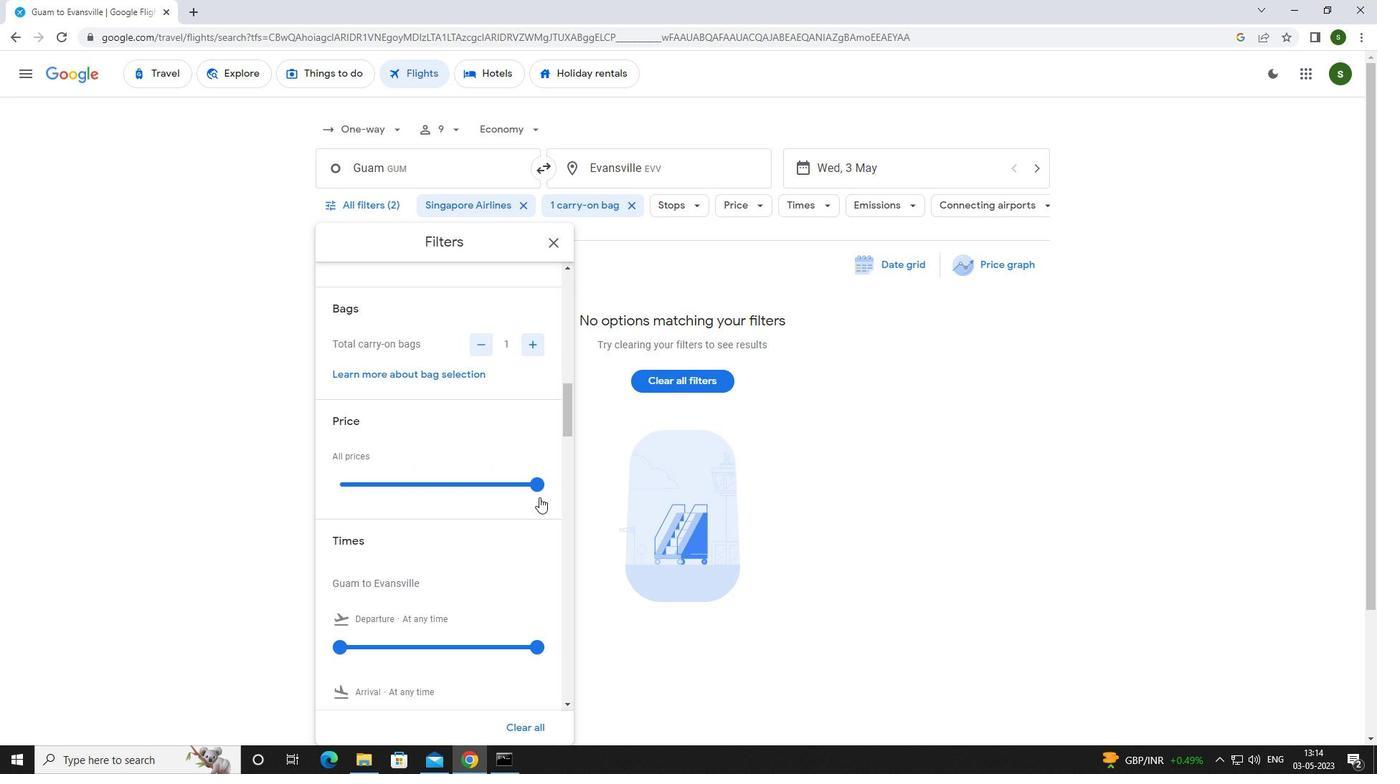 
Action: Mouse pressed left at (539, 482)
Screenshot: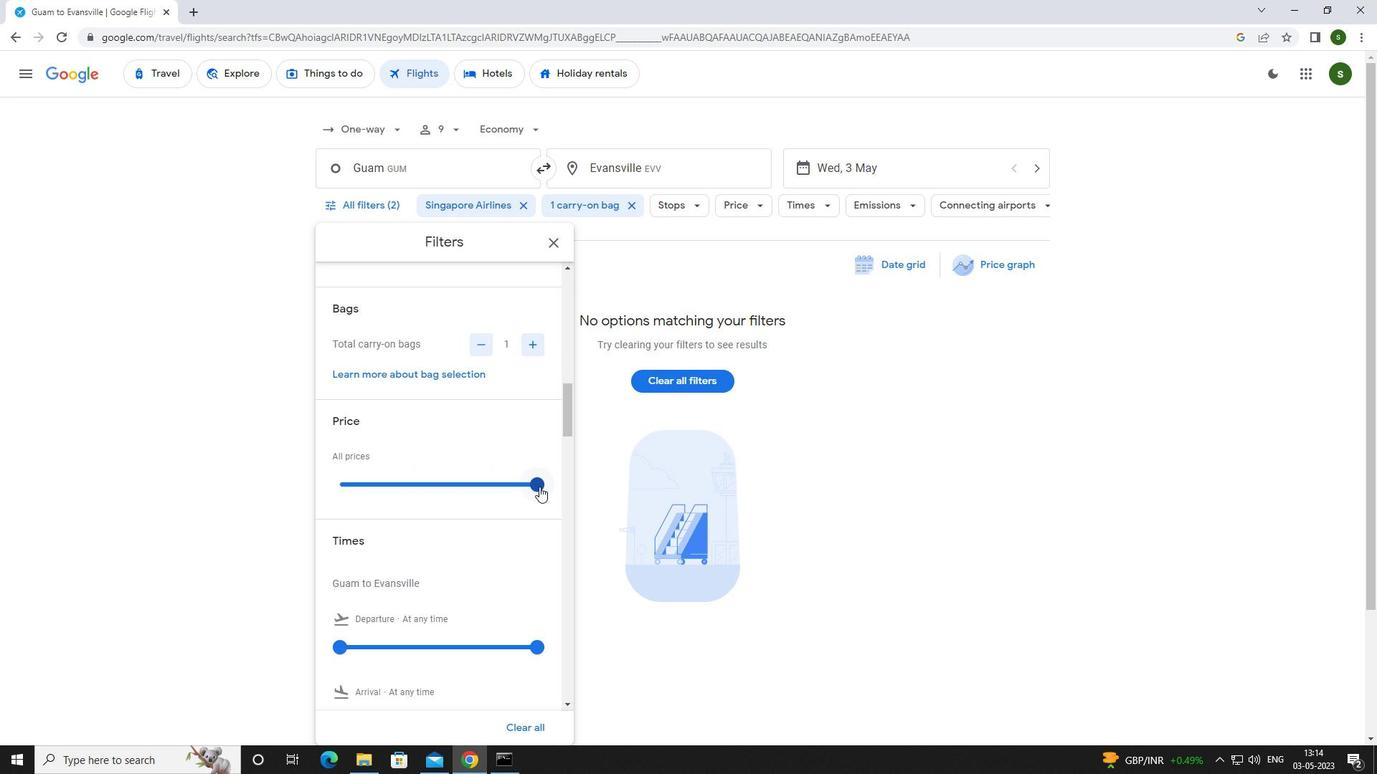 
Action: Mouse scrolled (539, 482) with delta (0, 0)
Screenshot: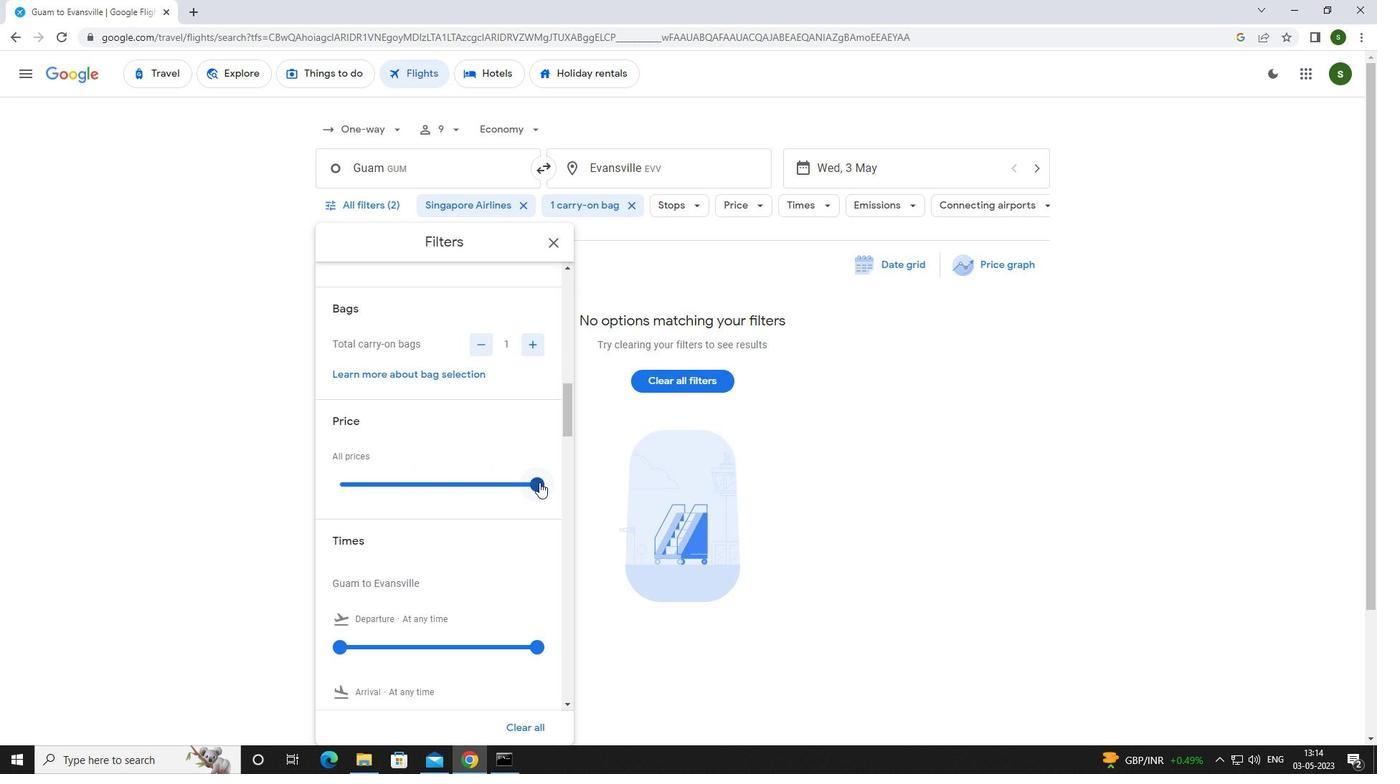 
Action: Mouse scrolled (539, 482) with delta (0, 0)
Screenshot: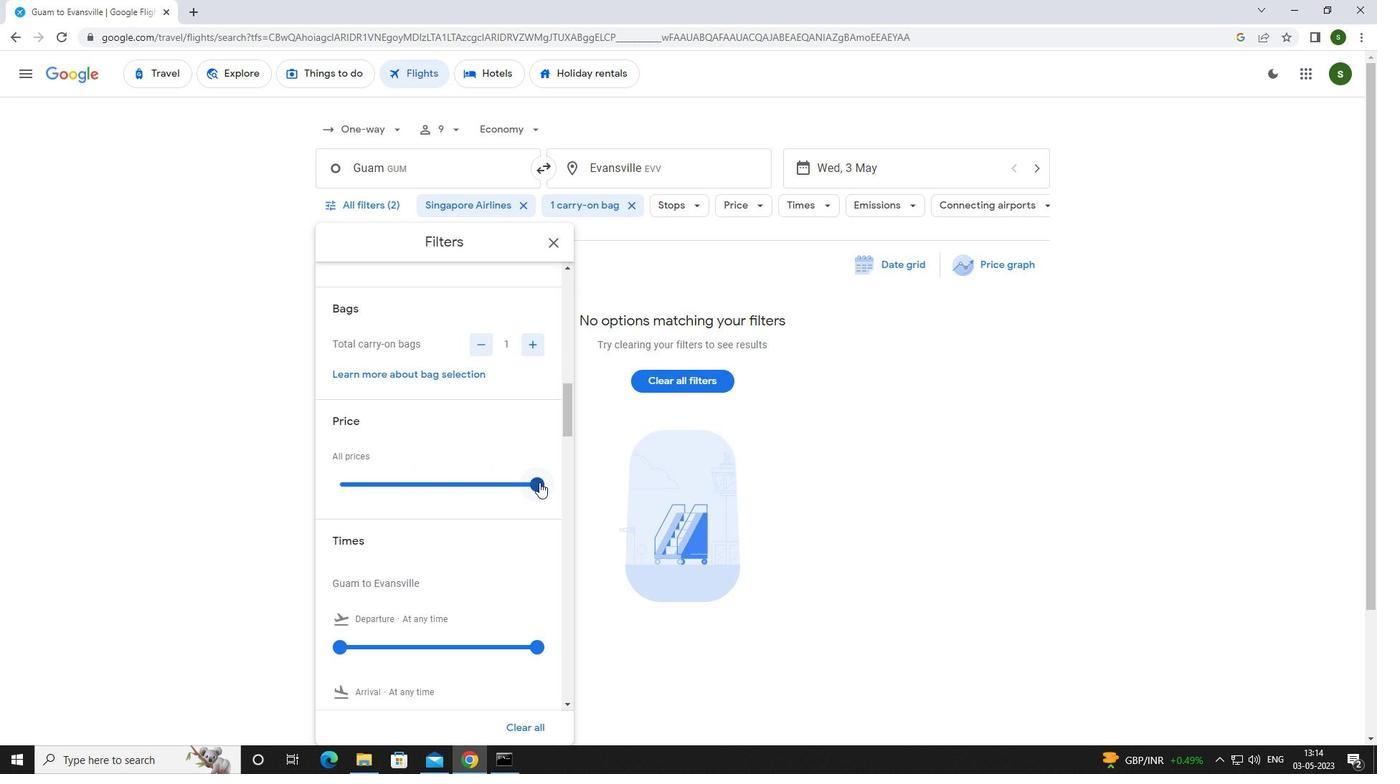 
Action: Mouse moved to (337, 503)
Screenshot: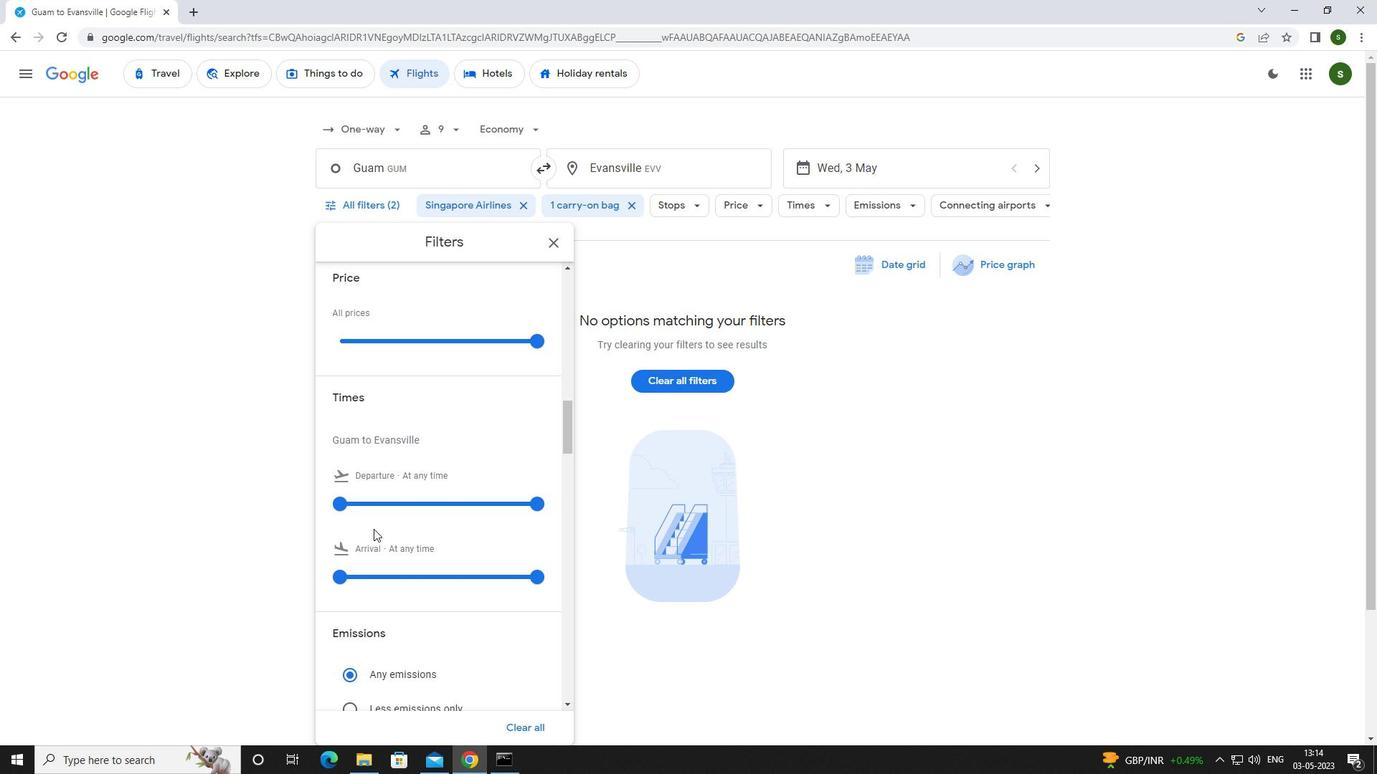 
Action: Mouse pressed left at (337, 503)
Screenshot: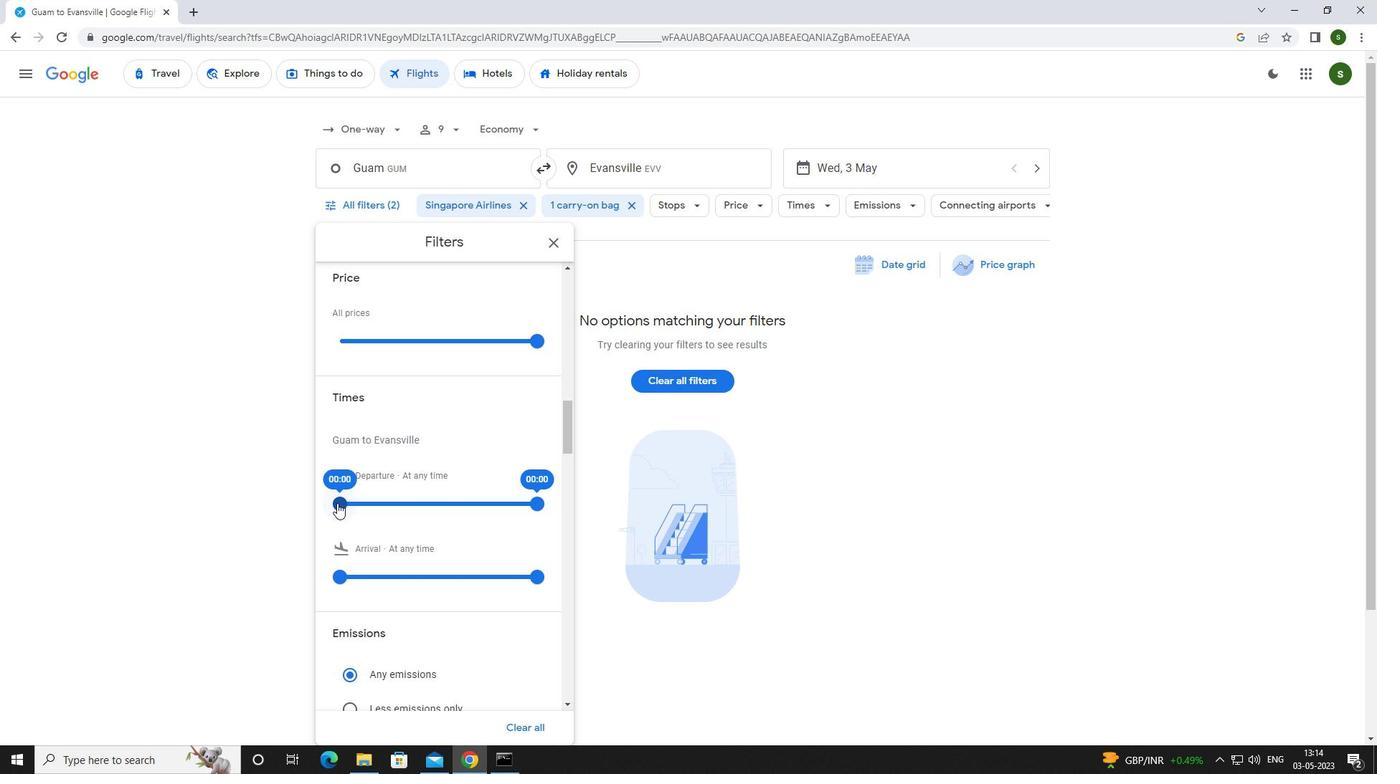 
Action: Mouse moved to (817, 505)
Screenshot: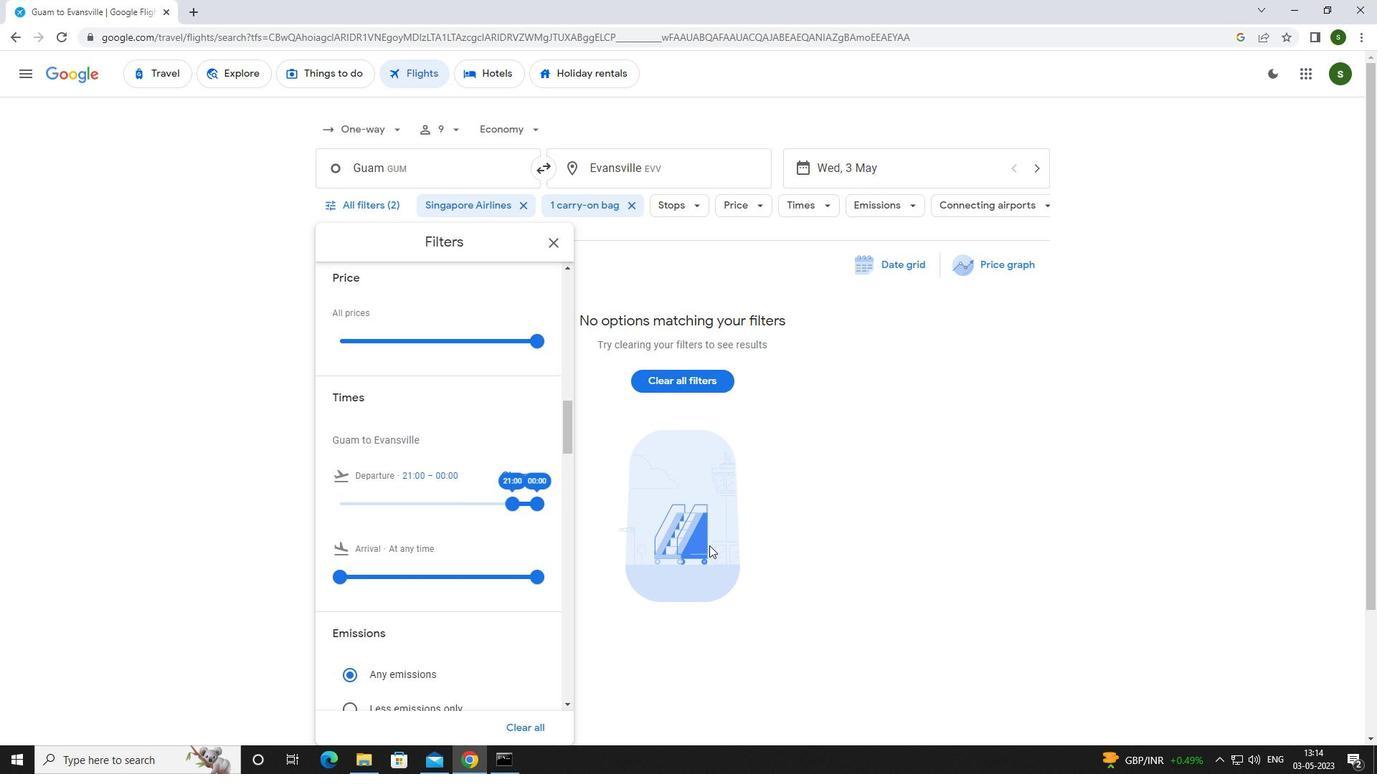
Action: Mouse pressed left at (817, 505)
Screenshot: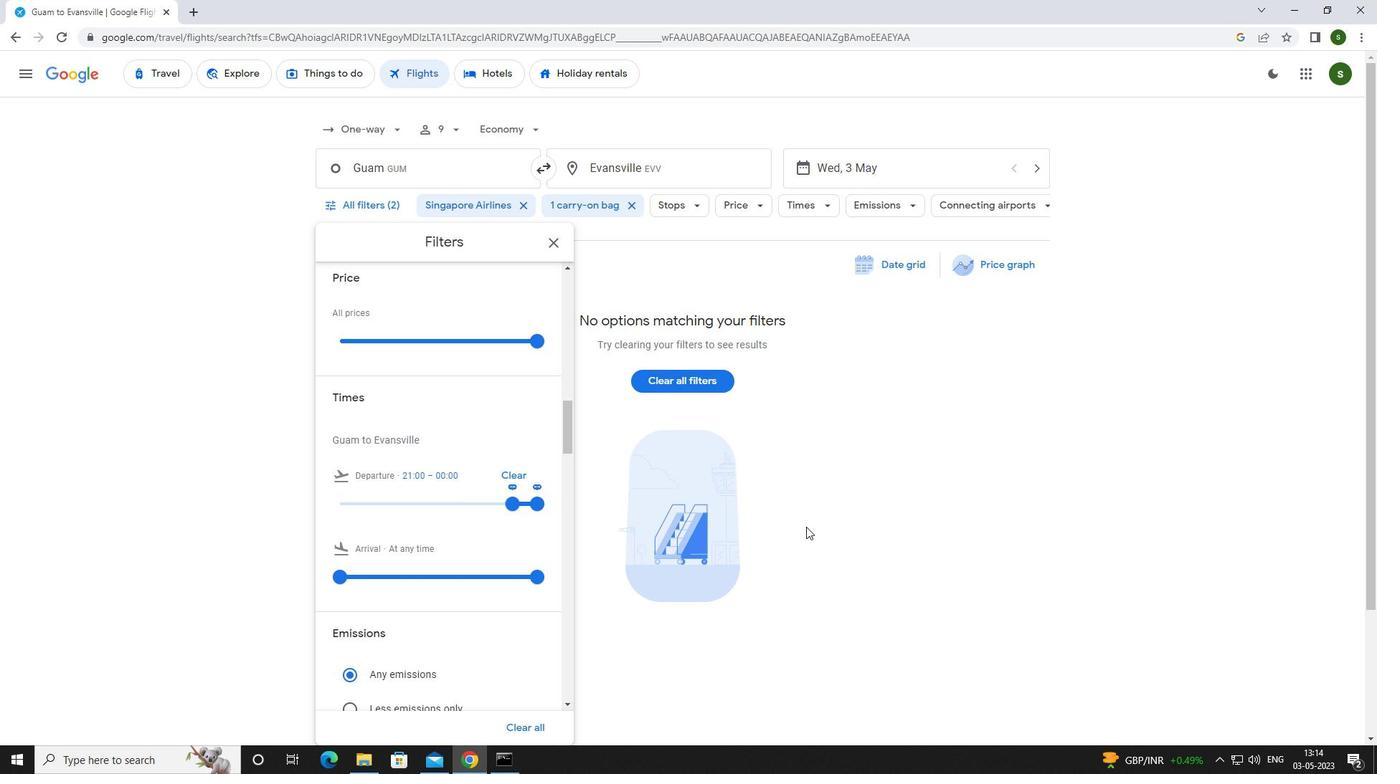 
